 Task: Search one way flight ticket for 5 adults, 2 children, 1 infant in seat and 2 infants on lap in economy from Tinian Island: Tinian International Airport (west Tinian) to Jacksonville: Albert J. Ellis Airport on 5-3-2023. Choice of flights is American. Number of bags: 2 carry on bags. Price is upto 35000. Outbound departure time preference is 7:00.
Action: Mouse moved to (422, 355)
Screenshot: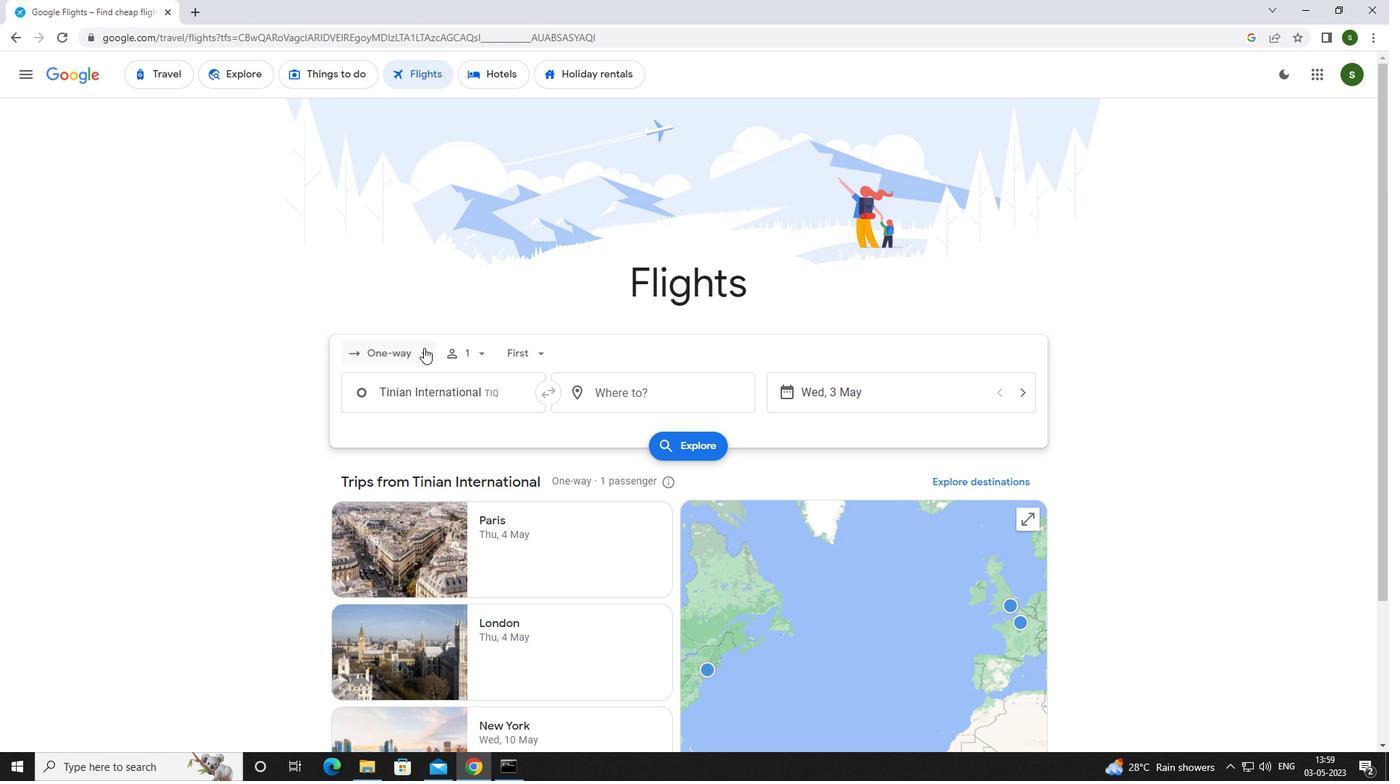 
Action: Mouse pressed left at (422, 355)
Screenshot: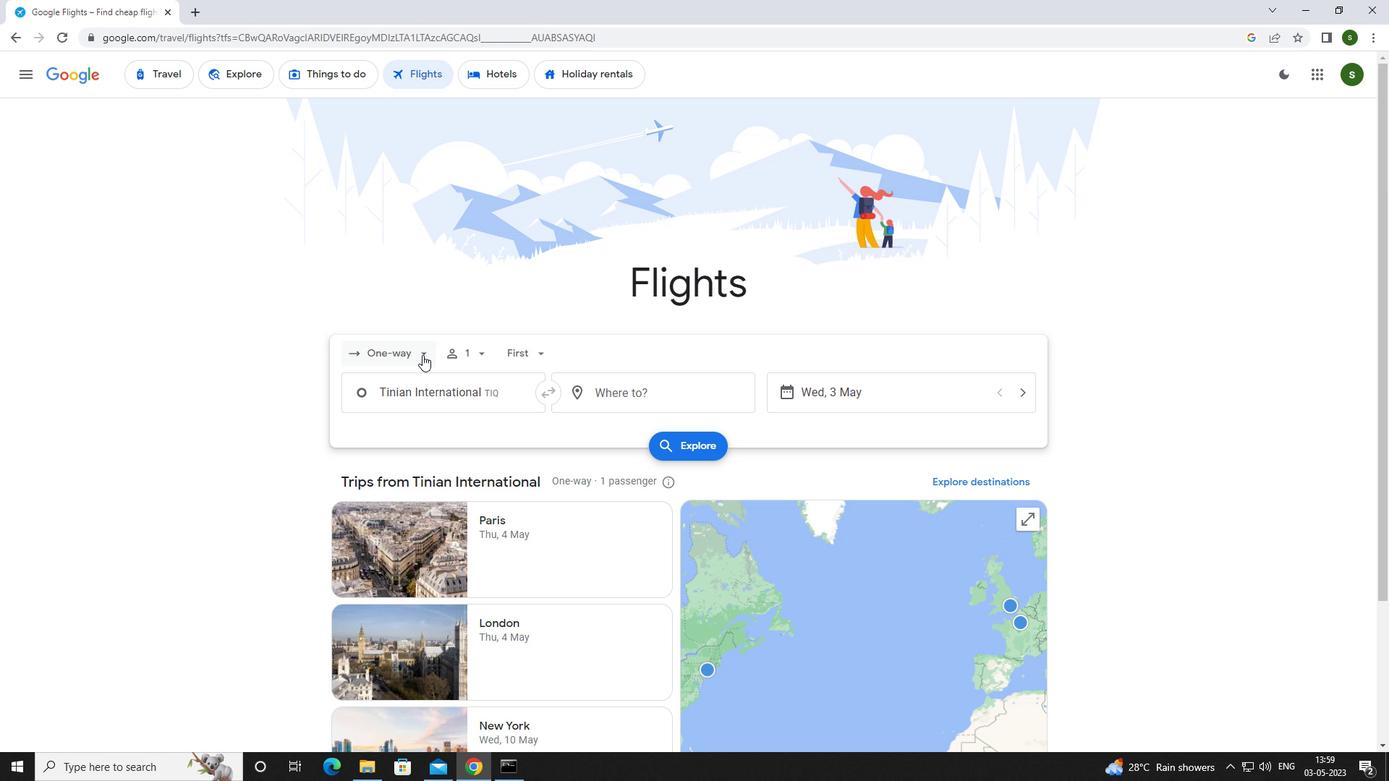 
Action: Mouse moved to (412, 421)
Screenshot: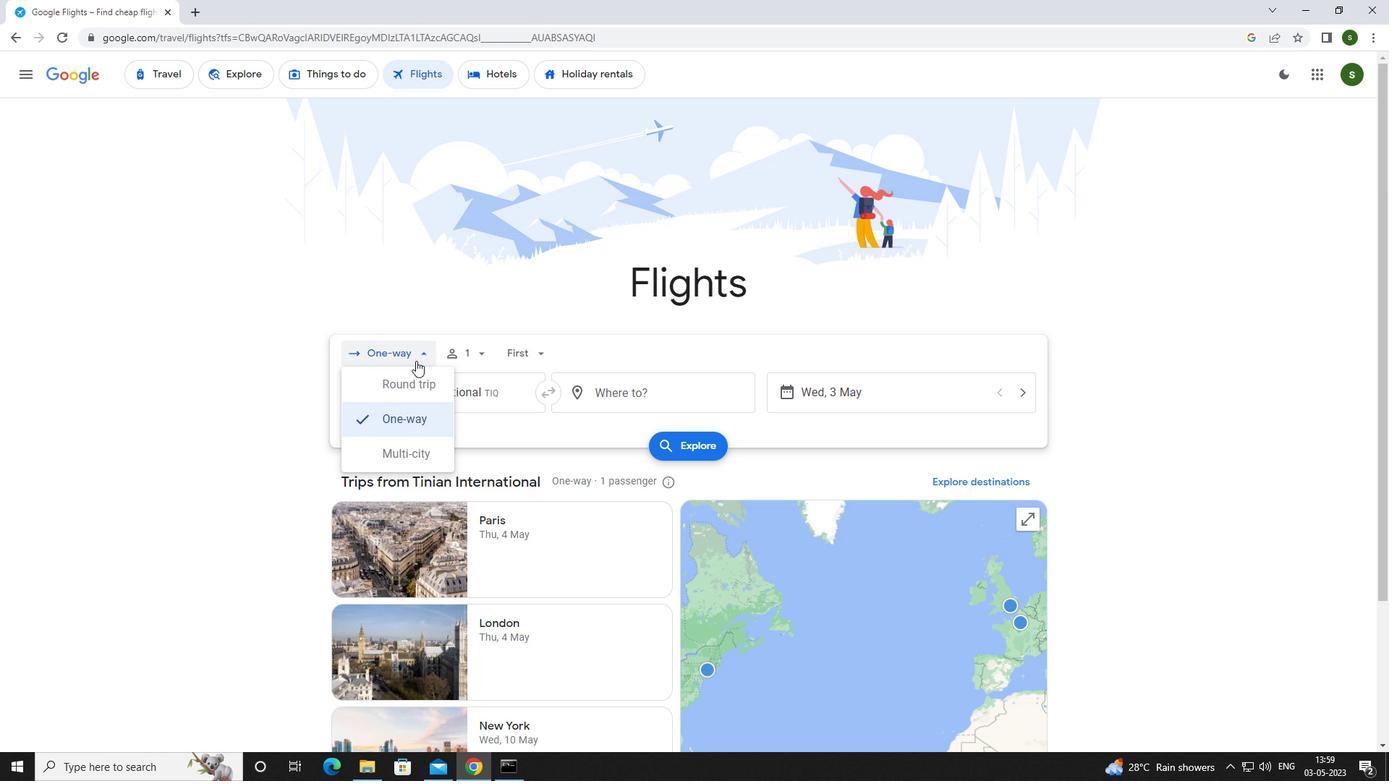 
Action: Mouse pressed left at (412, 421)
Screenshot: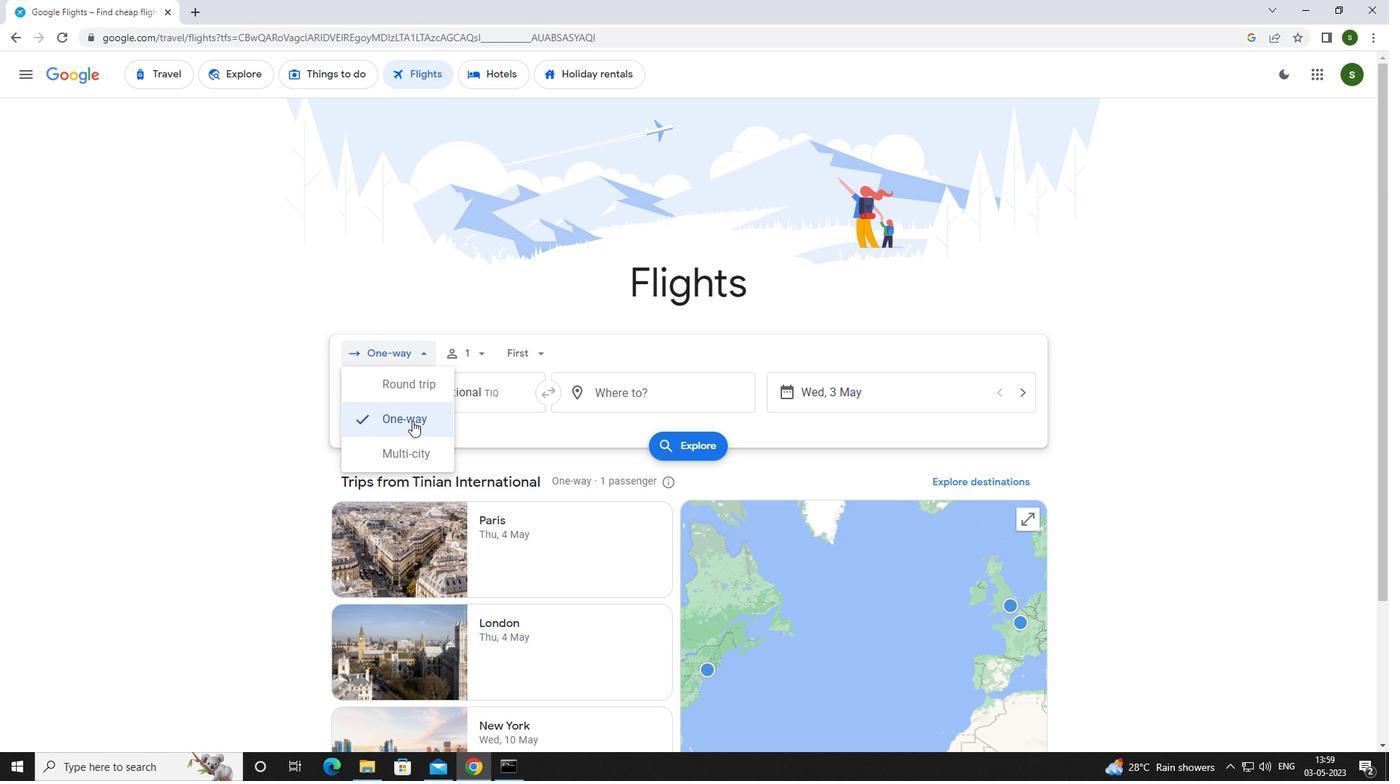 
Action: Mouse moved to (480, 355)
Screenshot: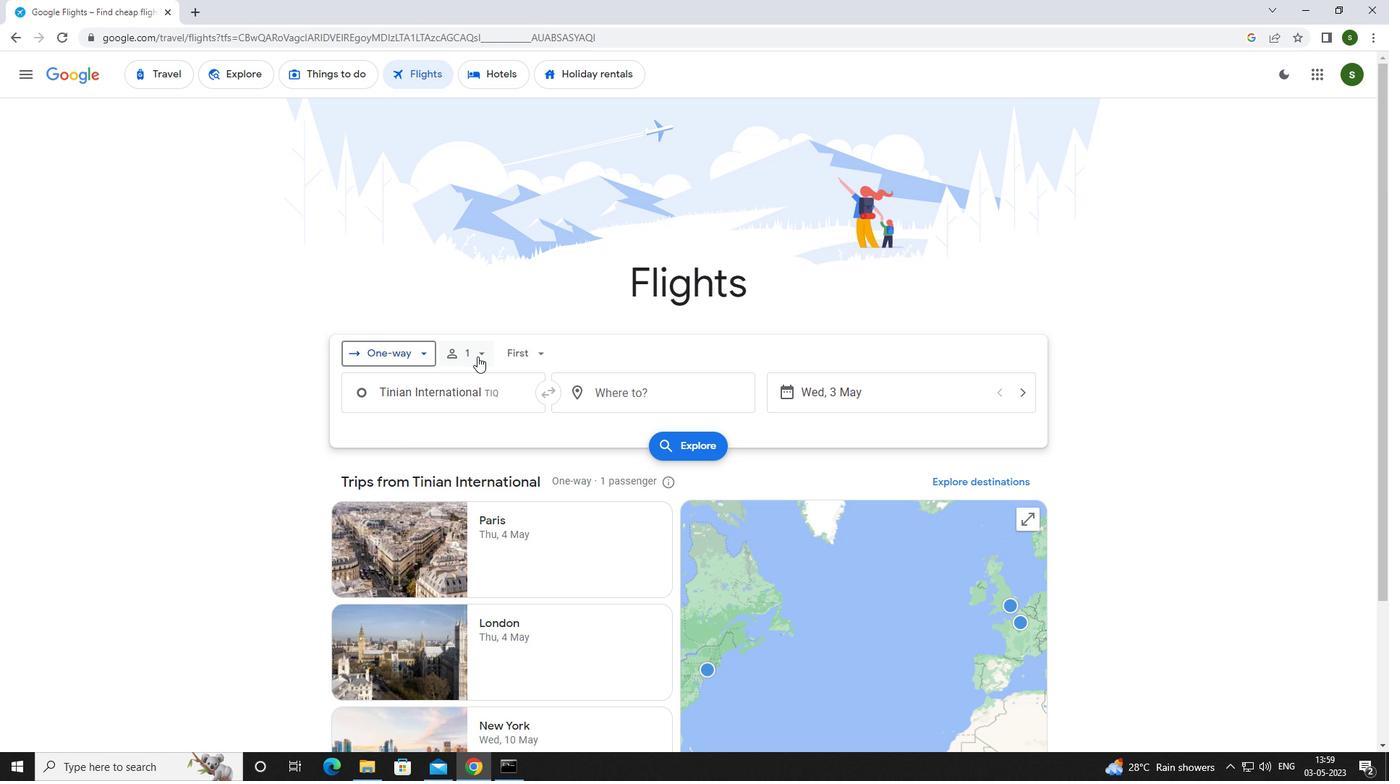 
Action: Mouse pressed left at (480, 355)
Screenshot: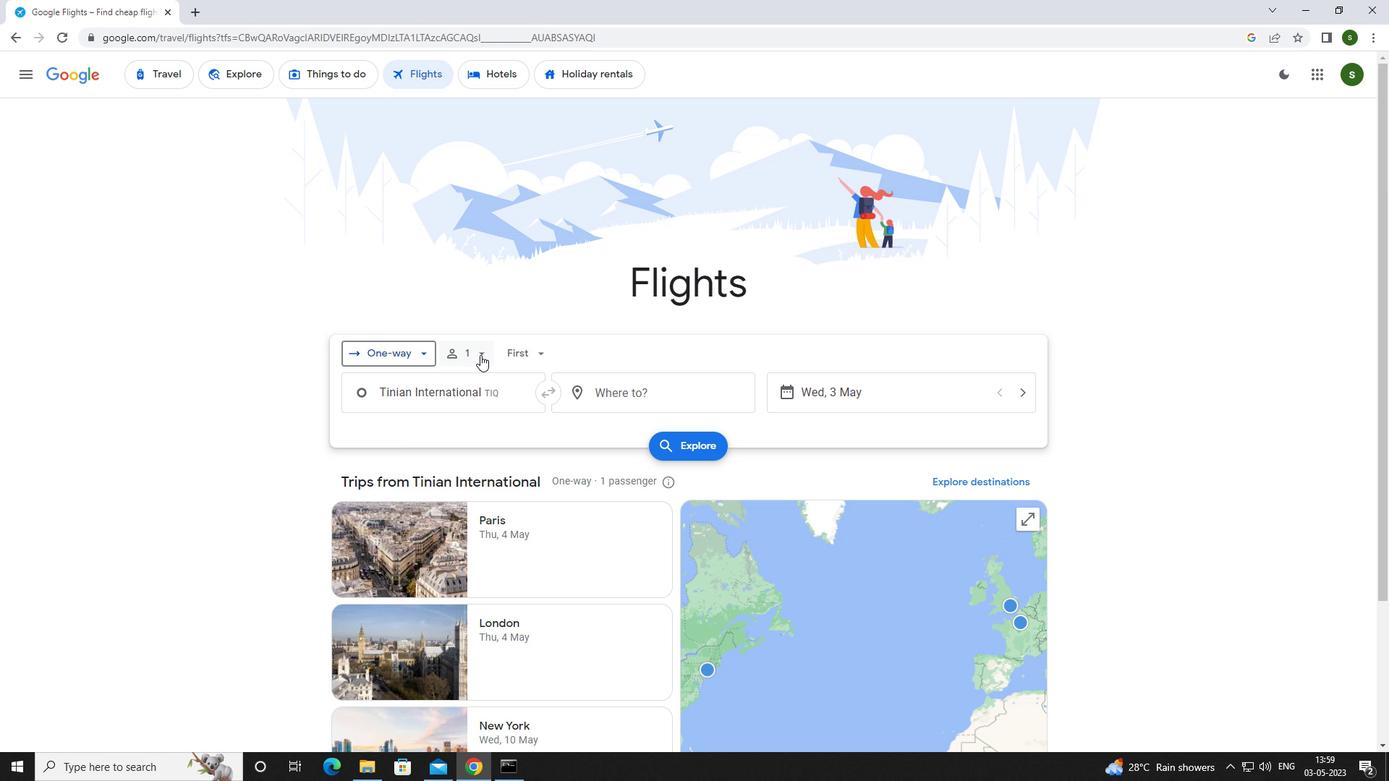 
Action: Mouse moved to (586, 391)
Screenshot: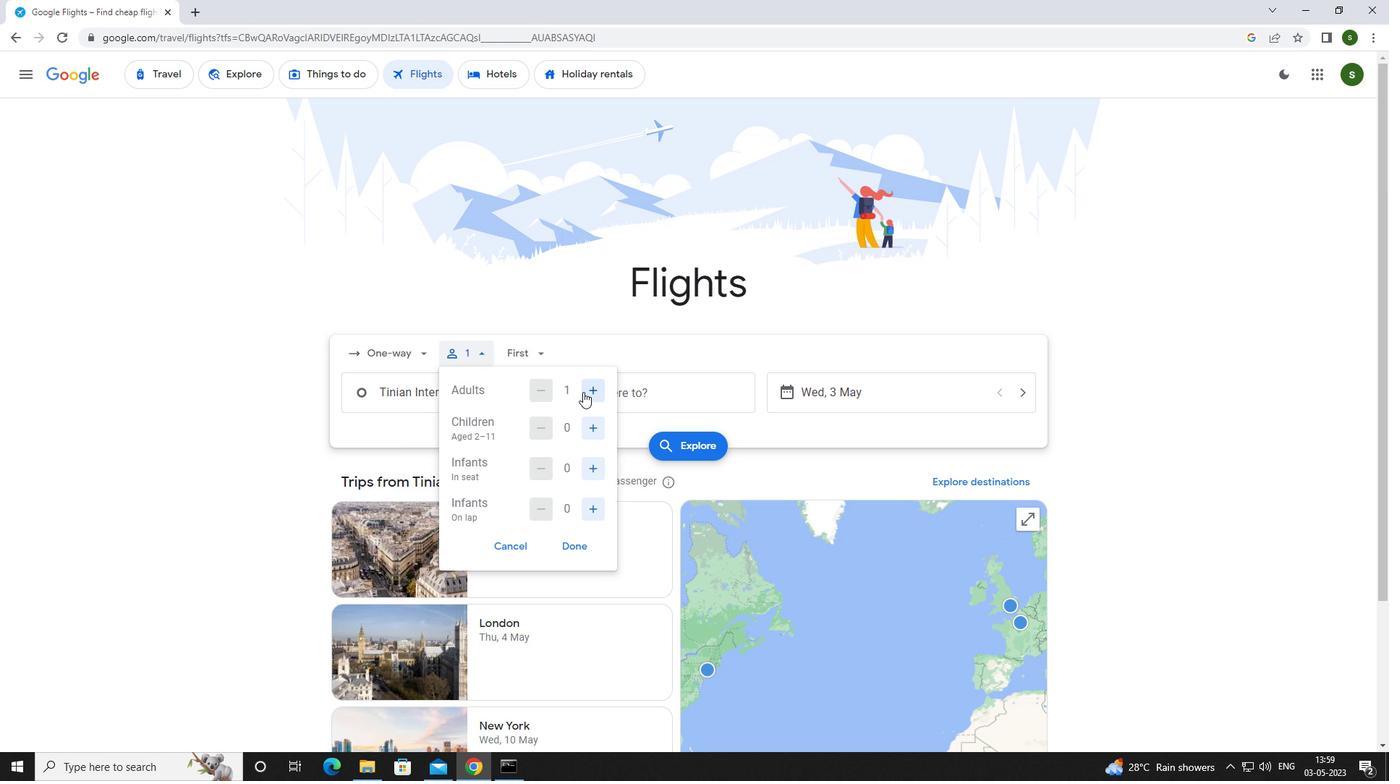 
Action: Mouse pressed left at (586, 391)
Screenshot: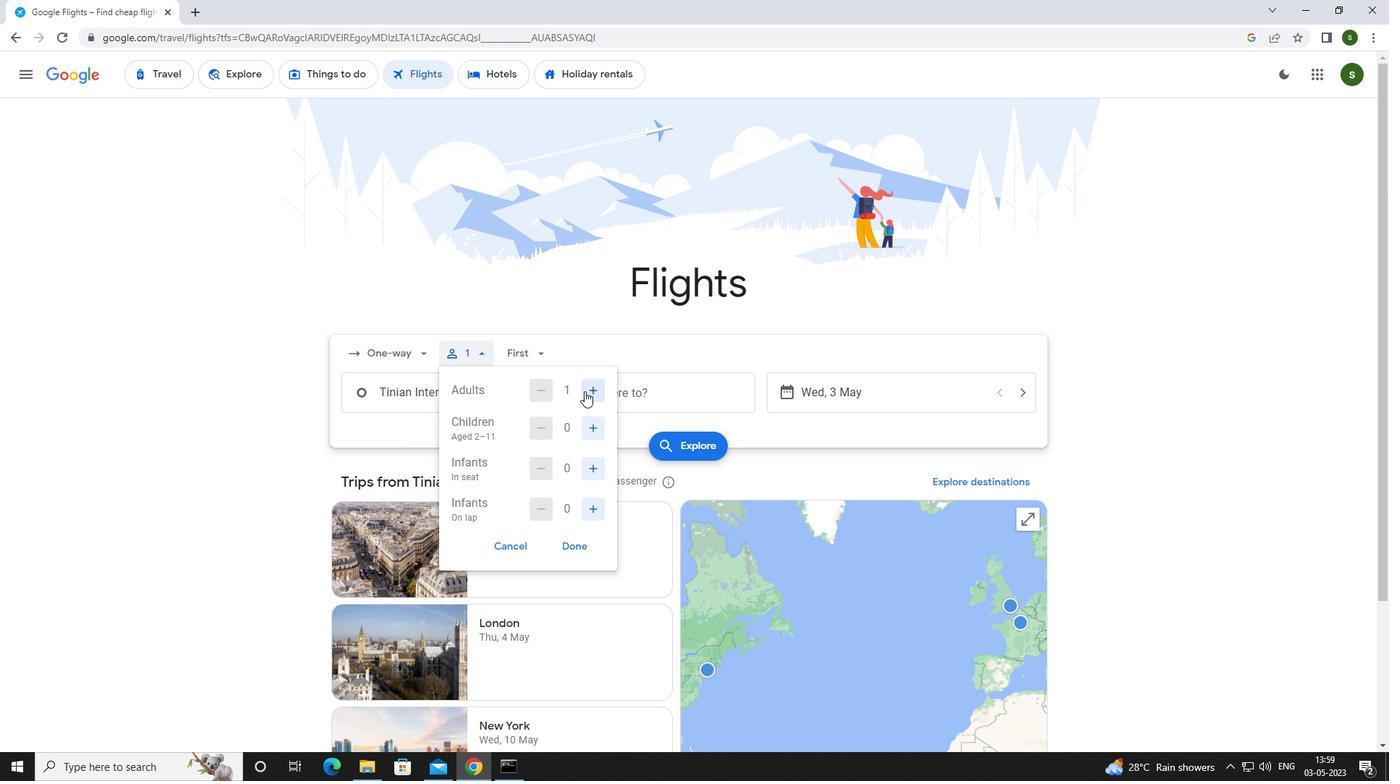 
Action: Mouse pressed left at (586, 391)
Screenshot: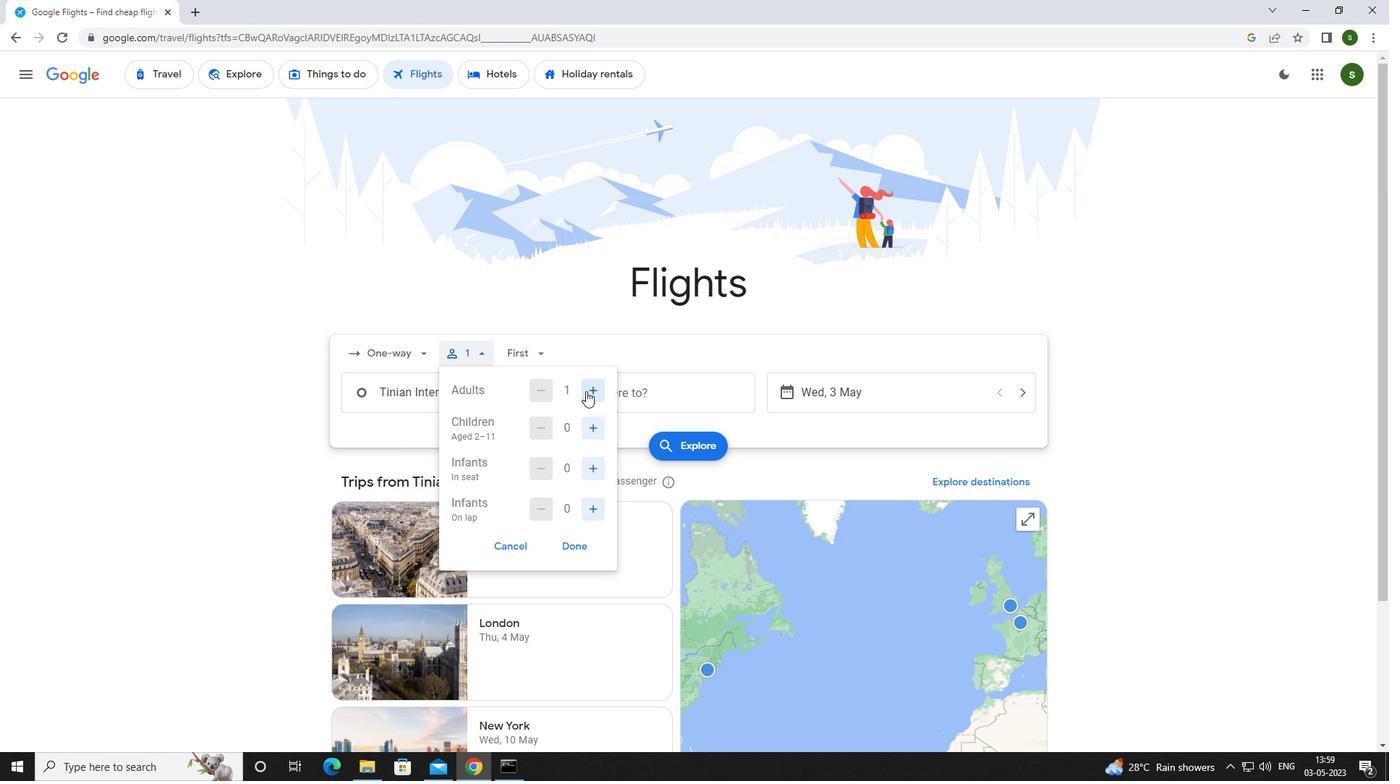 
Action: Mouse pressed left at (586, 391)
Screenshot: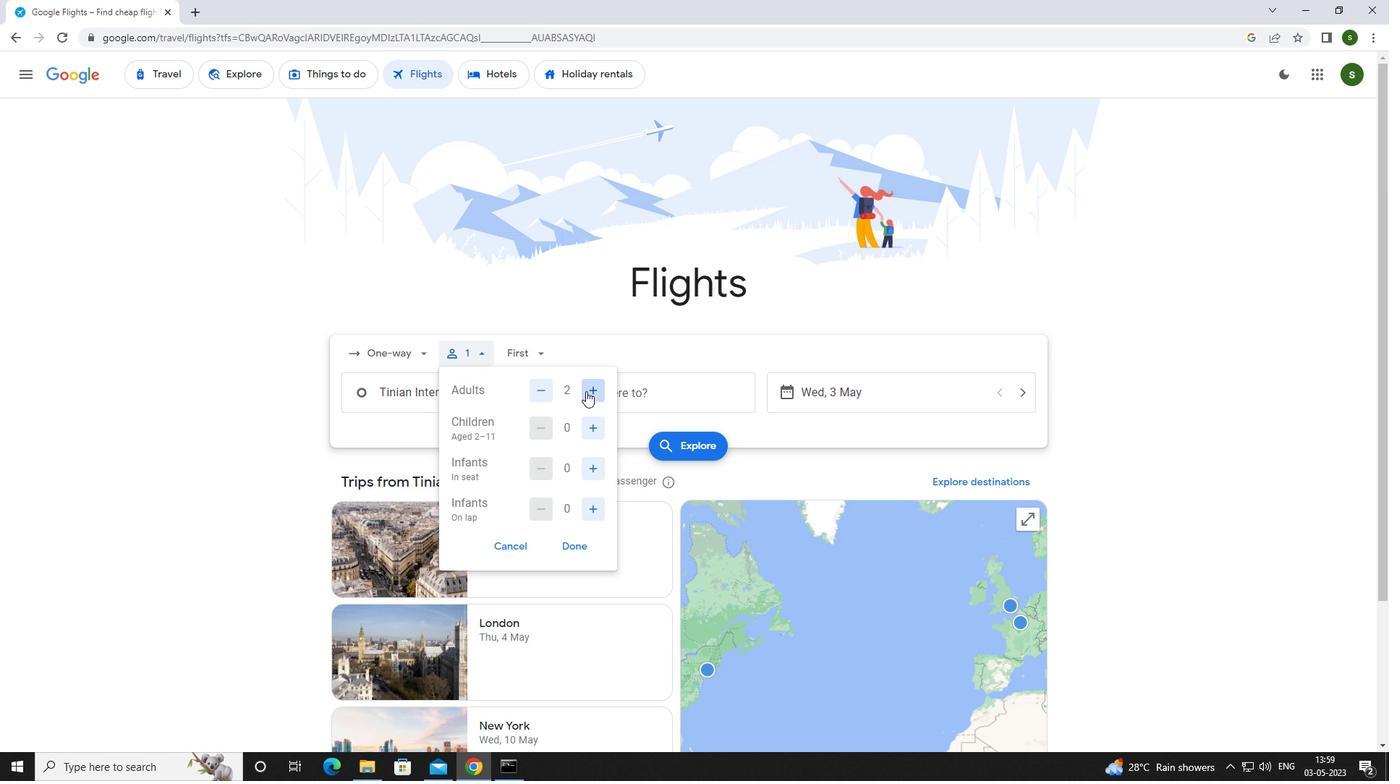 
Action: Mouse pressed left at (586, 391)
Screenshot: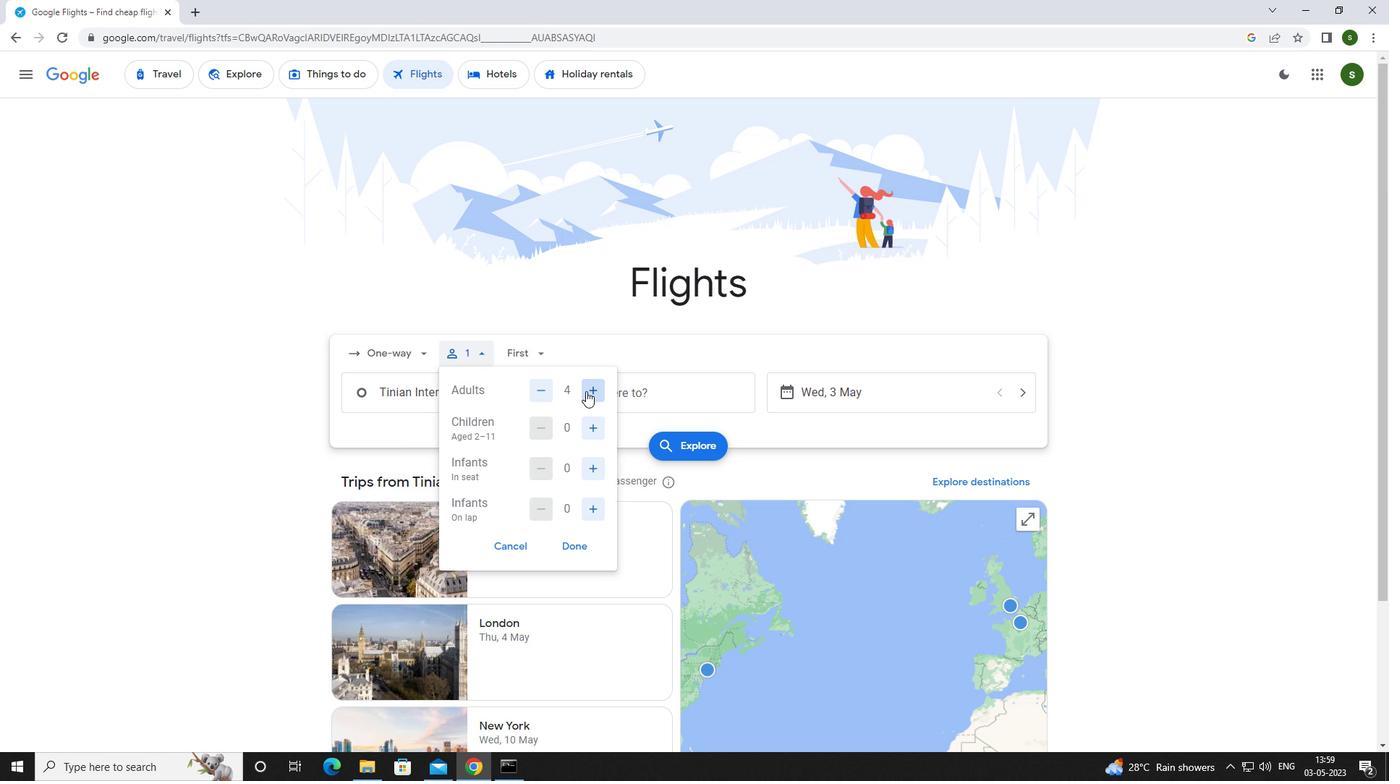 
Action: Mouse moved to (587, 426)
Screenshot: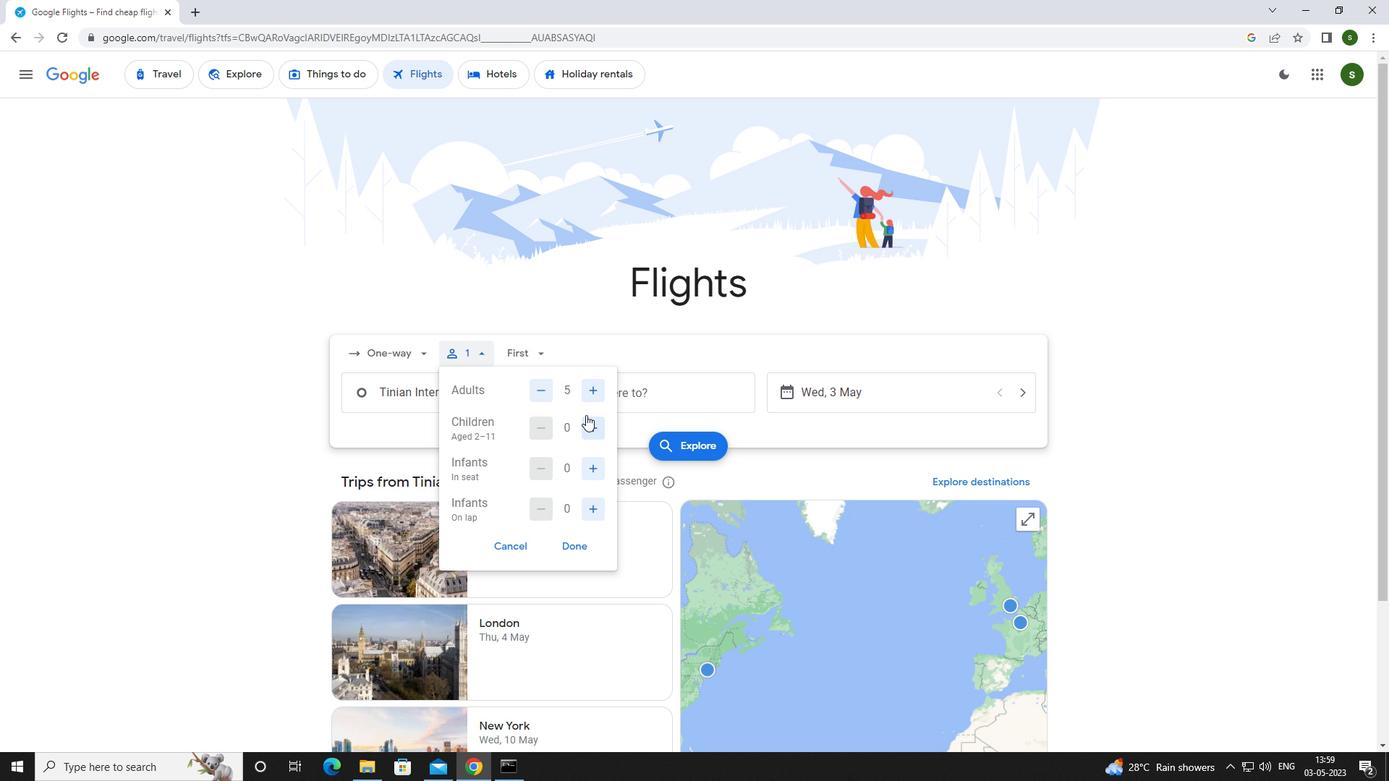 
Action: Mouse pressed left at (587, 426)
Screenshot: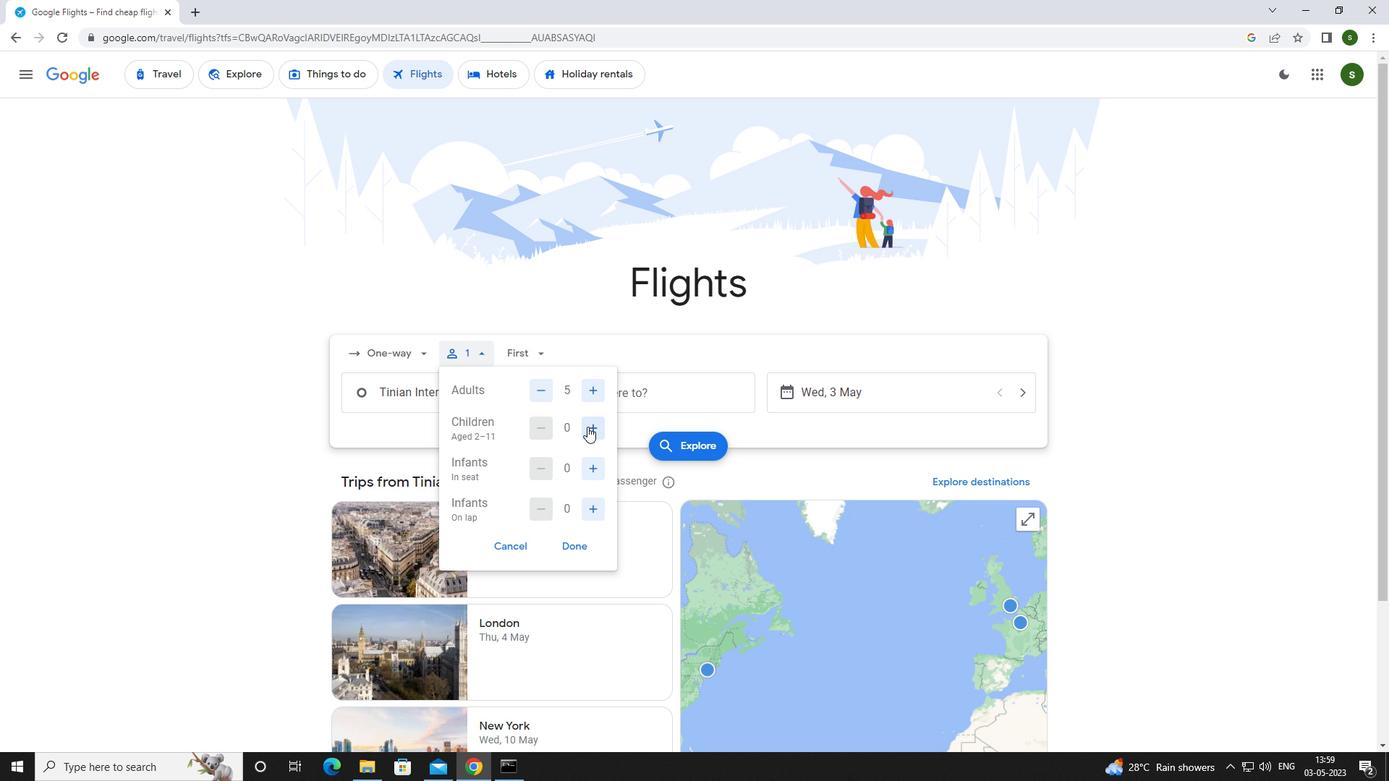 
Action: Mouse pressed left at (587, 426)
Screenshot: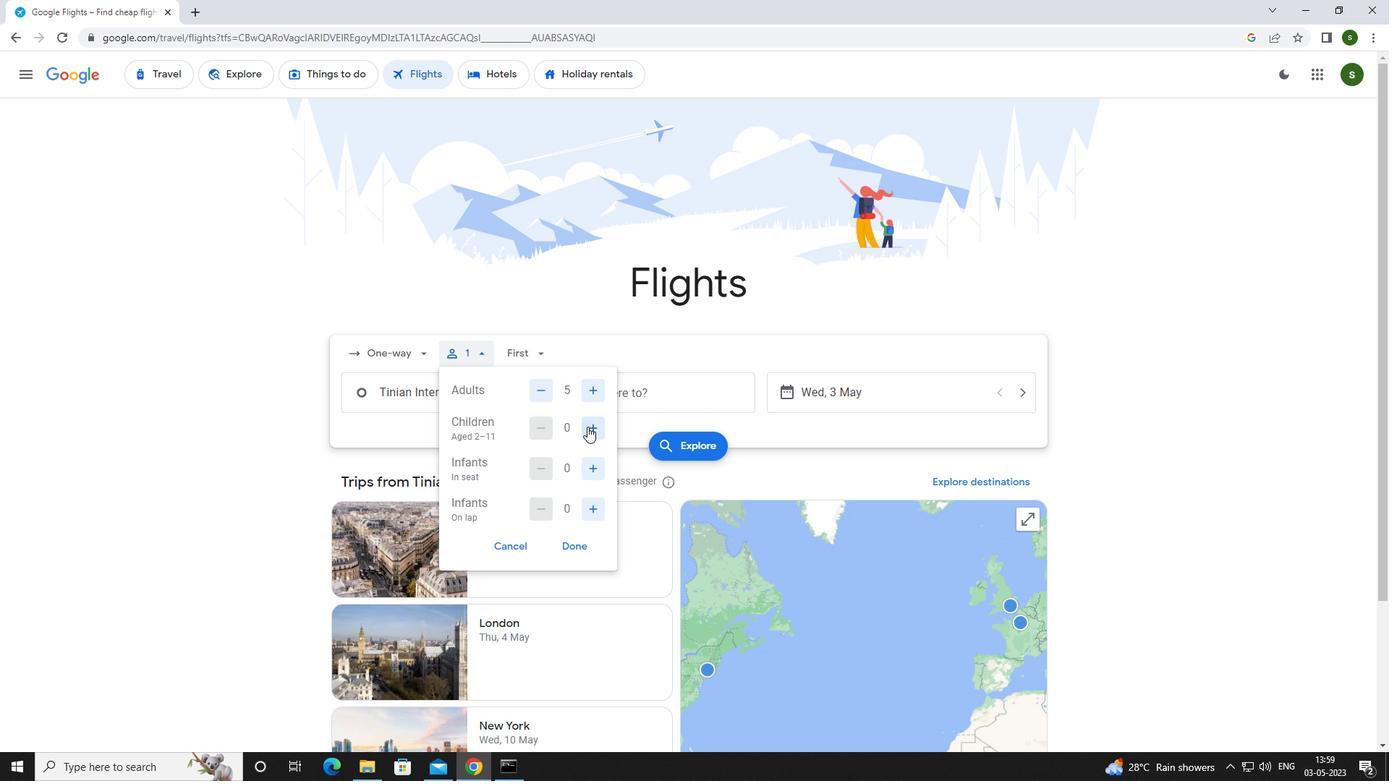 
Action: Mouse moved to (591, 466)
Screenshot: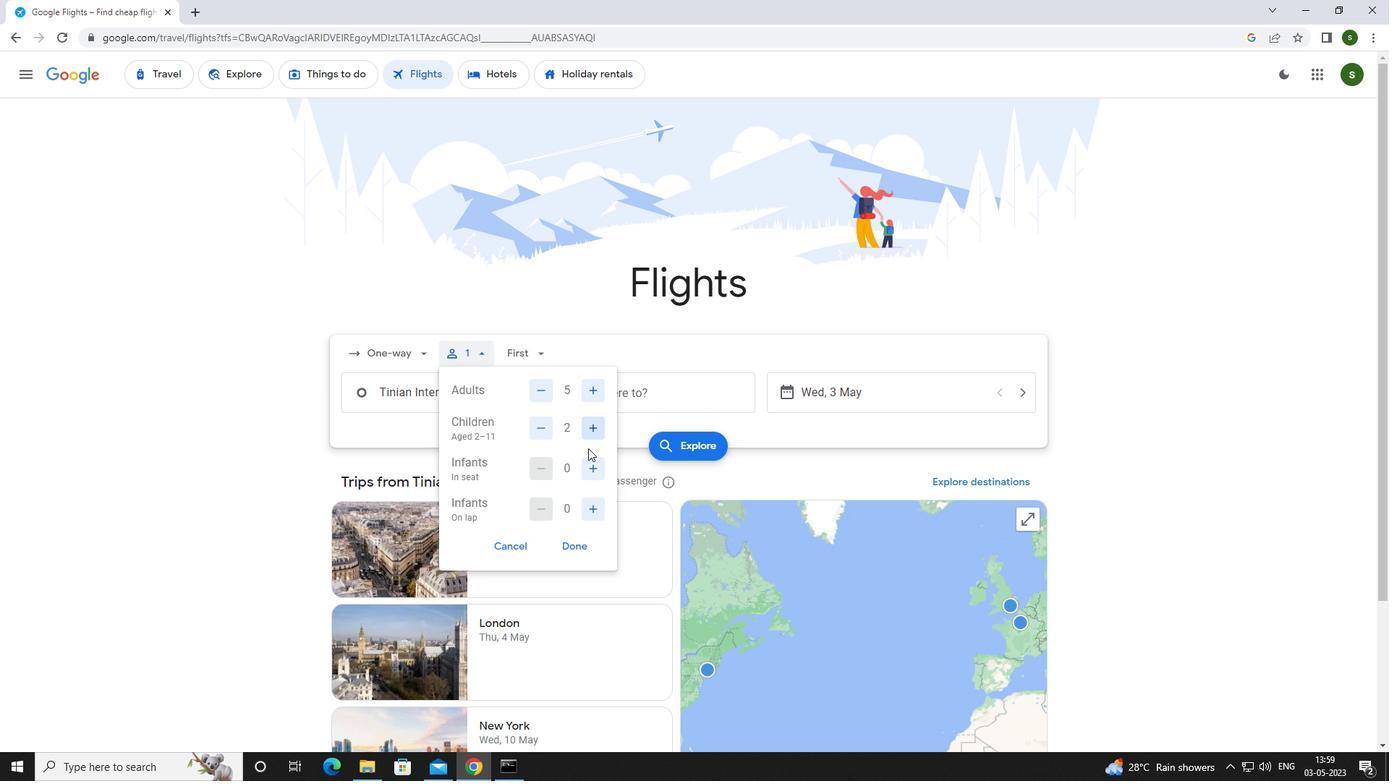 
Action: Mouse pressed left at (591, 466)
Screenshot: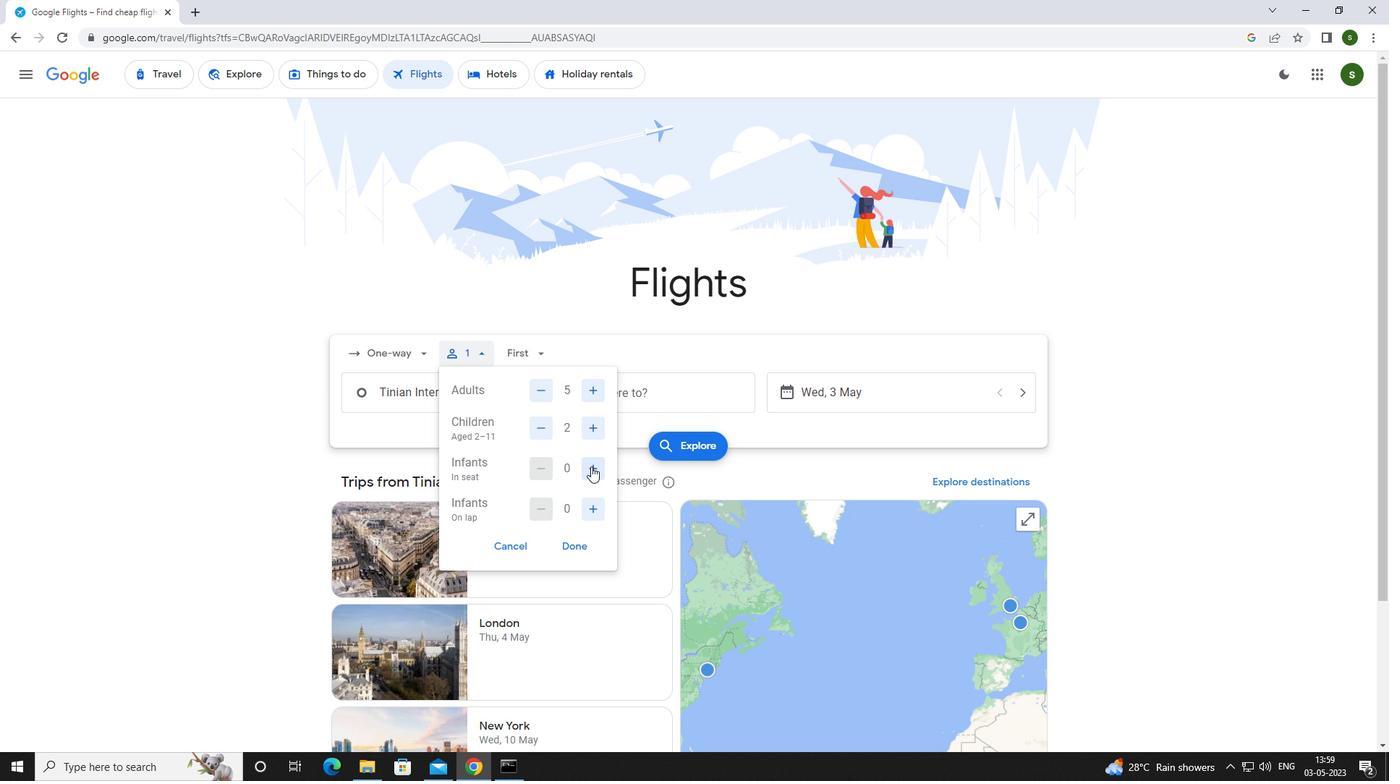 
Action: Mouse moved to (593, 505)
Screenshot: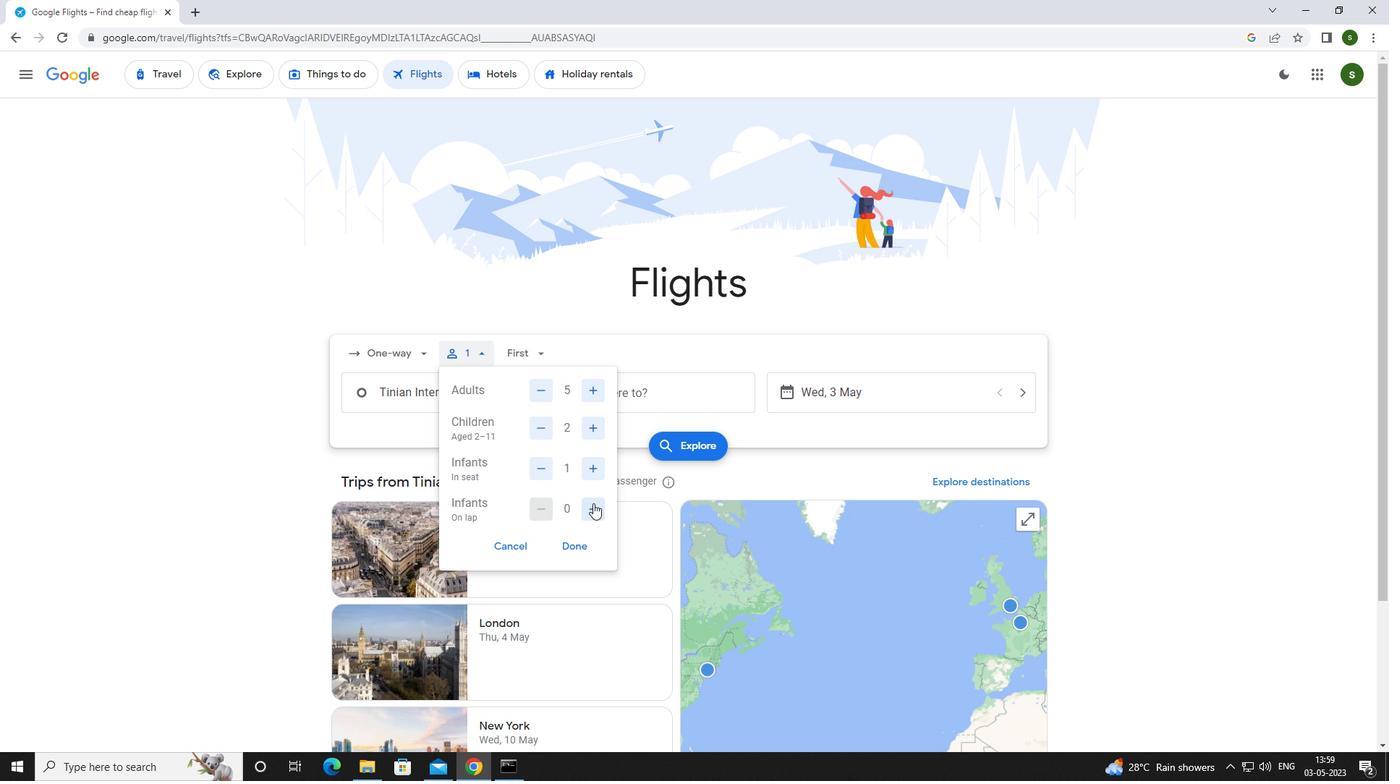 
Action: Mouse pressed left at (593, 505)
Screenshot: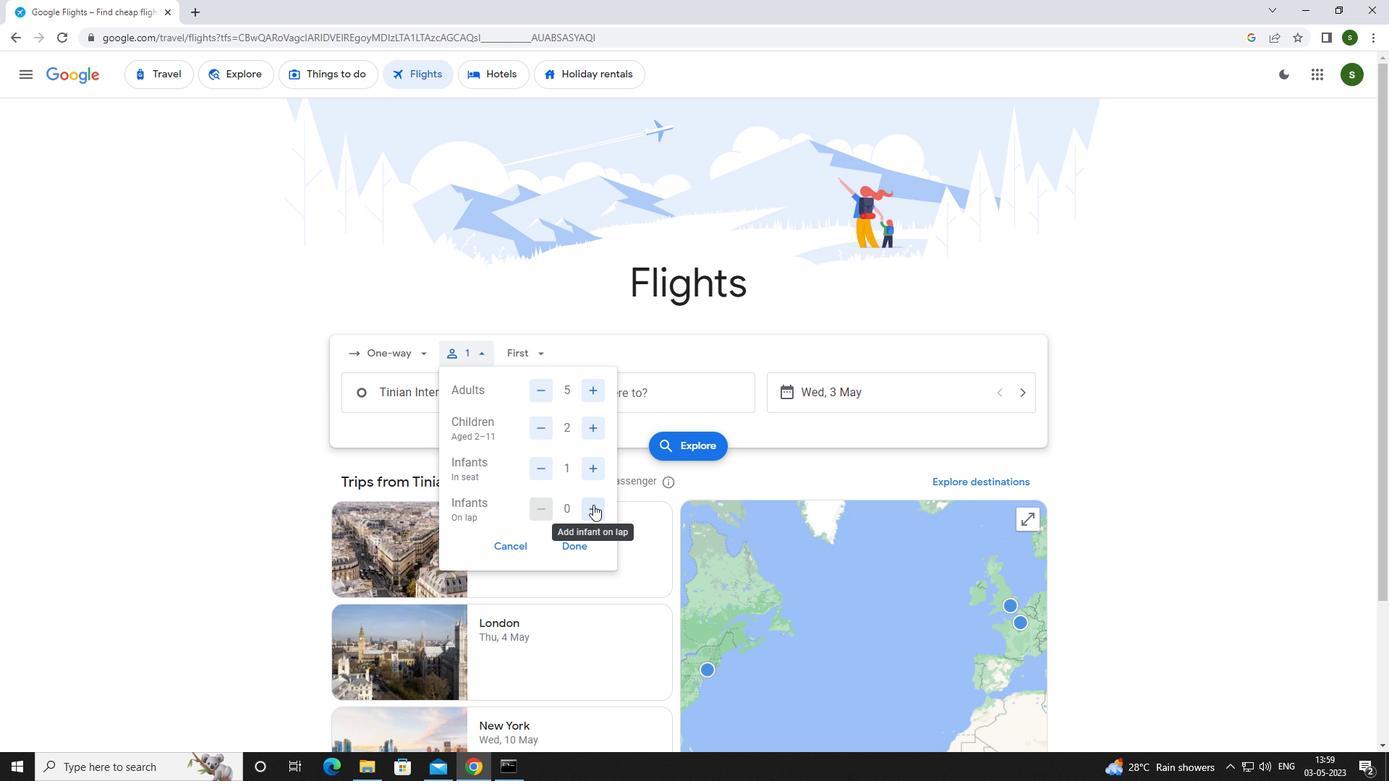 
Action: Mouse moved to (539, 350)
Screenshot: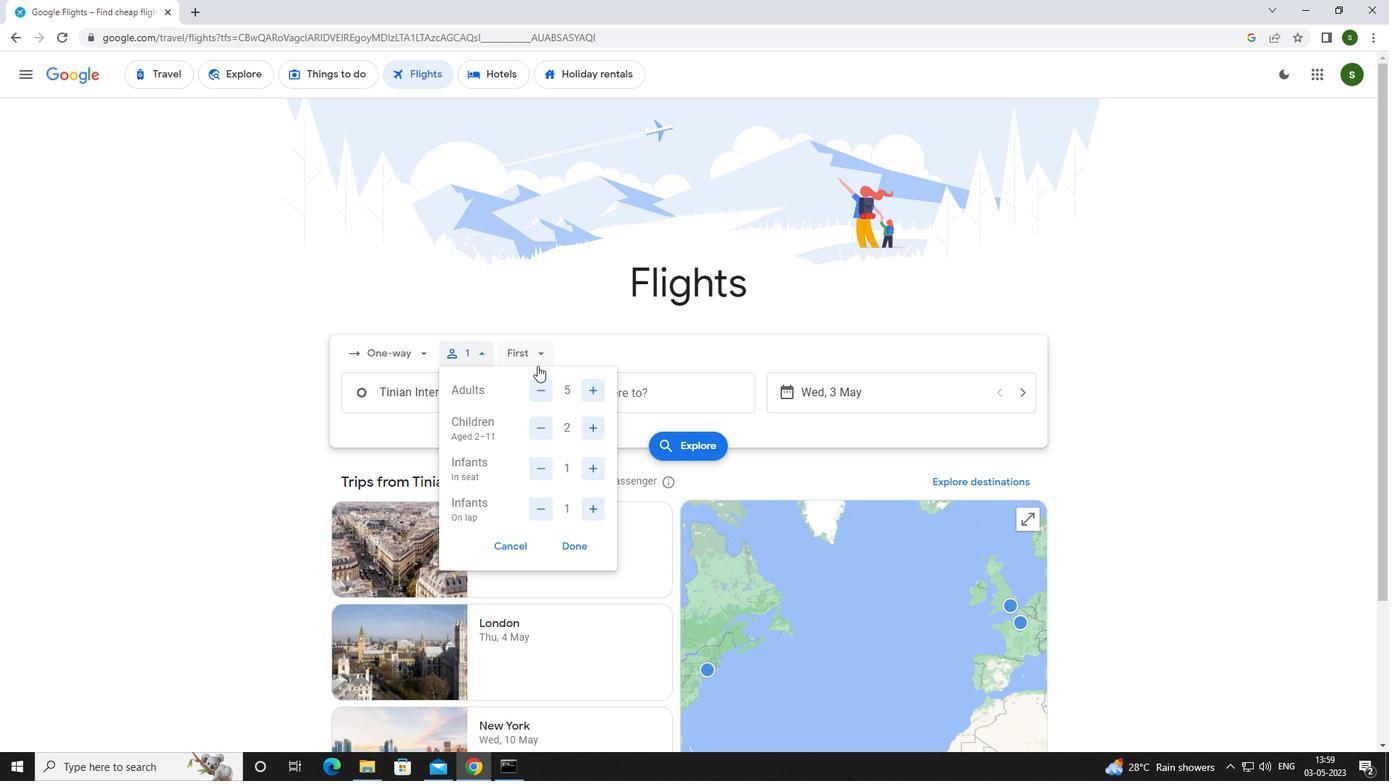 
Action: Mouse pressed left at (539, 350)
Screenshot: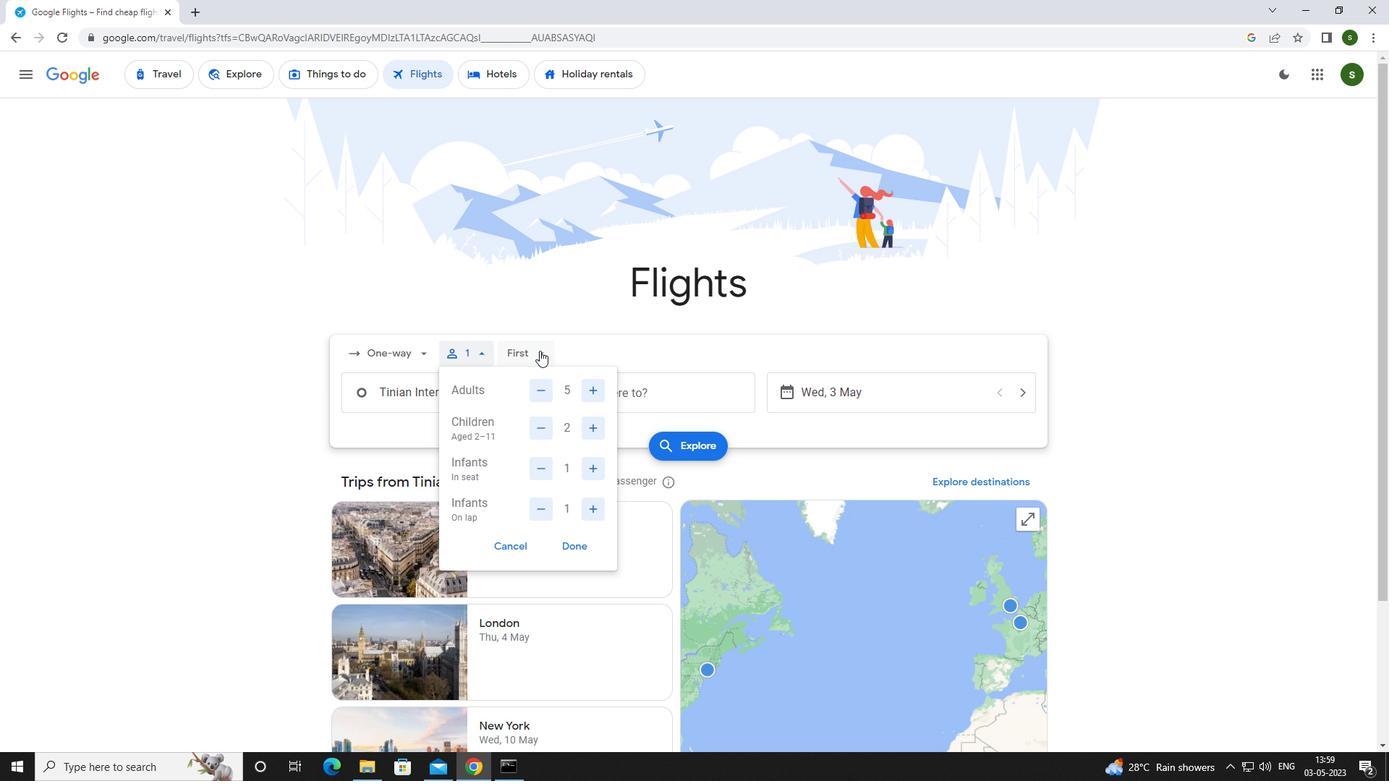 
Action: Mouse moved to (568, 383)
Screenshot: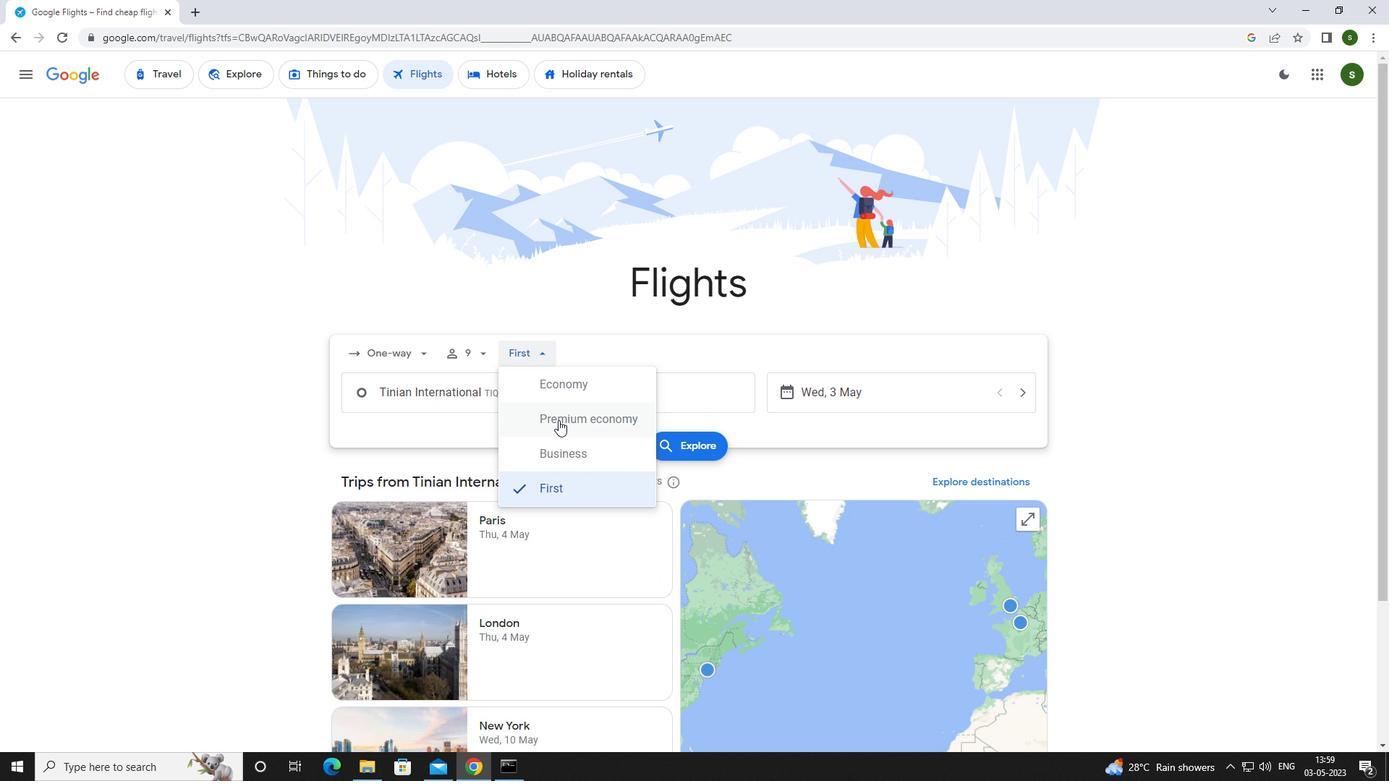 
Action: Mouse pressed left at (568, 383)
Screenshot: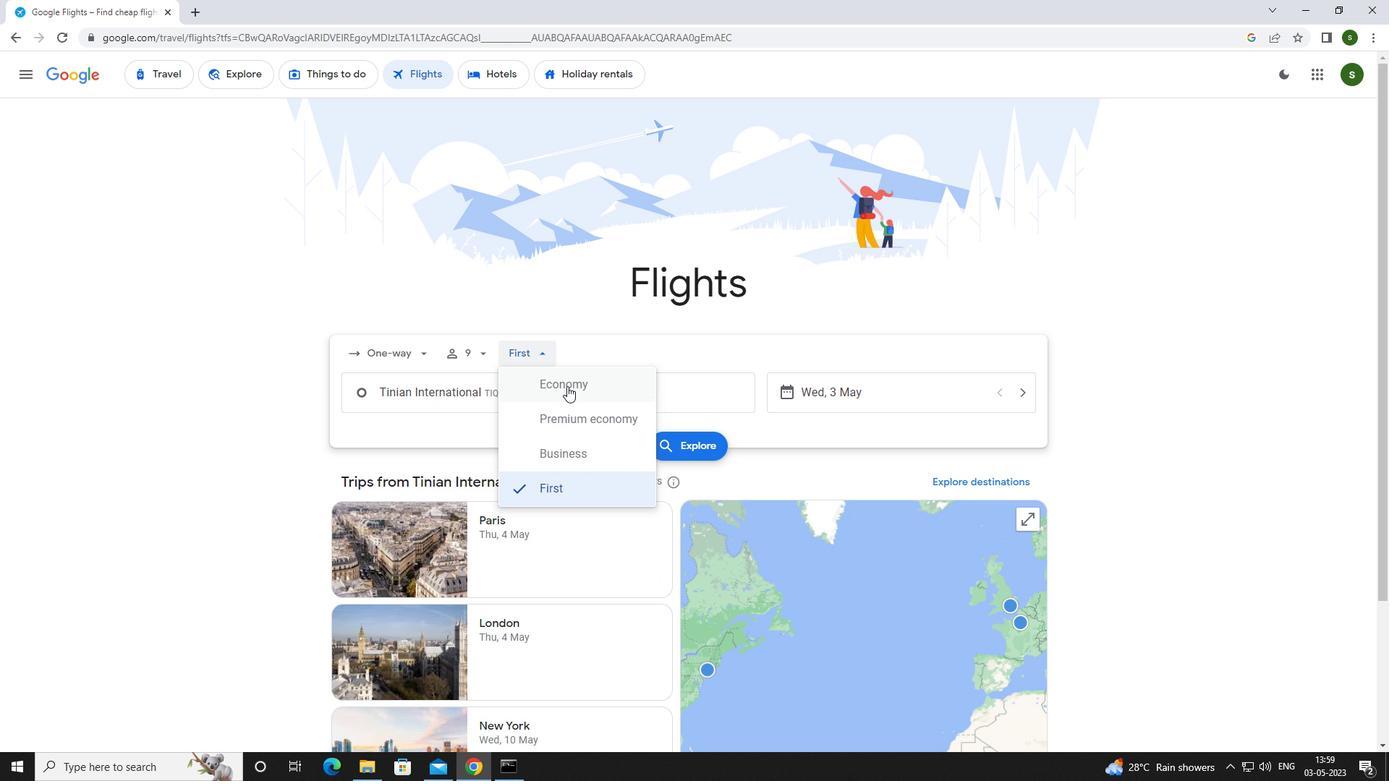 
Action: Mouse moved to (517, 396)
Screenshot: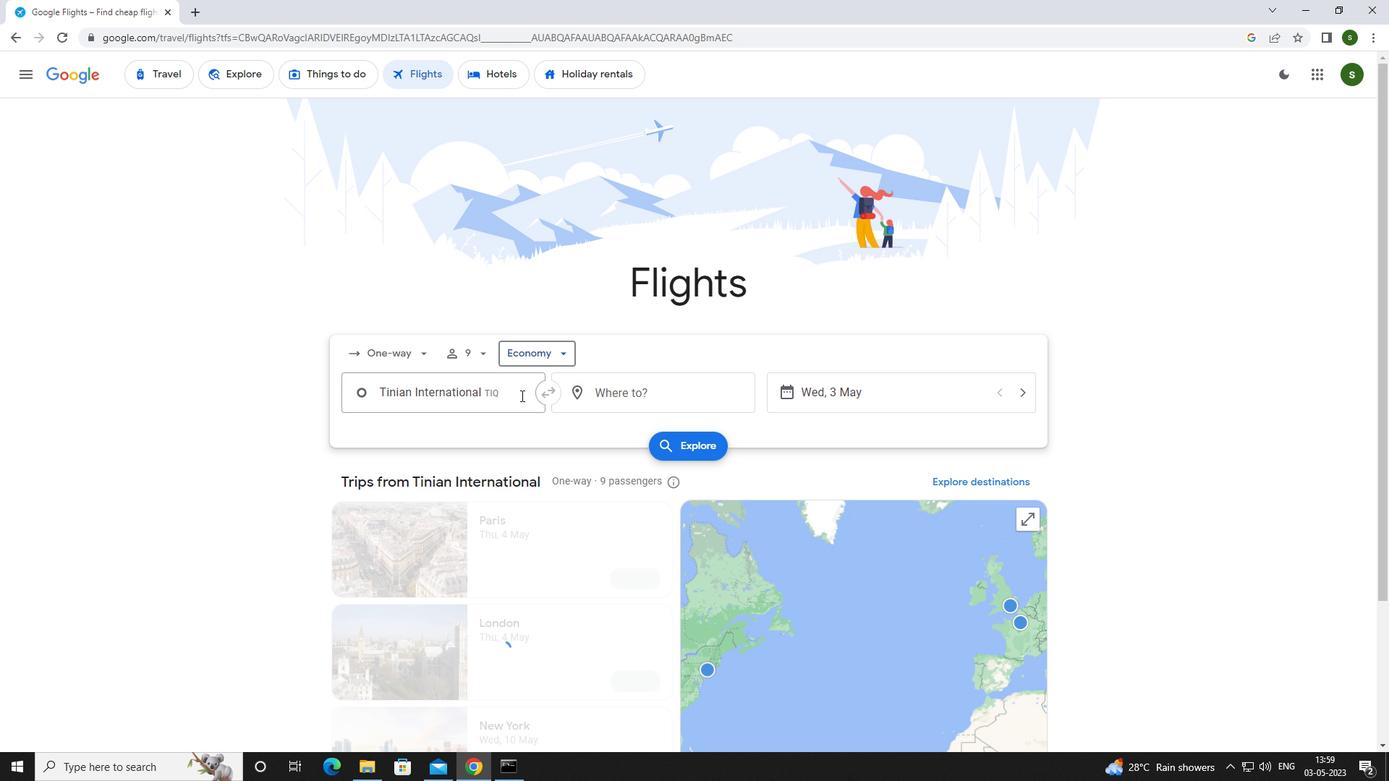 
Action: Mouse pressed left at (517, 396)
Screenshot: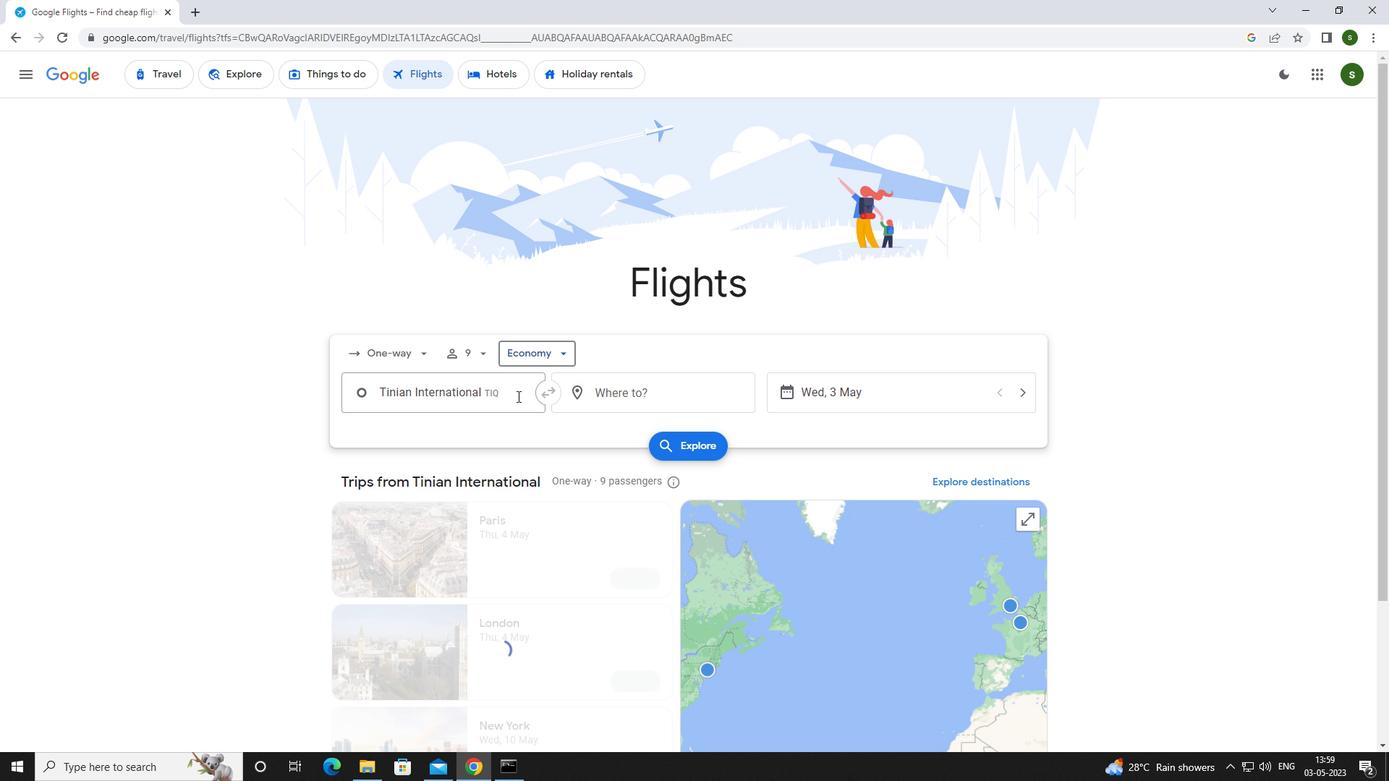
Action: Key pressed <Key.caps_lock>t<Key.caps_lock>inian
Screenshot: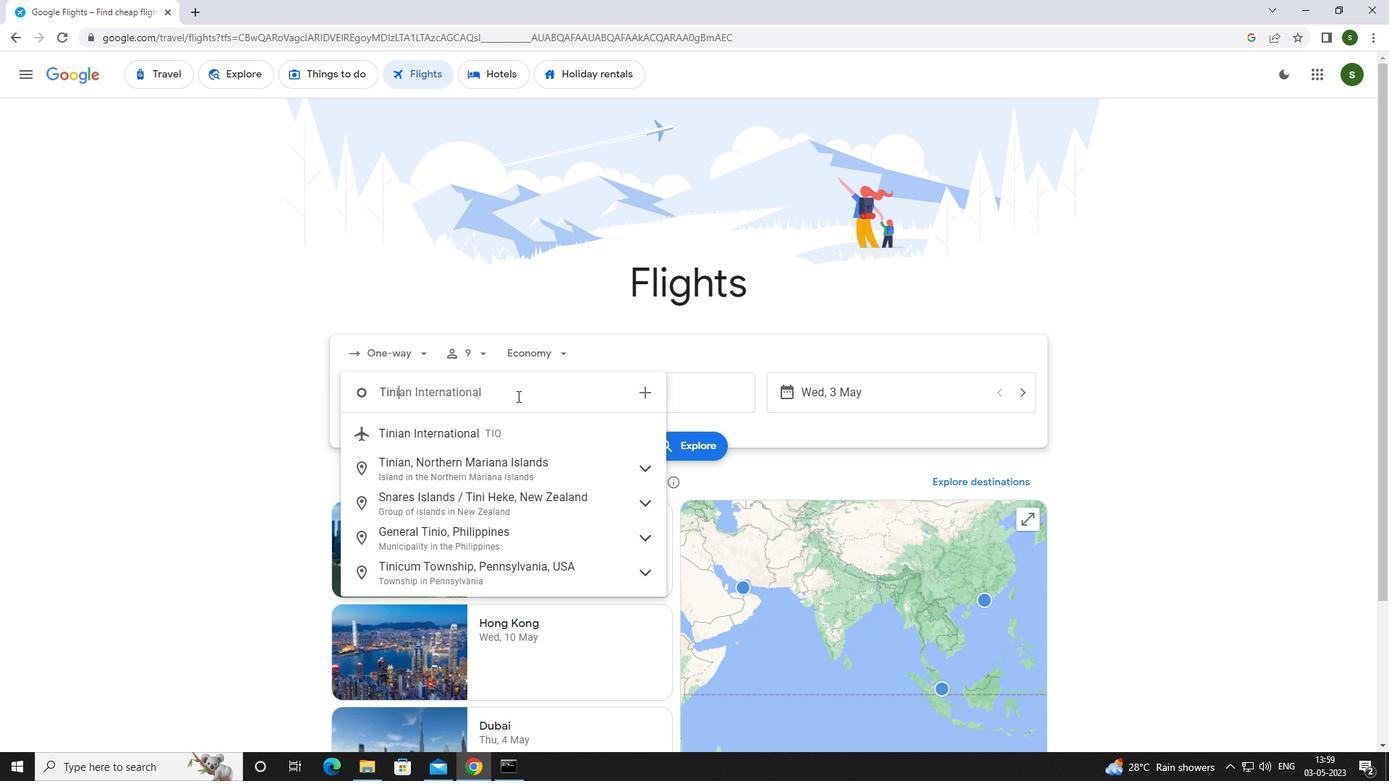 
Action: Mouse moved to (509, 431)
Screenshot: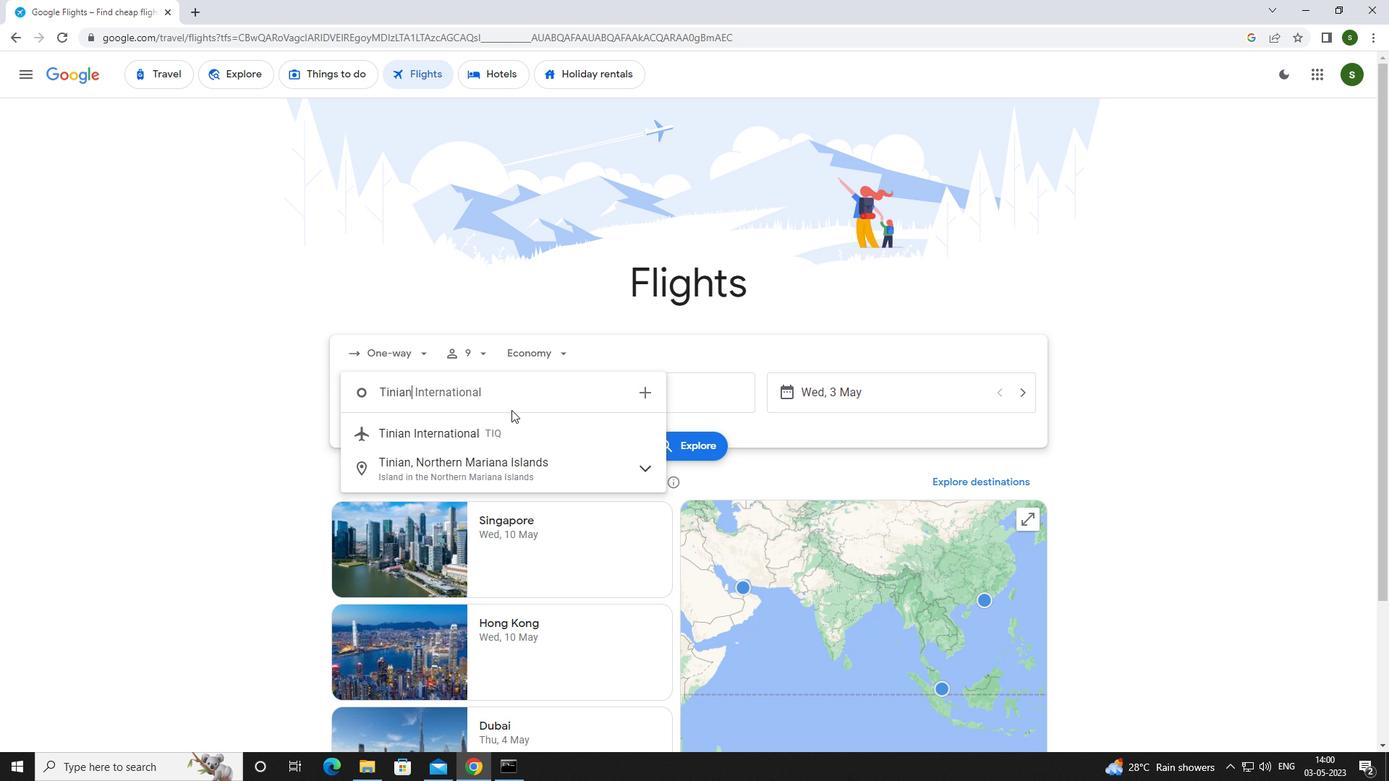 
Action: Mouse pressed left at (509, 431)
Screenshot: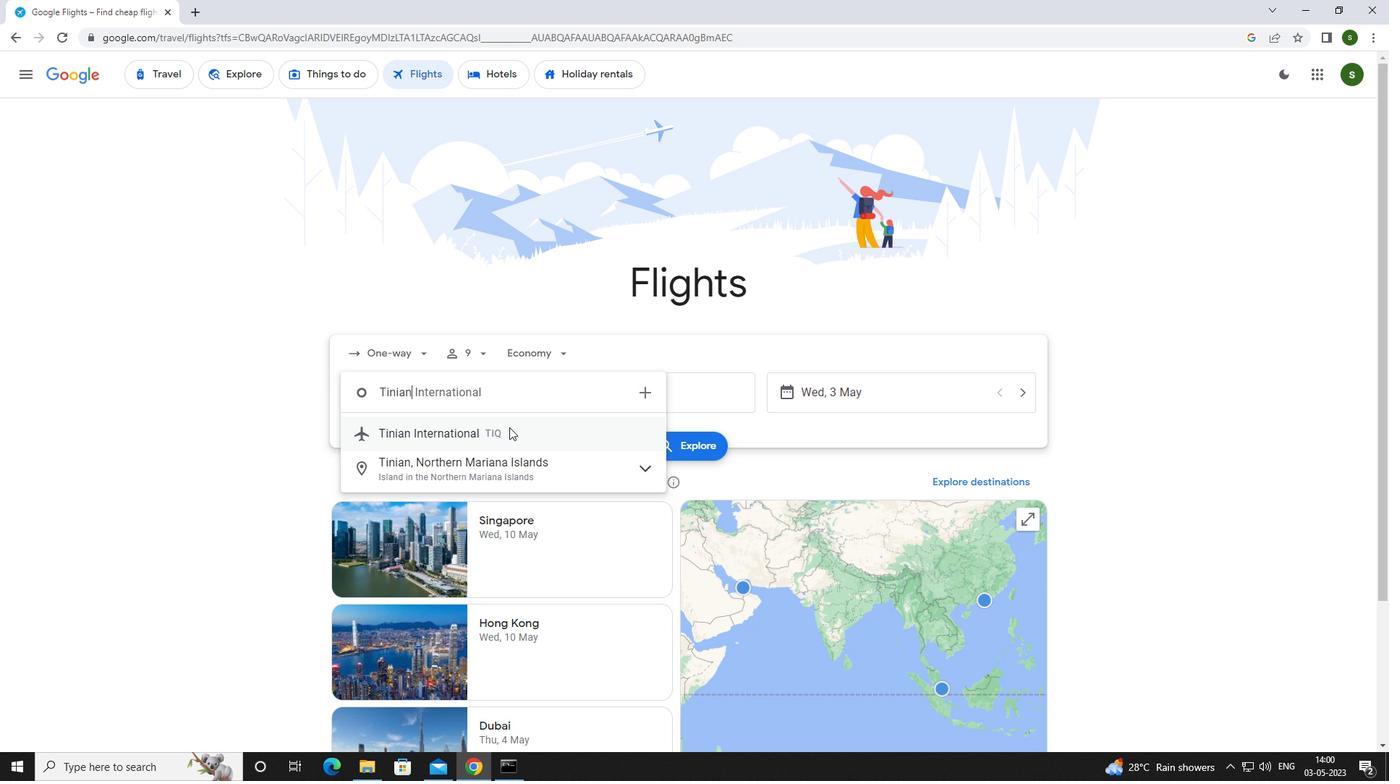 
Action: Mouse moved to (636, 398)
Screenshot: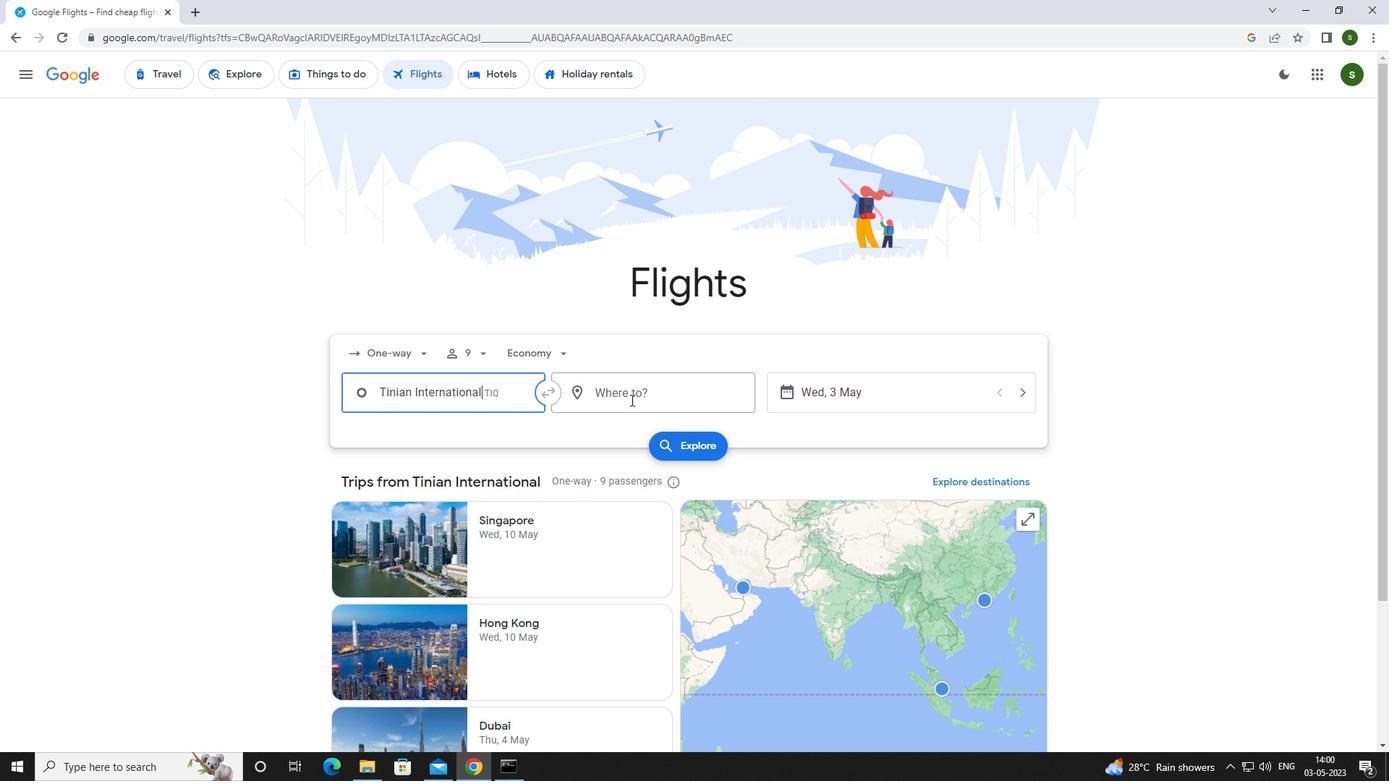 
Action: Mouse pressed left at (636, 398)
Screenshot: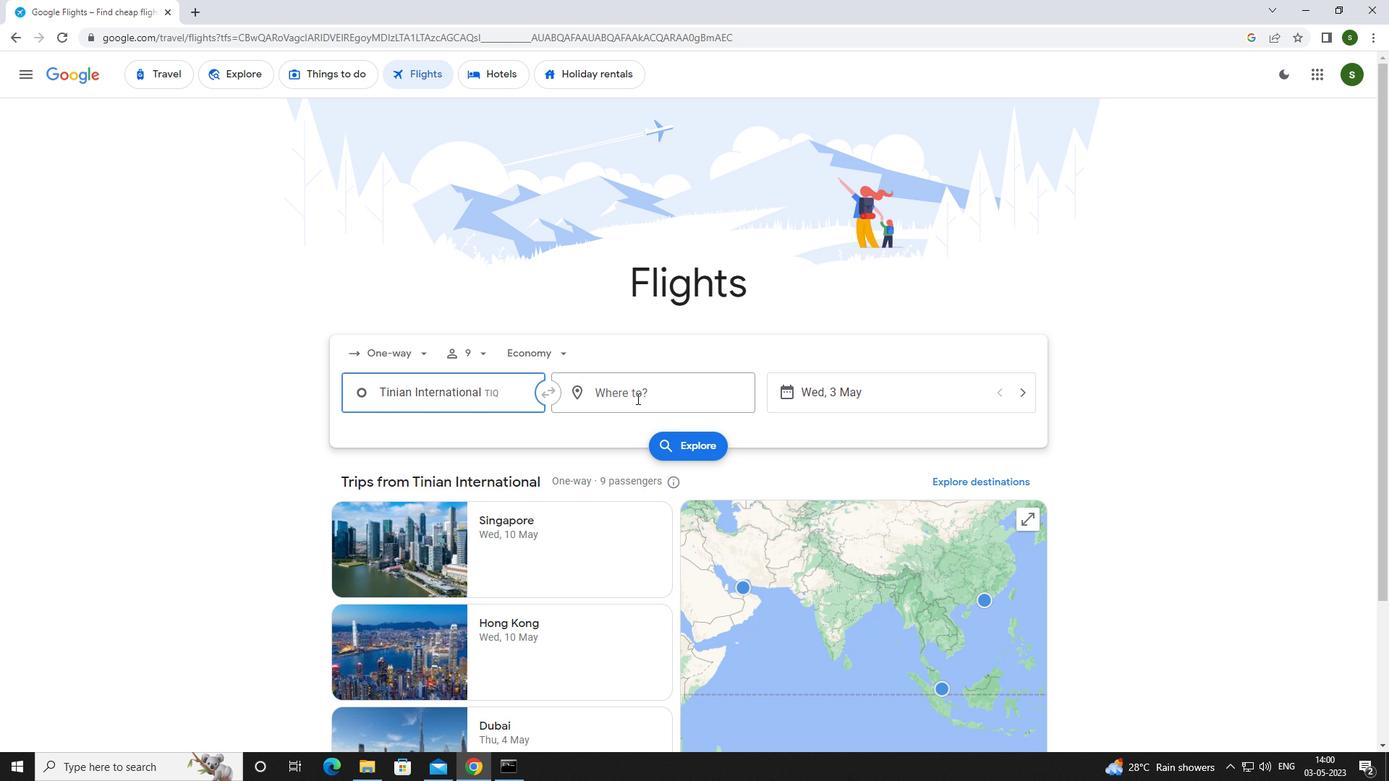 
Action: Key pressed <Key.caps_lock>a<Key.caps_lock>lbert<Key.space>
Screenshot: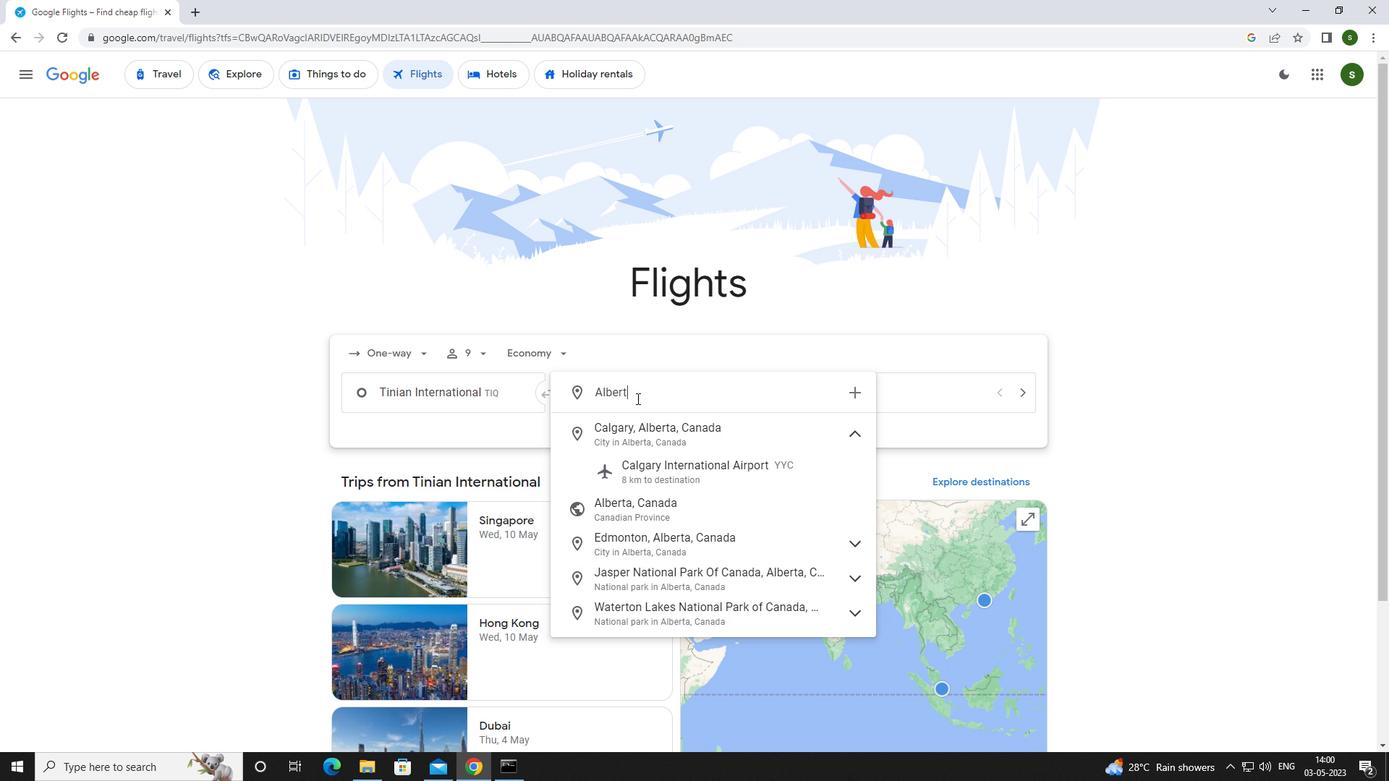 
Action: Mouse moved to (653, 428)
Screenshot: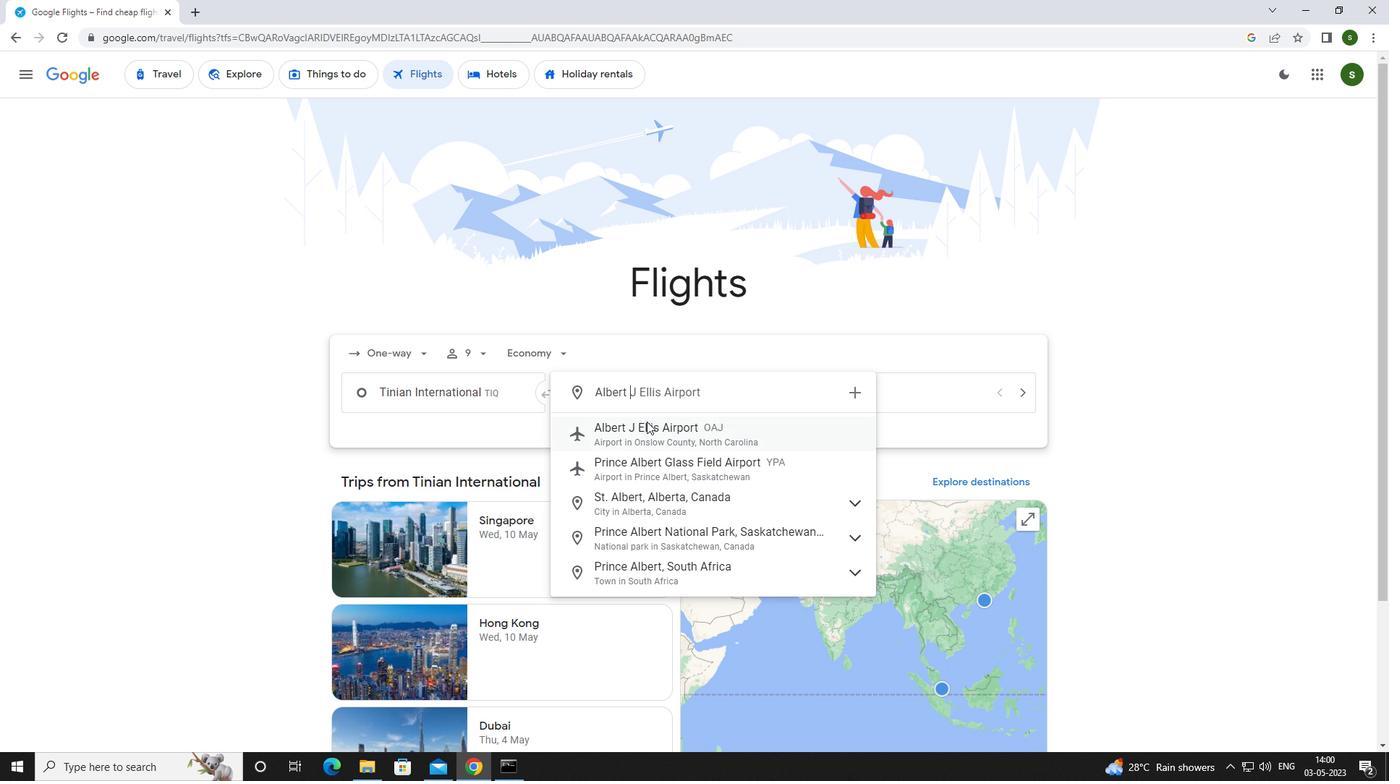 
Action: Mouse pressed left at (653, 428)
Screenshot: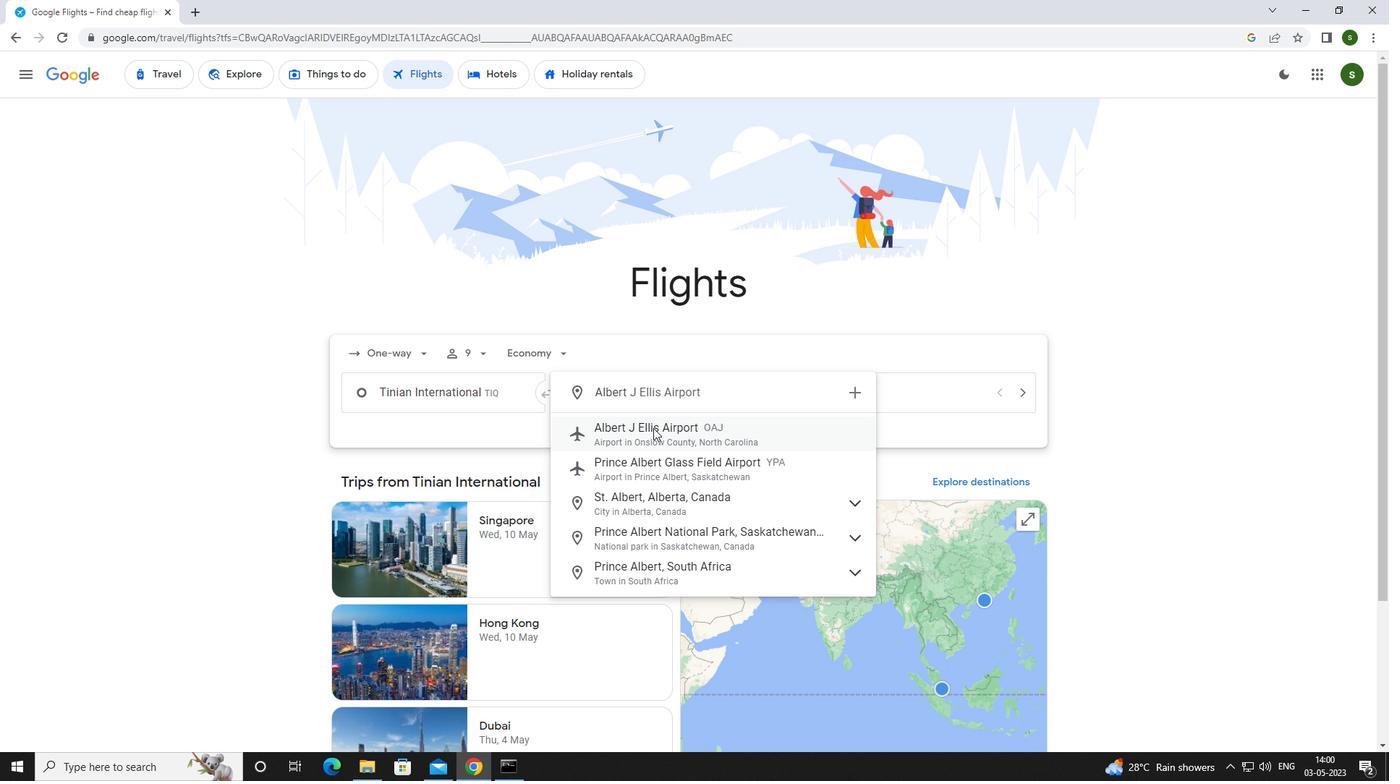 
Action: Mouse moved to (863, 398)
Screenshot: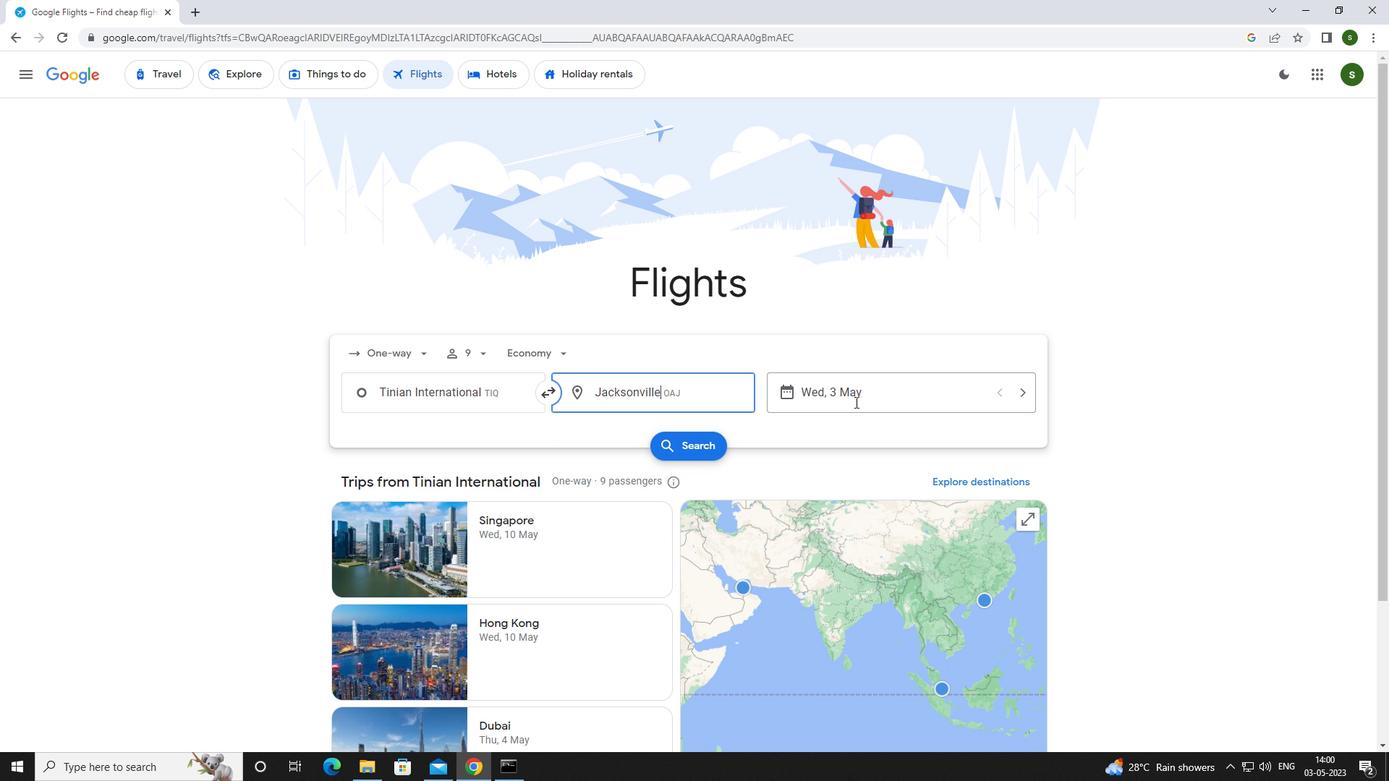 
Action: Mouse pressed left at (863, 398)
Screenshot: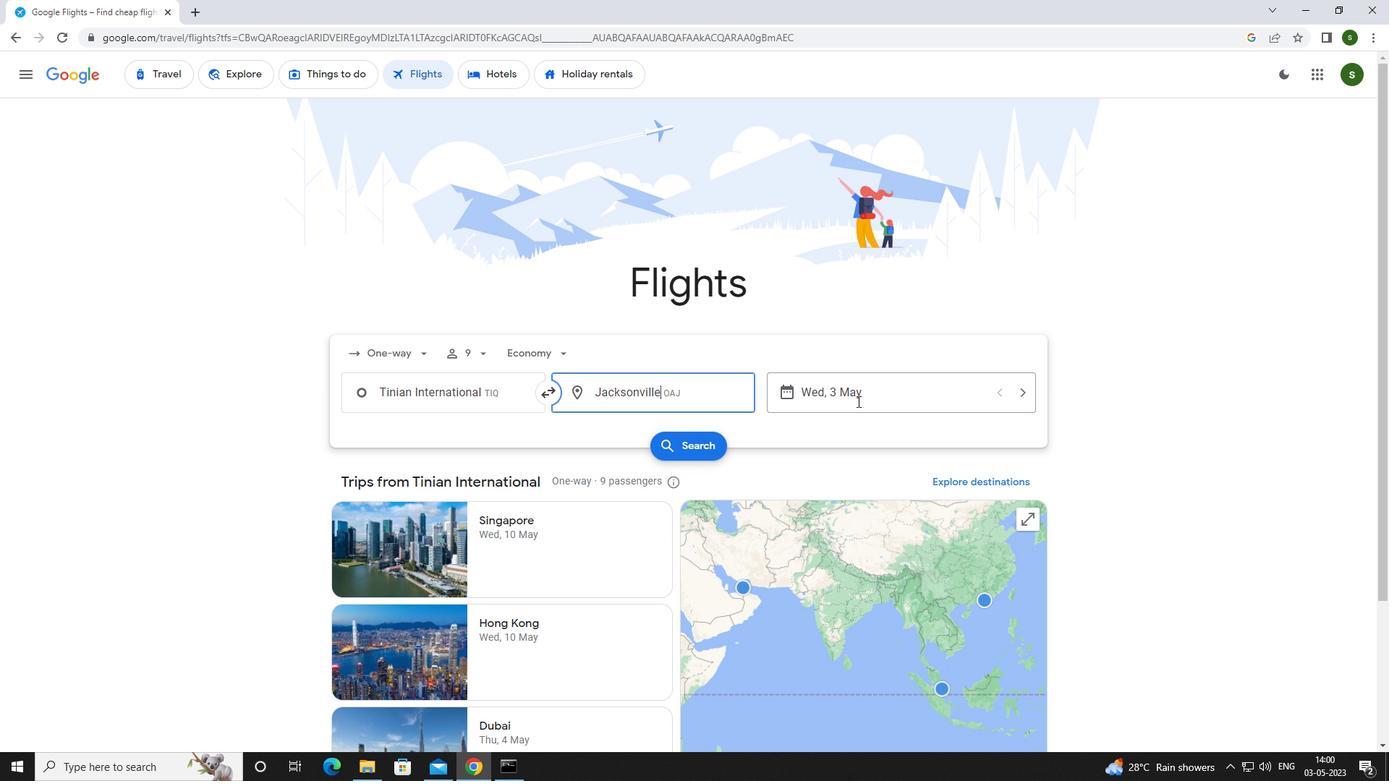 
Action: Mouse moved to (633, 496)
Screenshot: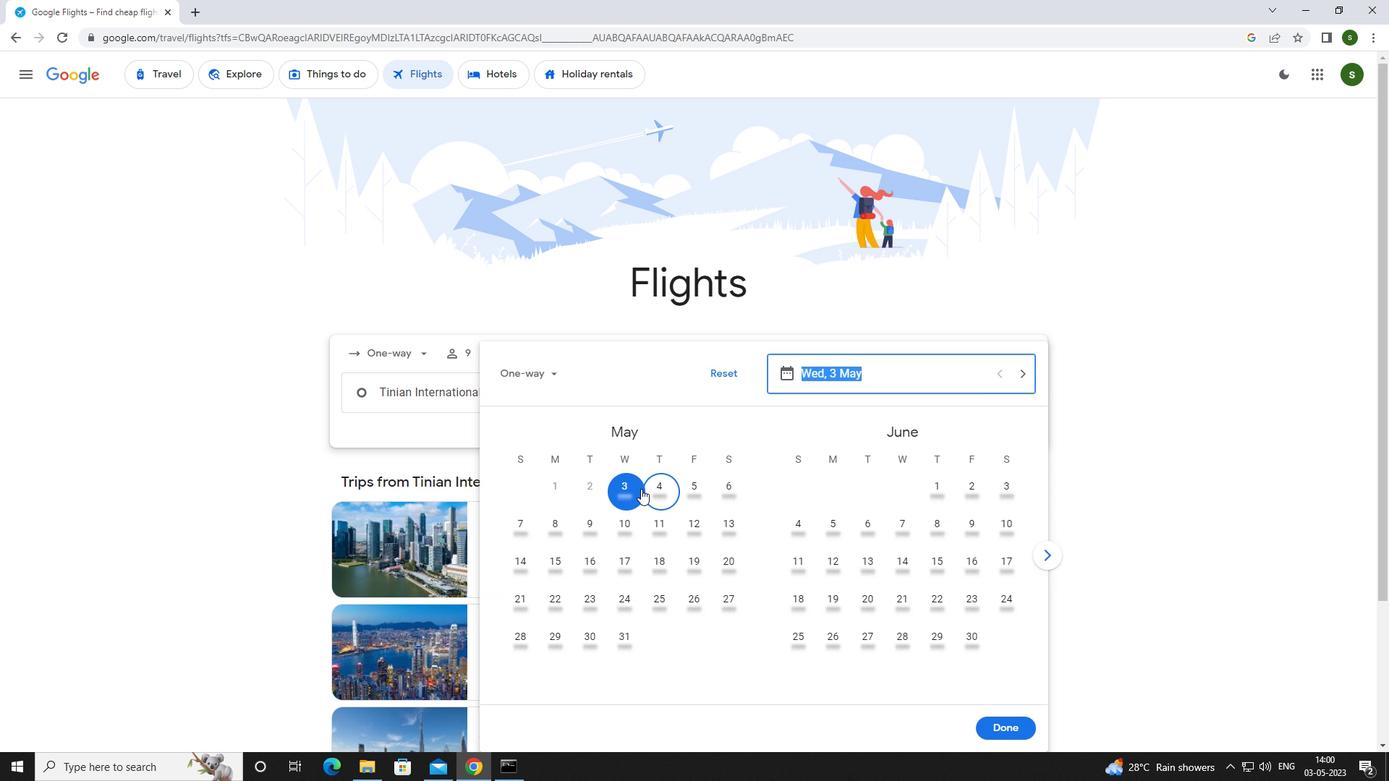 
Action: Mouse pressed left at (633, 496)
Screenshot: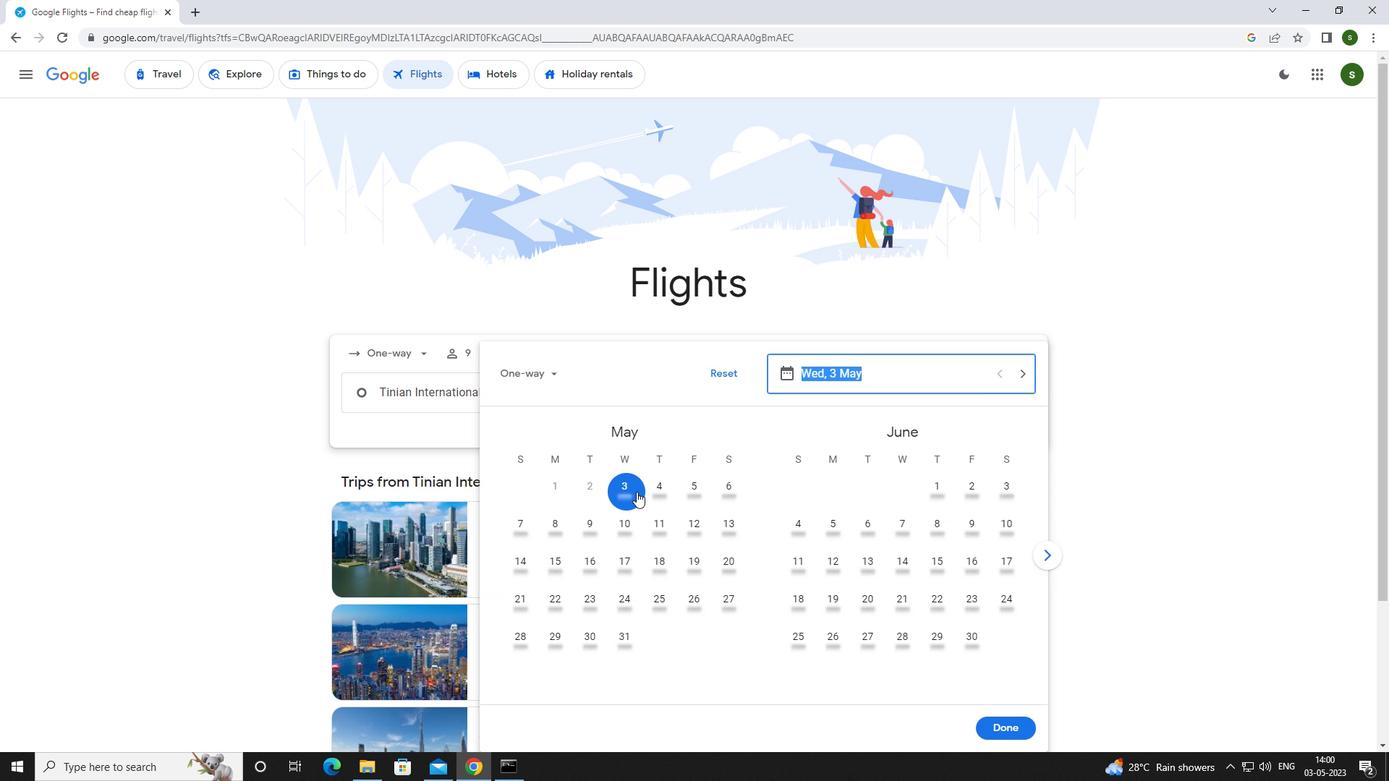 
Action: Mouse moved to (993, 733)
Screenshot: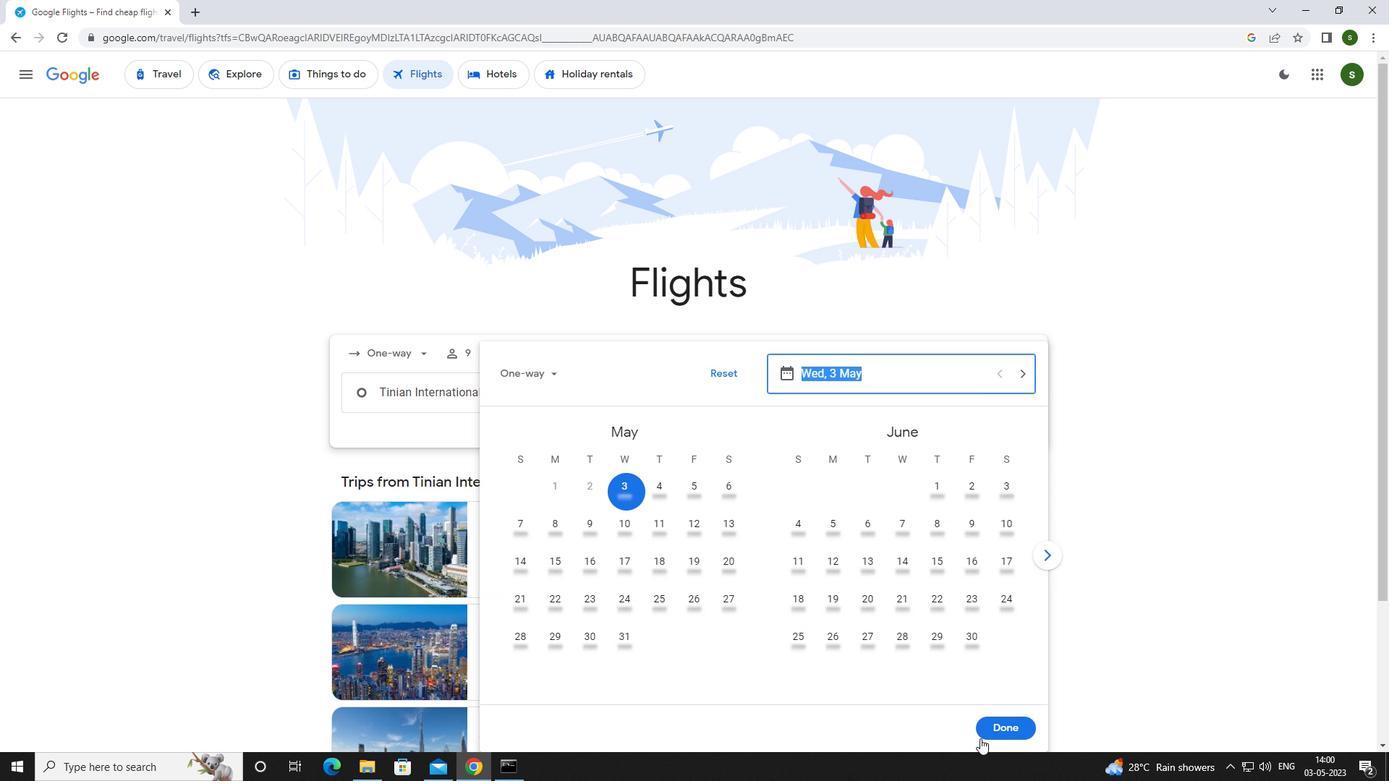 
Action: Mouse pressed left at (993, 733)
Screenshot: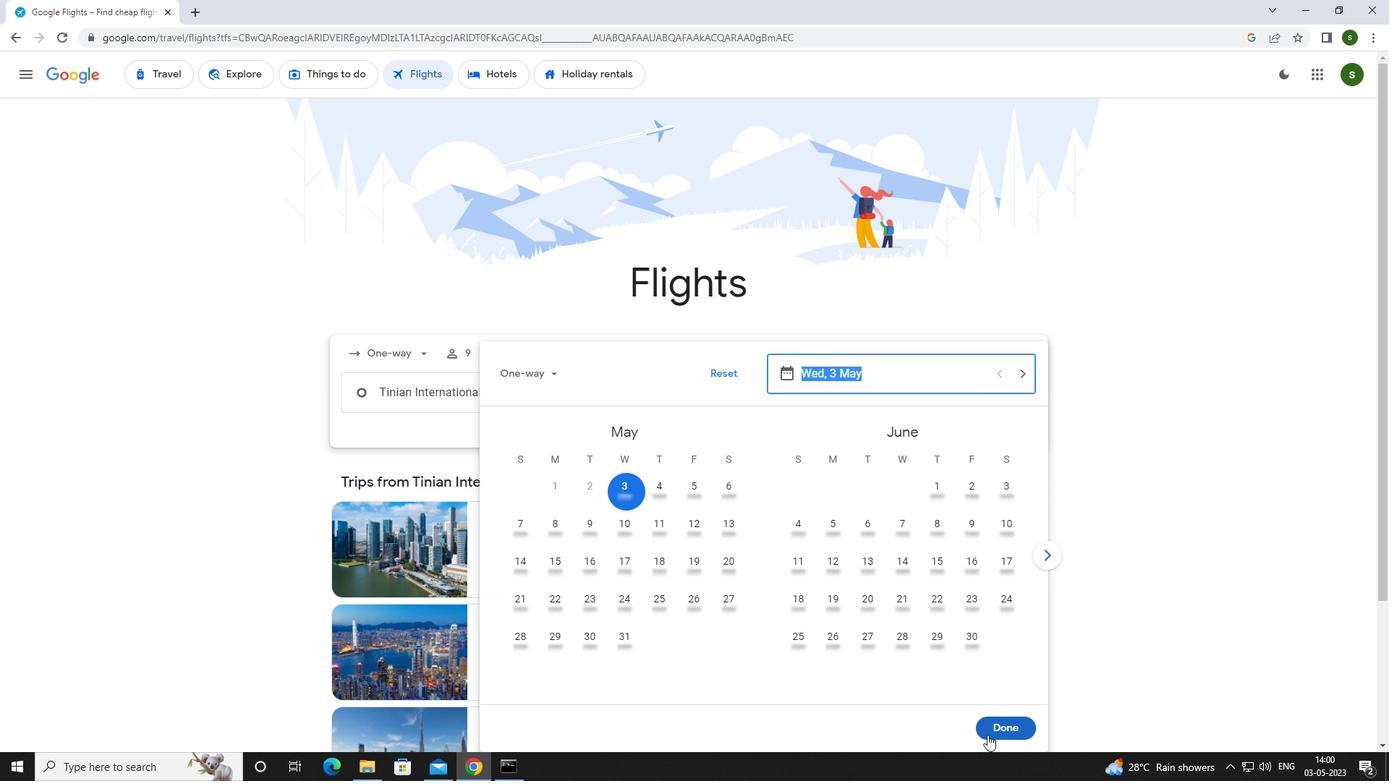 
Action: Mouse moved to (688, 444)
Screenshot: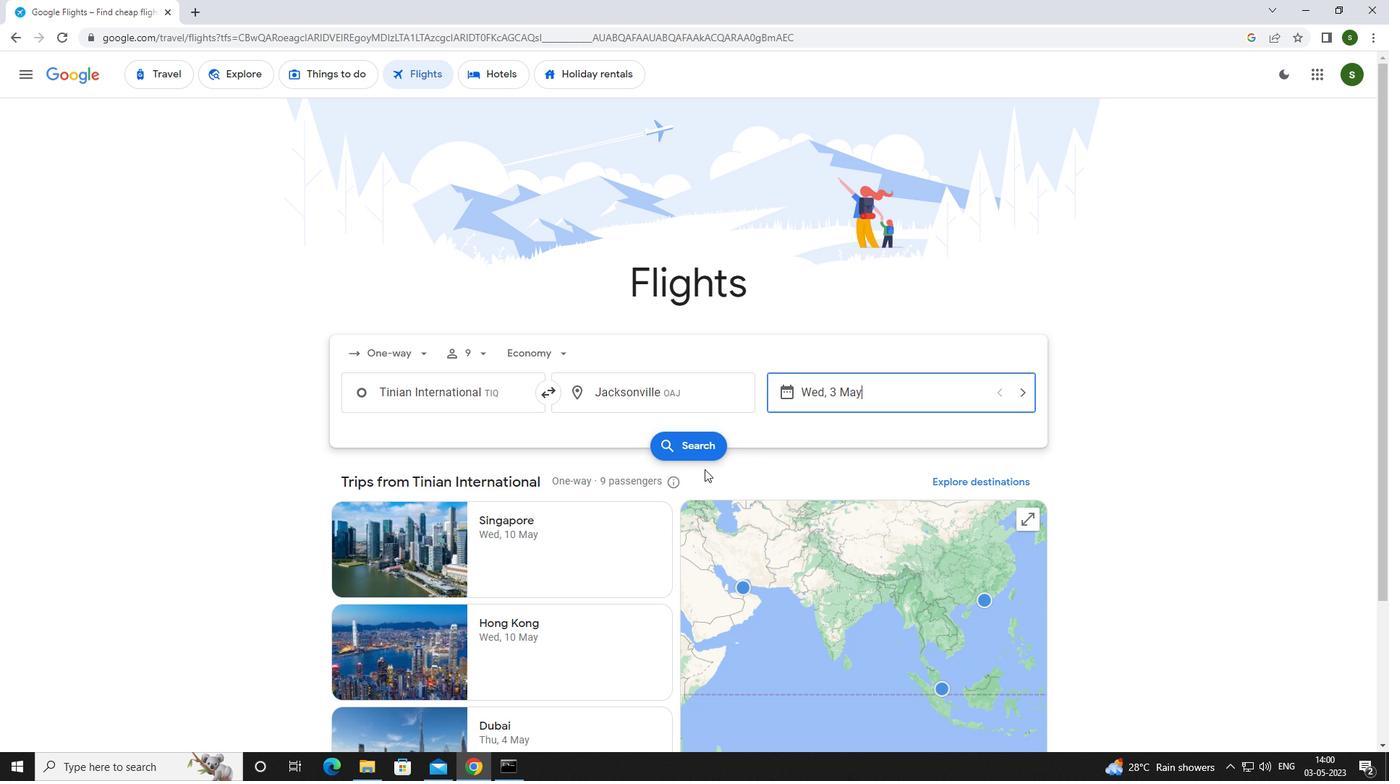 
Action: Mouse pressed left at (688, 444)
Screenshot: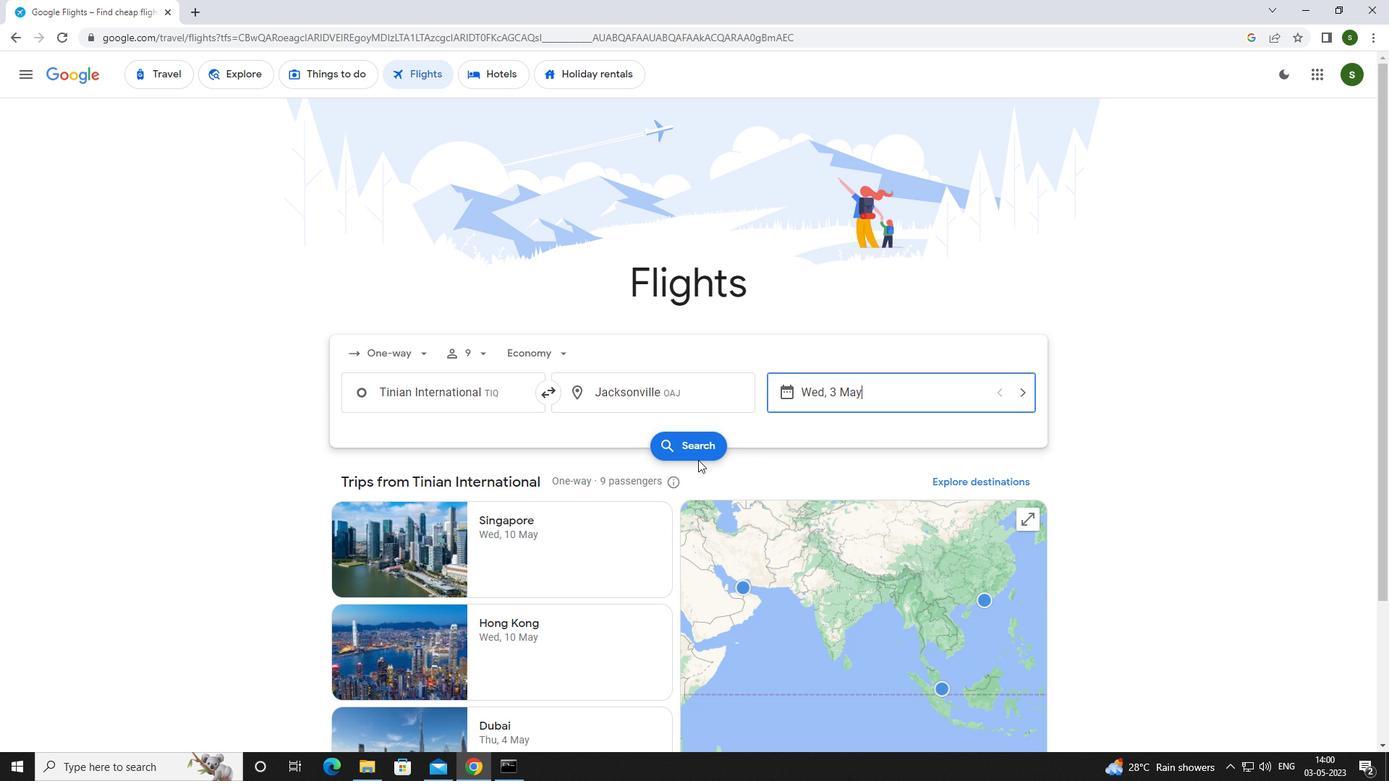 
Action: Mouse moved to (356, 201)
Screenshot: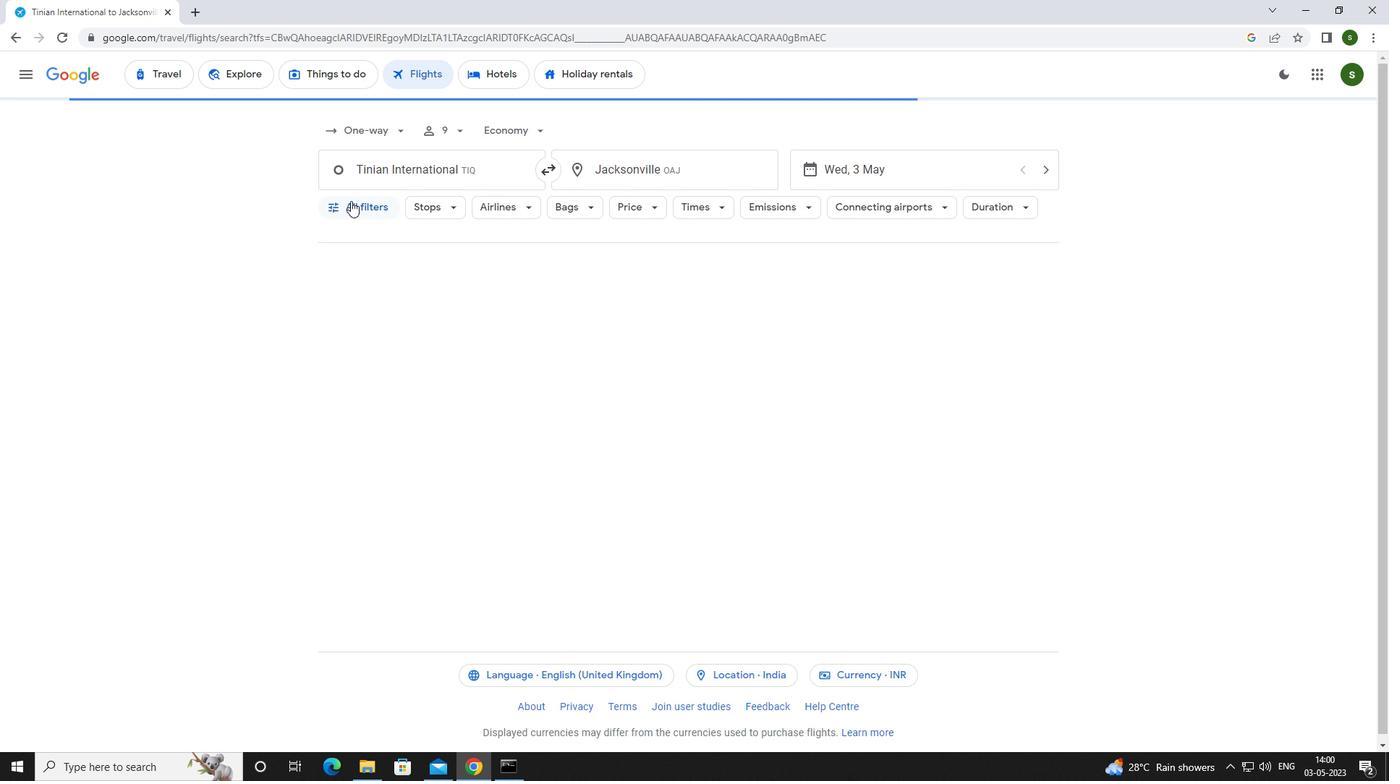 
Action: Mouse pressed left at (356, 201)
Screenshot: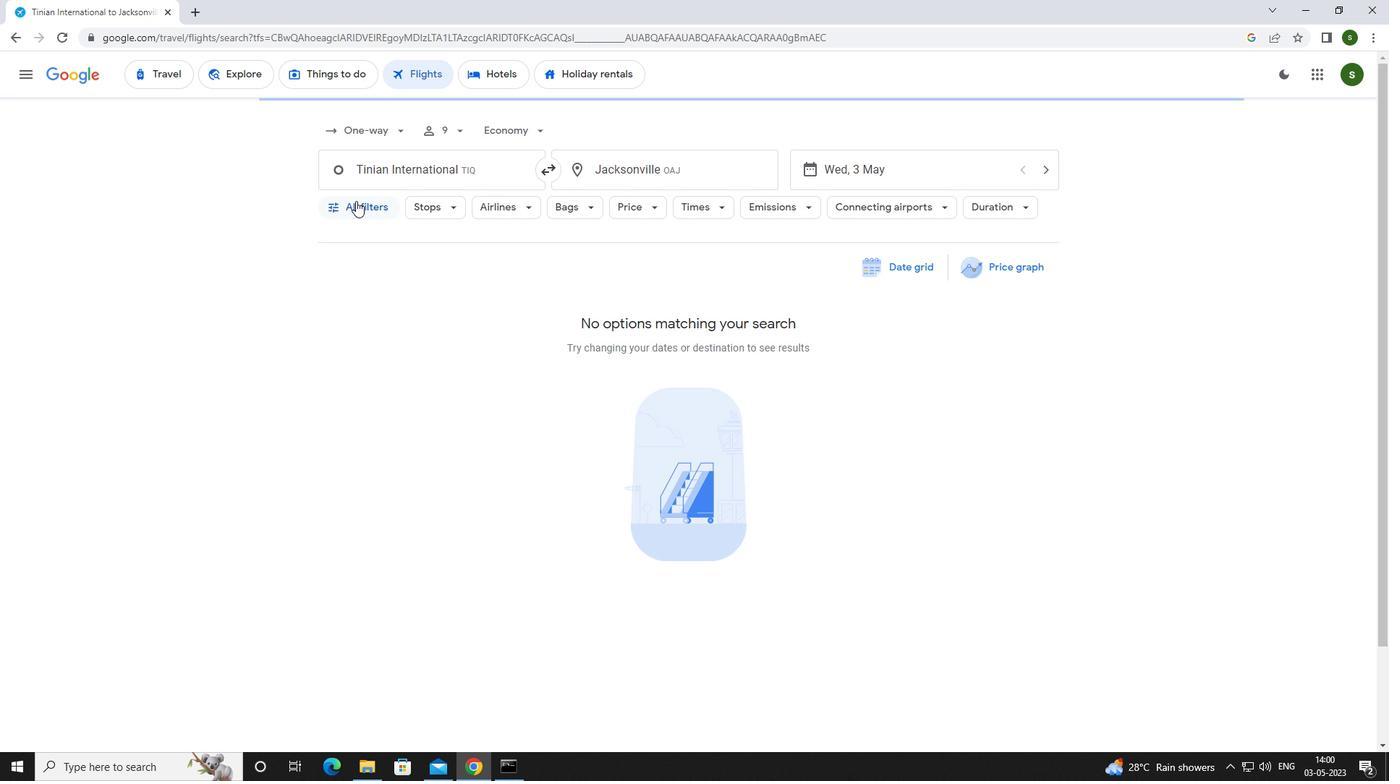 
Action: Mouse moved to (542, 520)
Screenshot: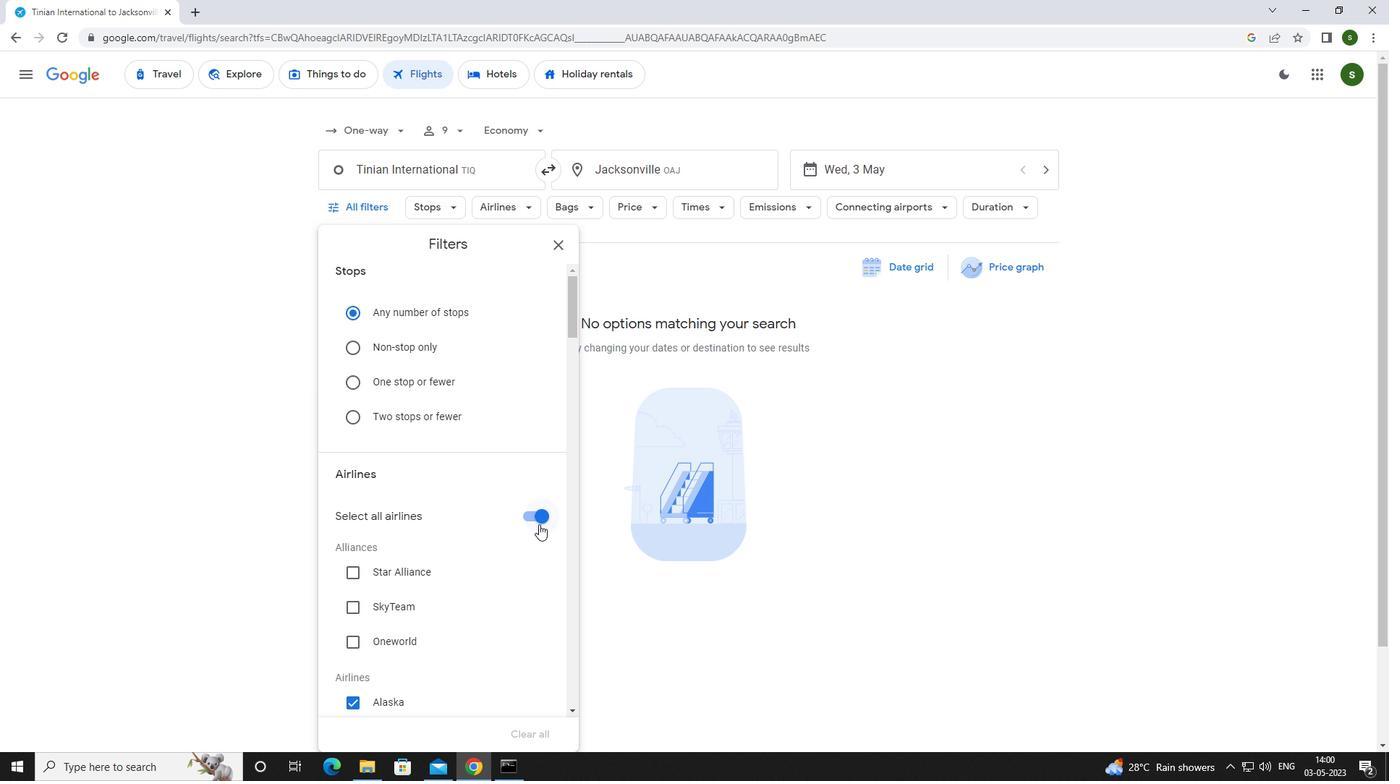 
Action: Mouse pressed left at (542, 520)
Screenshot: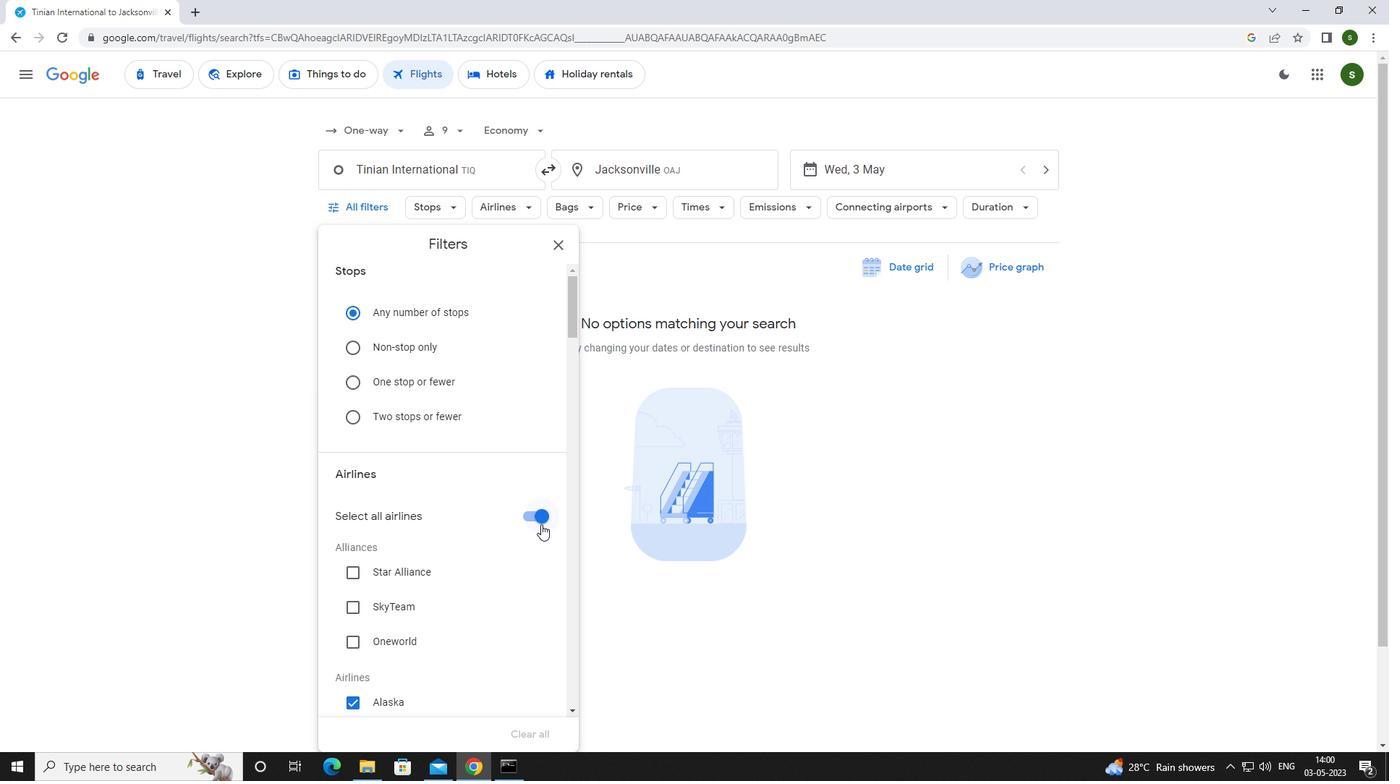 
Action: Mouse moved to (499, 471)
Screenshot: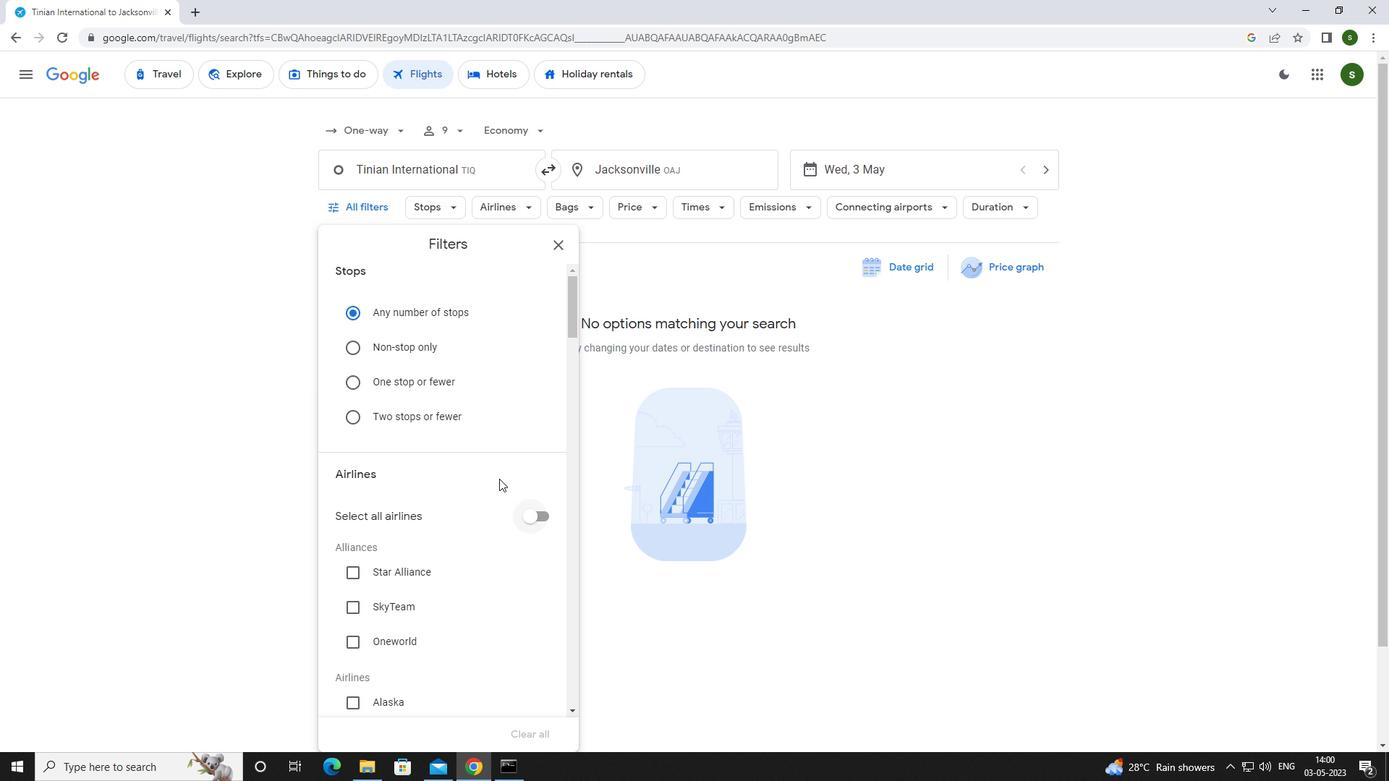 
Action: Mouse scrolled (499, 471) with delta (0, 0)
Screenshot: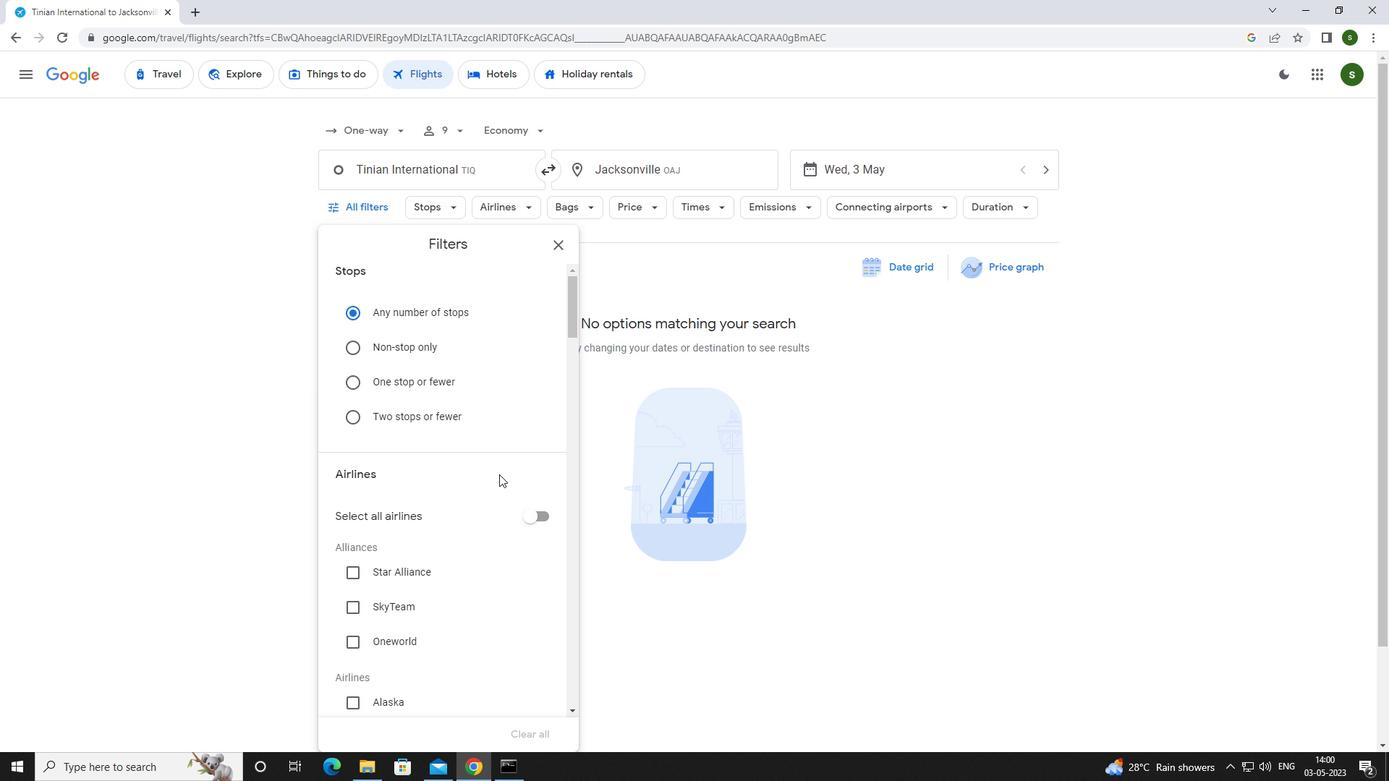
Action: Mouse scrolled (499, 471) with delta (0, 0)
Screenshot: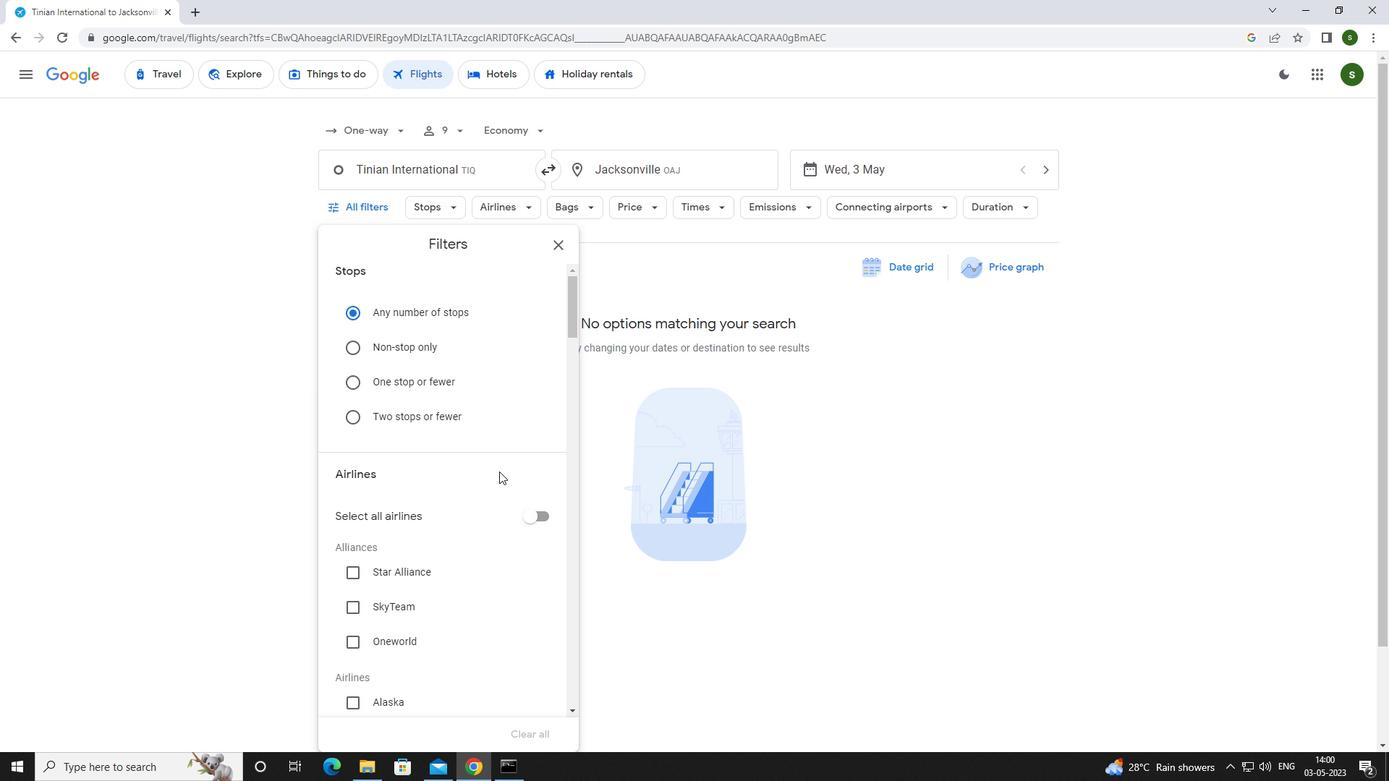 
Action: Mouse scrolled (499, 471) with delta (0, 0)
Screenshot: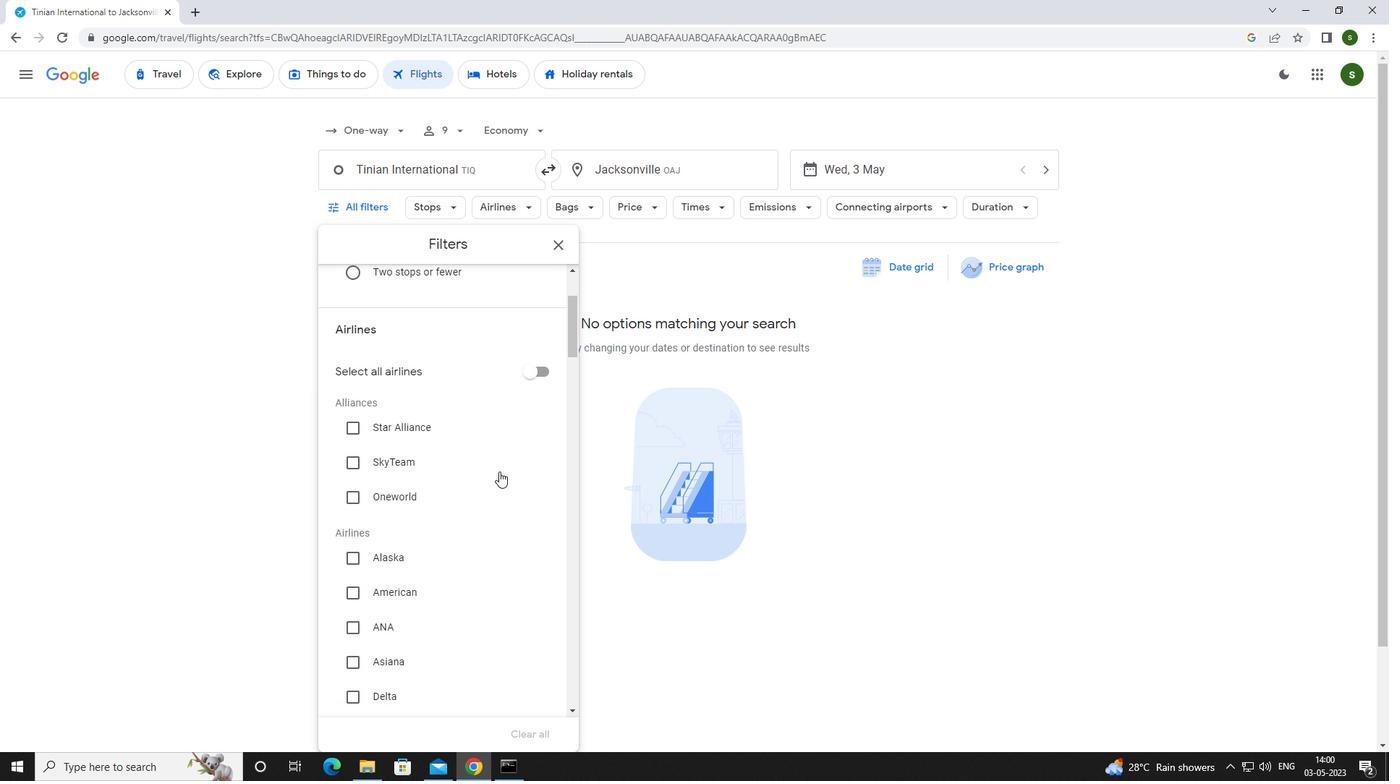 
Action: Mouse scrolled (499, 471) with delta (0, 0)
Screenshot: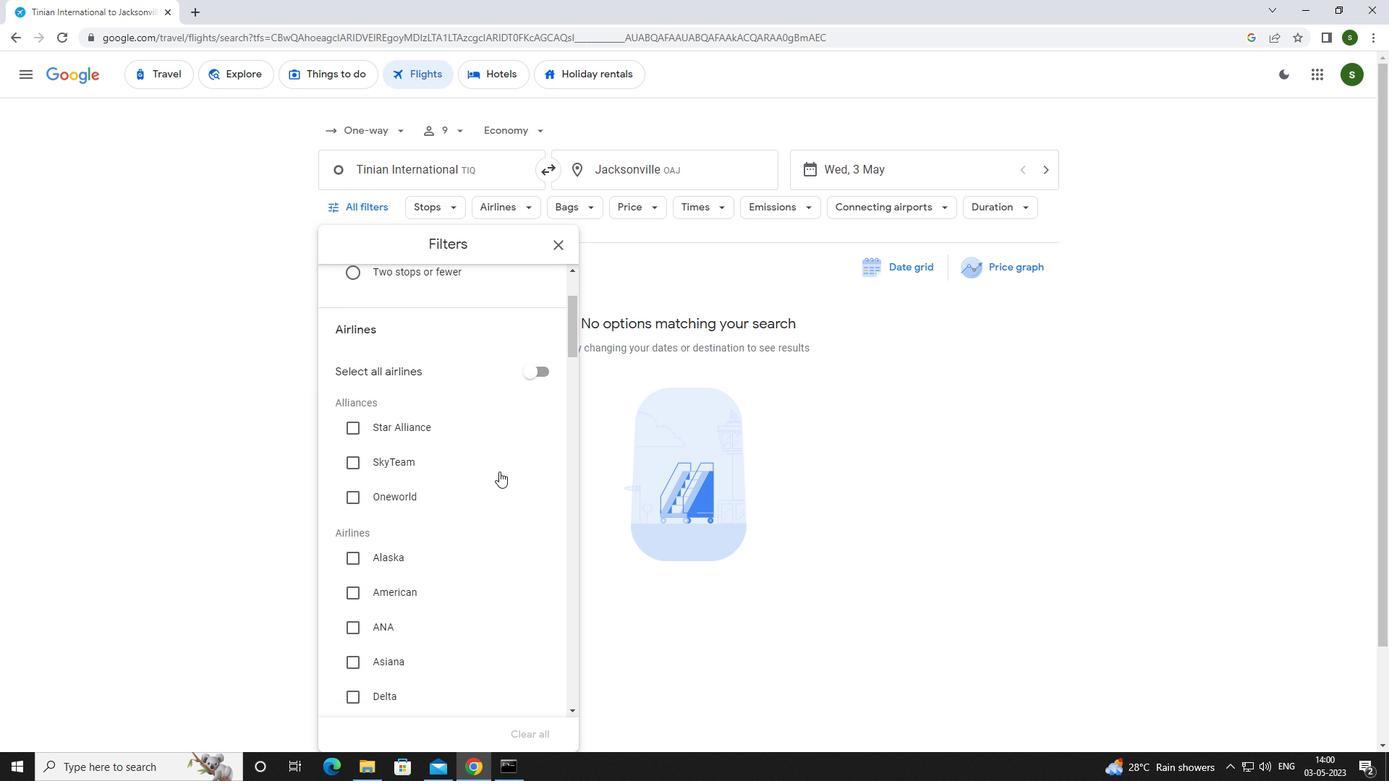 
Action: Mouse moved to (396, 448)
Screenshot: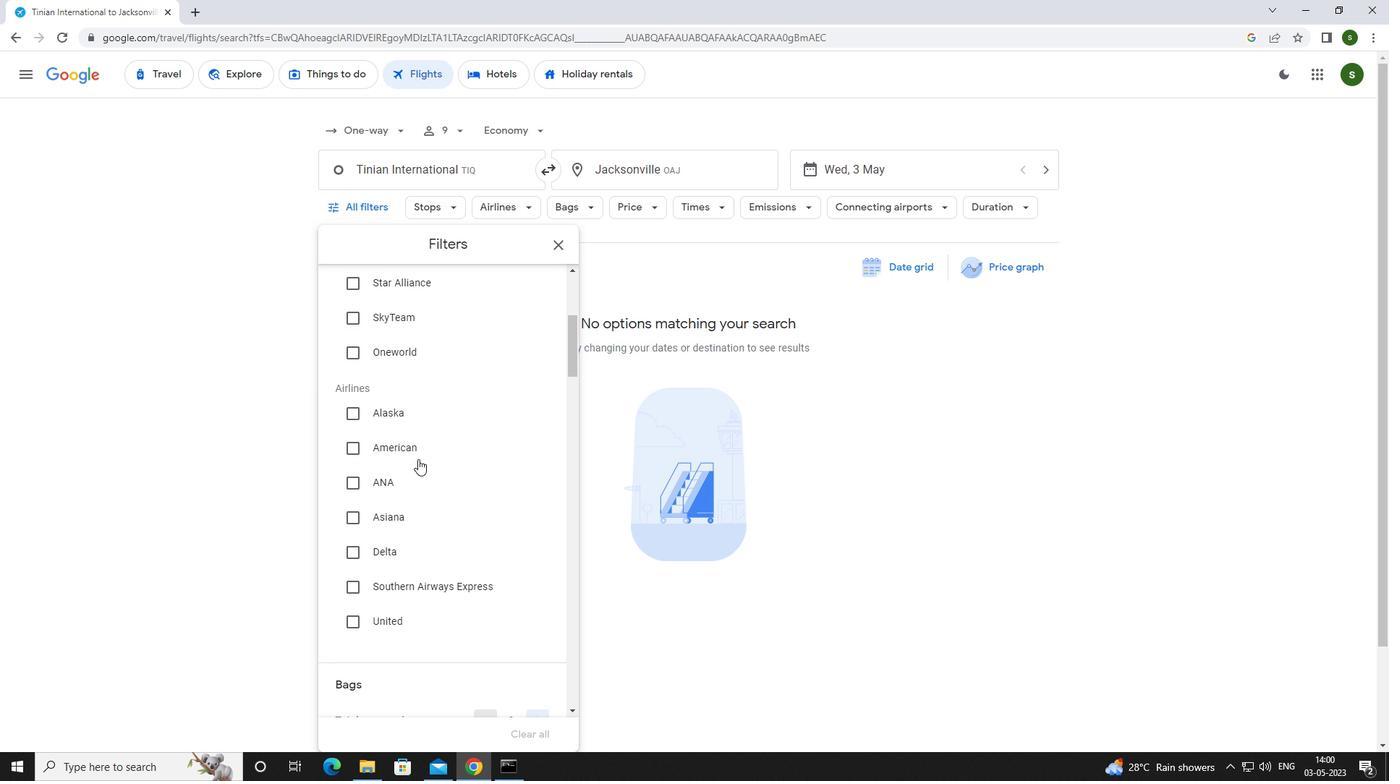
Action: Mouse pressed left at (396, 448)
Screenshot: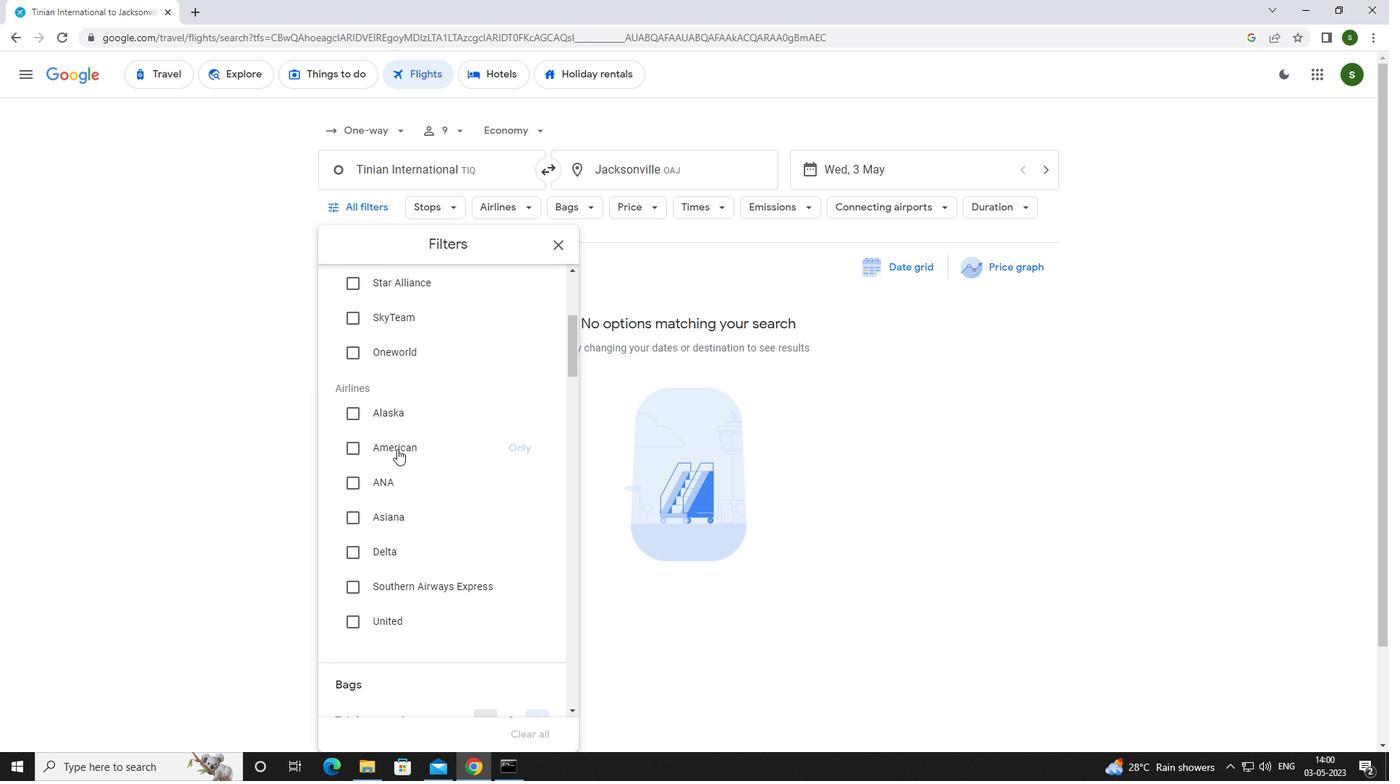 
Action: Mouse scrolled (396, 447) with delta (0, 0)
Screenshot: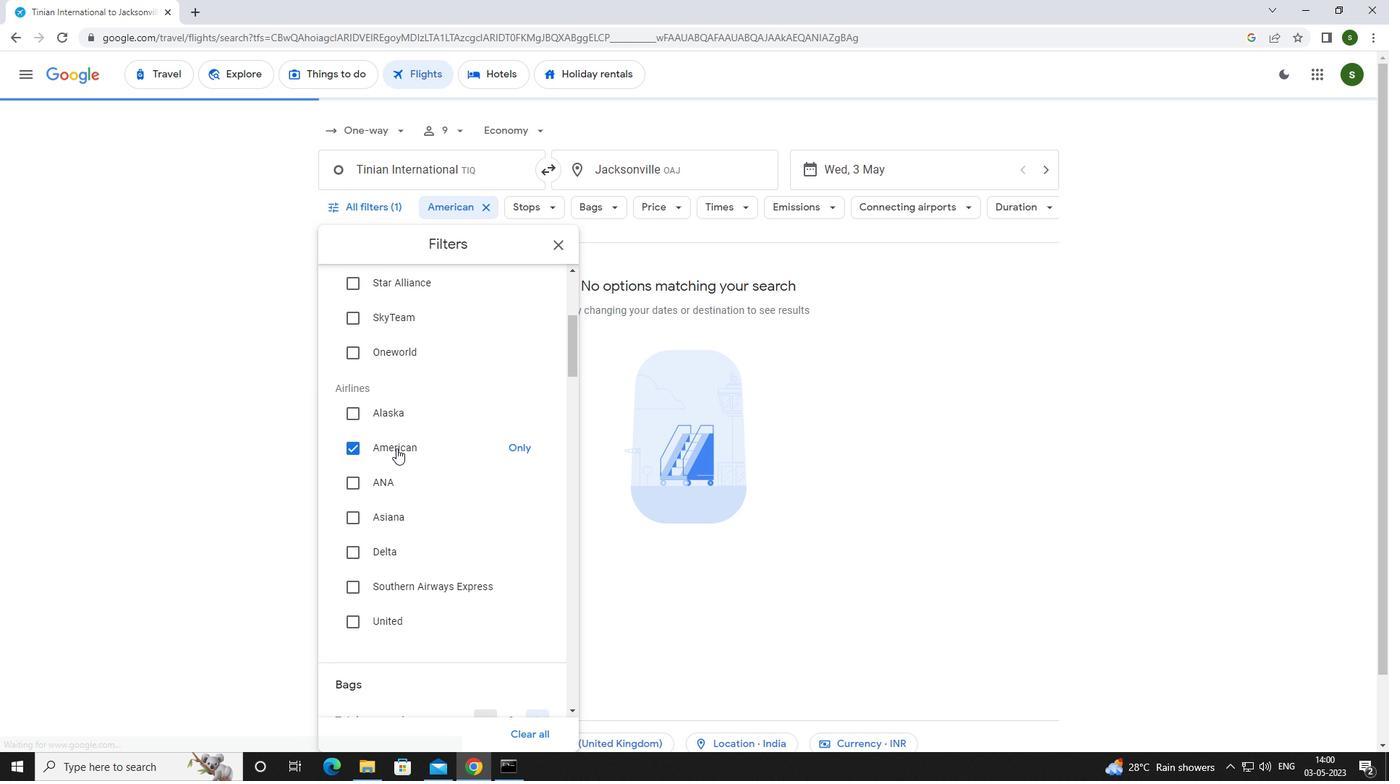 
Action: Mouse scrolled (396, 447) with delta (0, 0)
Screenshot: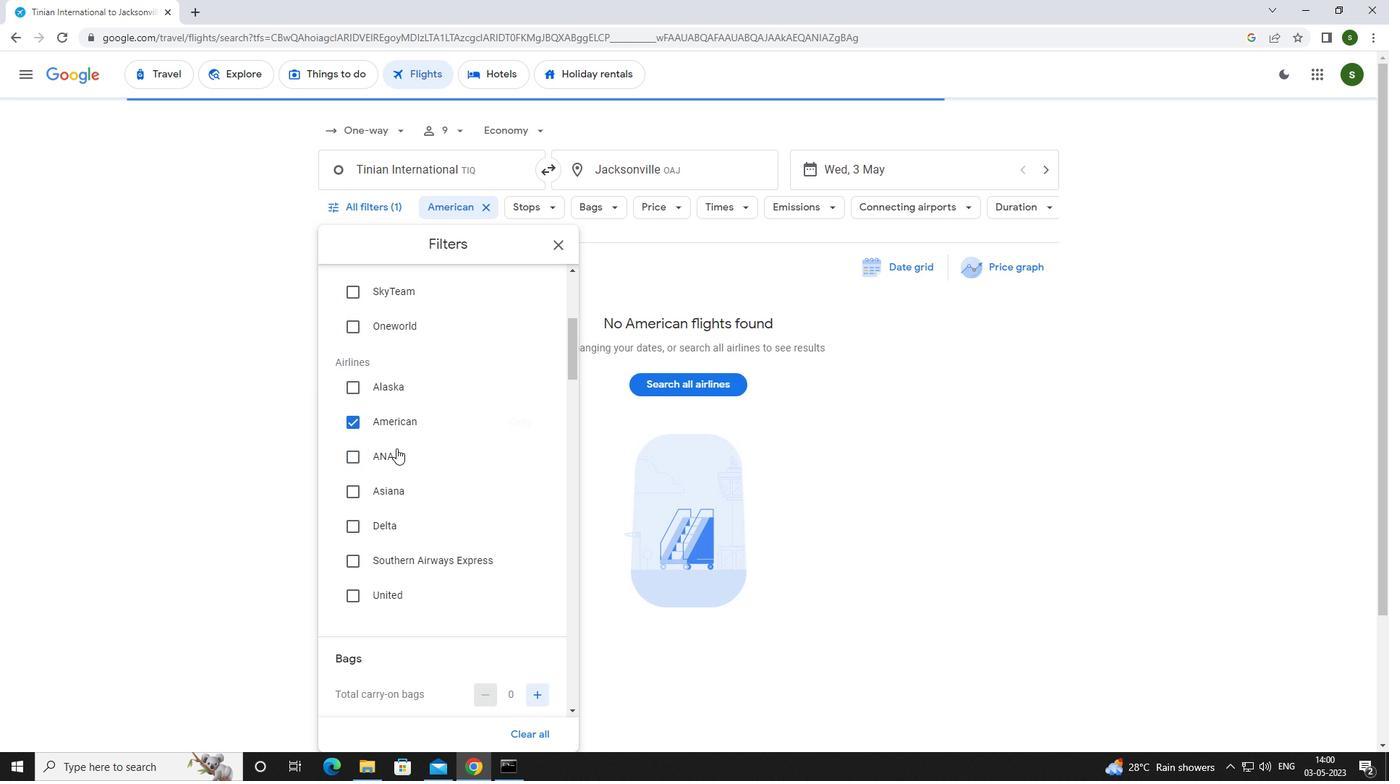
Action: Mouse scrolled (396, 447) with delta (0, 0)
Screenshot: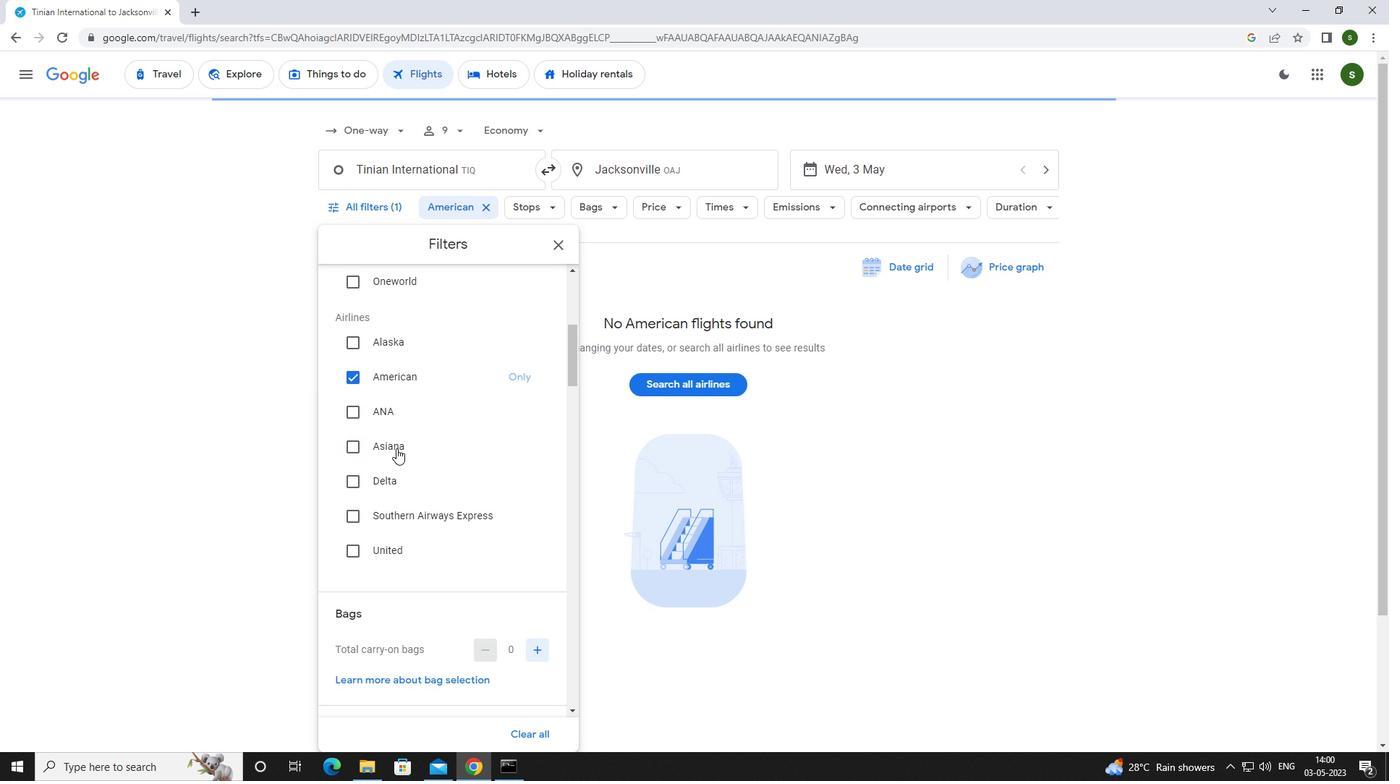 
Action: Mouse scrolled (396, 447) with delta (0, 0)
Screenshot: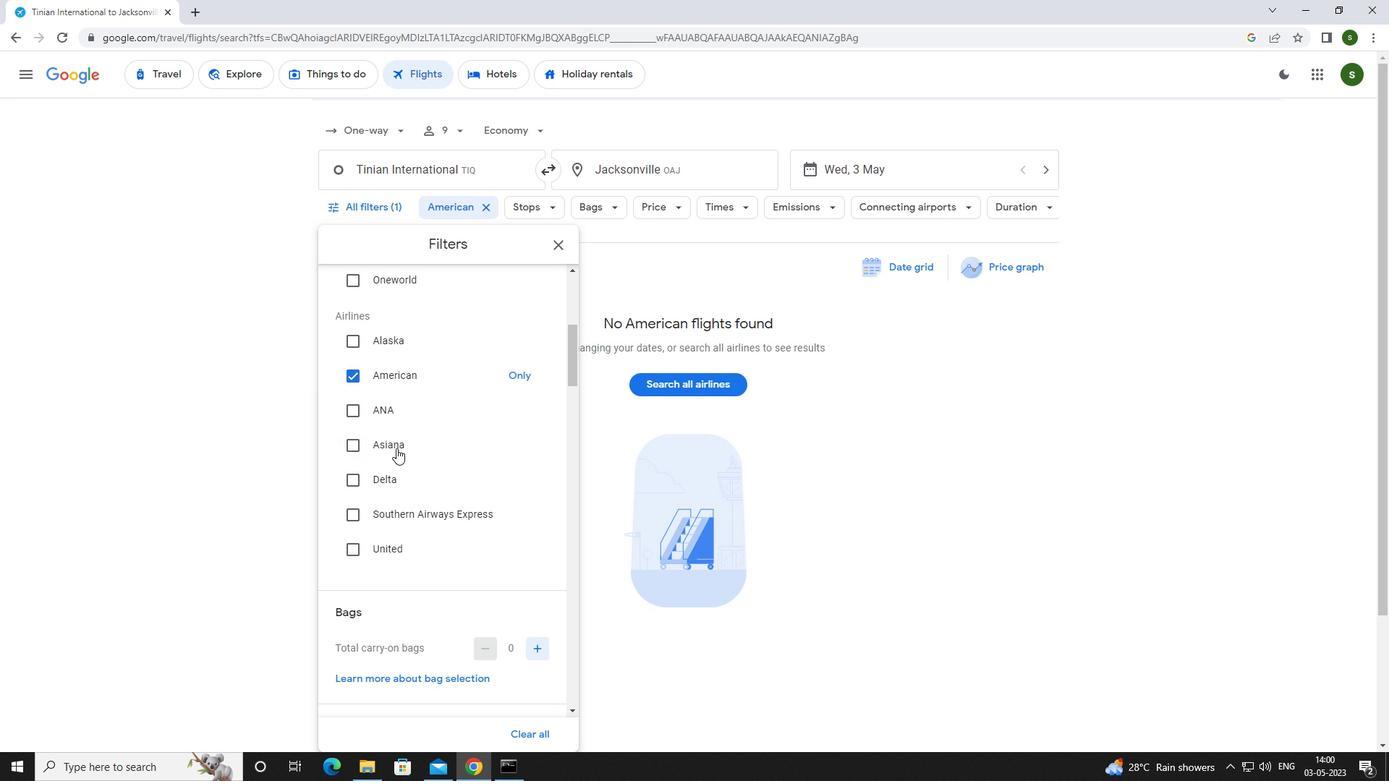 
Action: Mouse moved to (532, 434)
Screenshot: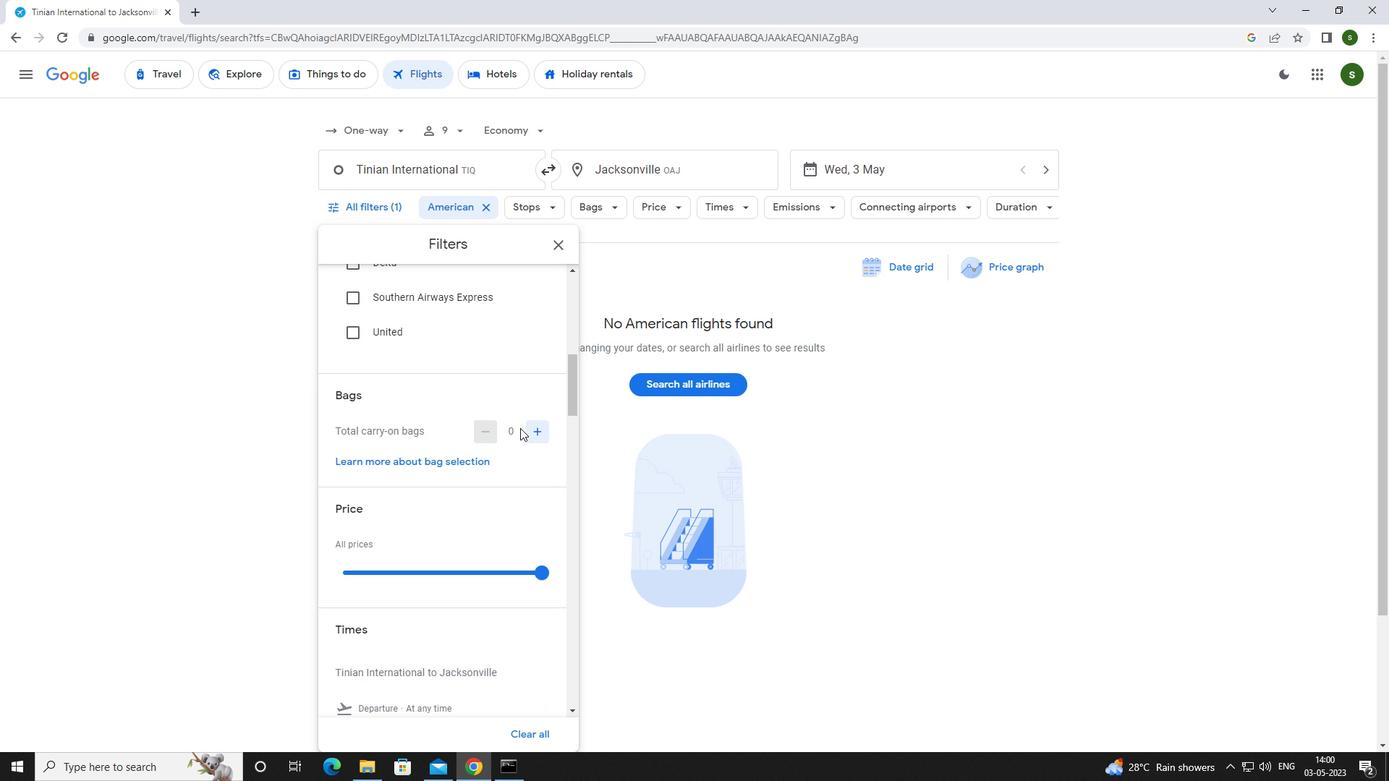 
Action: Mouse pressed left at (532, 434)
Screenshot: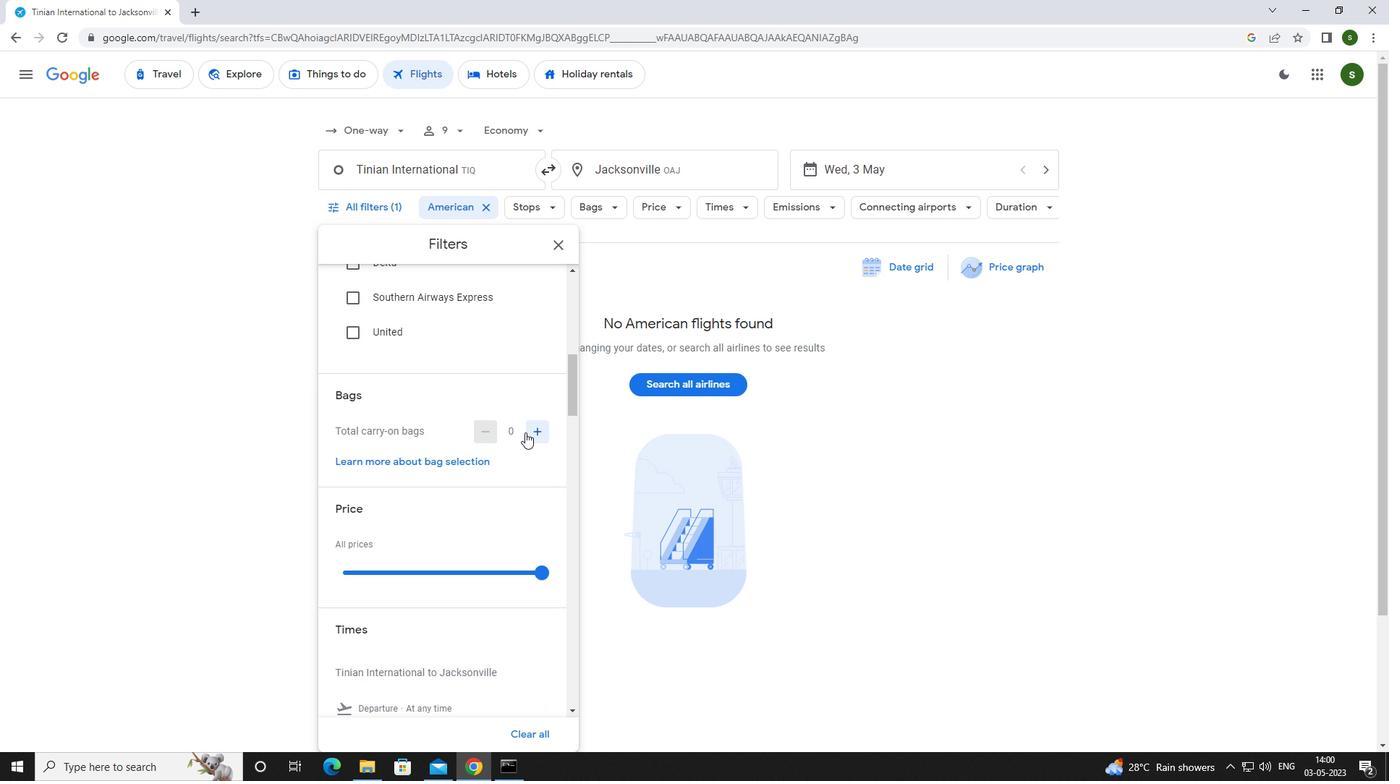 
Action: Mouse pressed left at (532, 434)
Screenshot: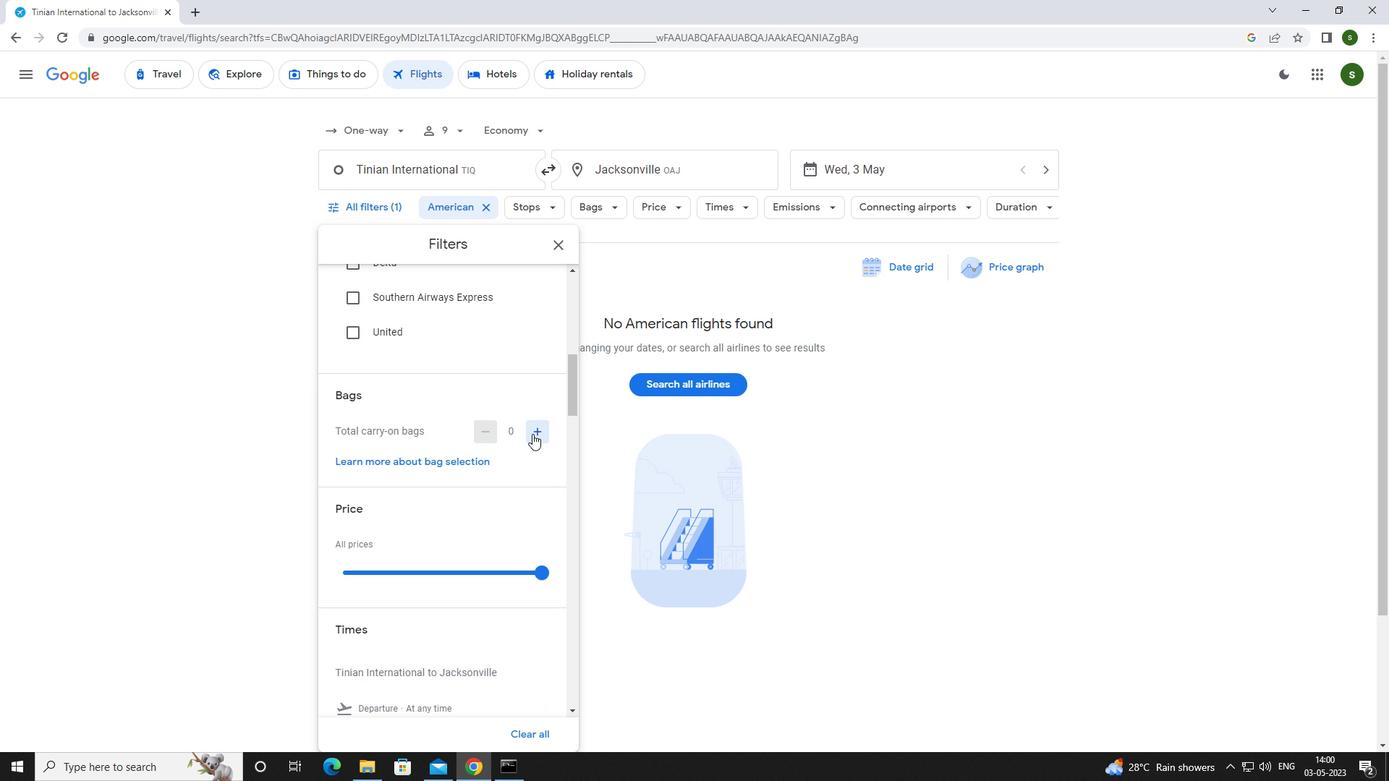 
Action: Mouse scrolled (532, 433) with delta (0, 0)
Screenshot: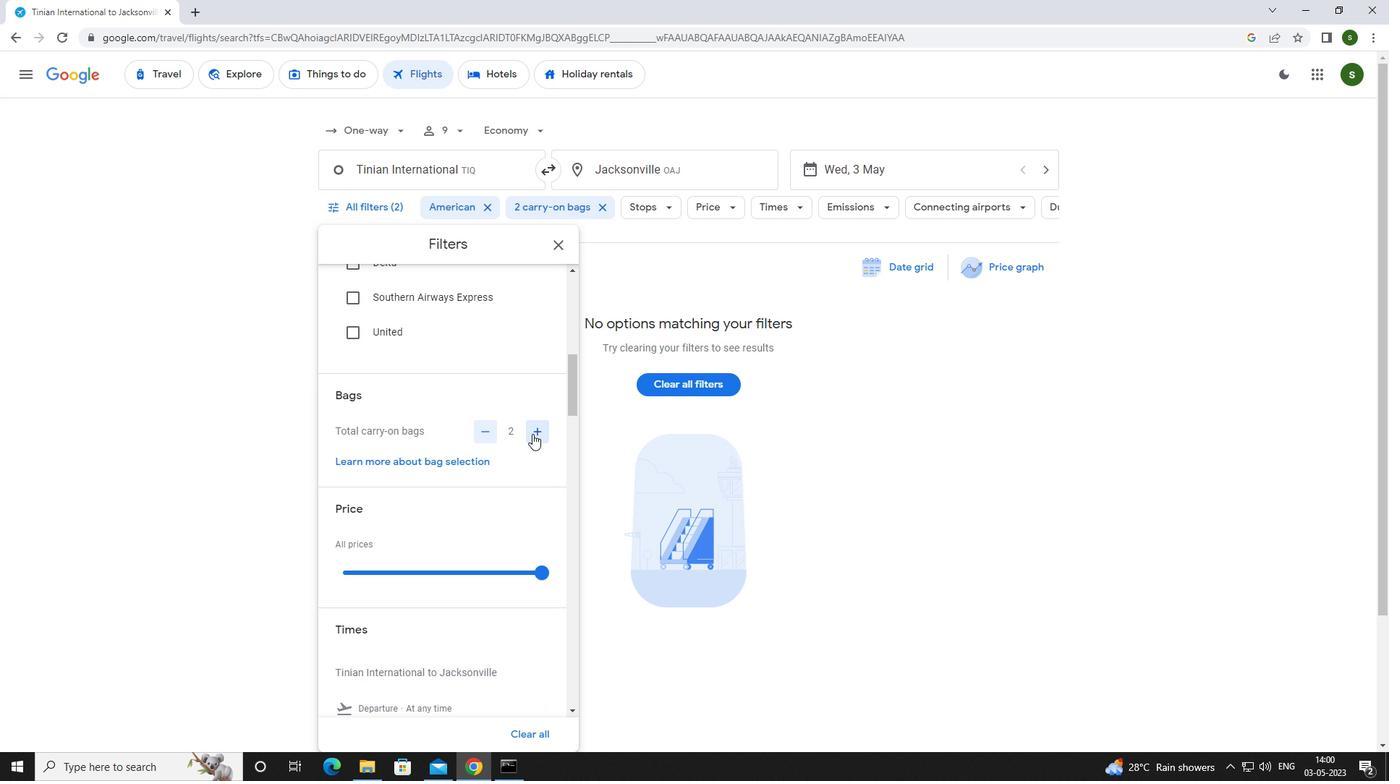 
Action: Mouse scrolled (532, 433) with delta (0, 0)
Screenshot: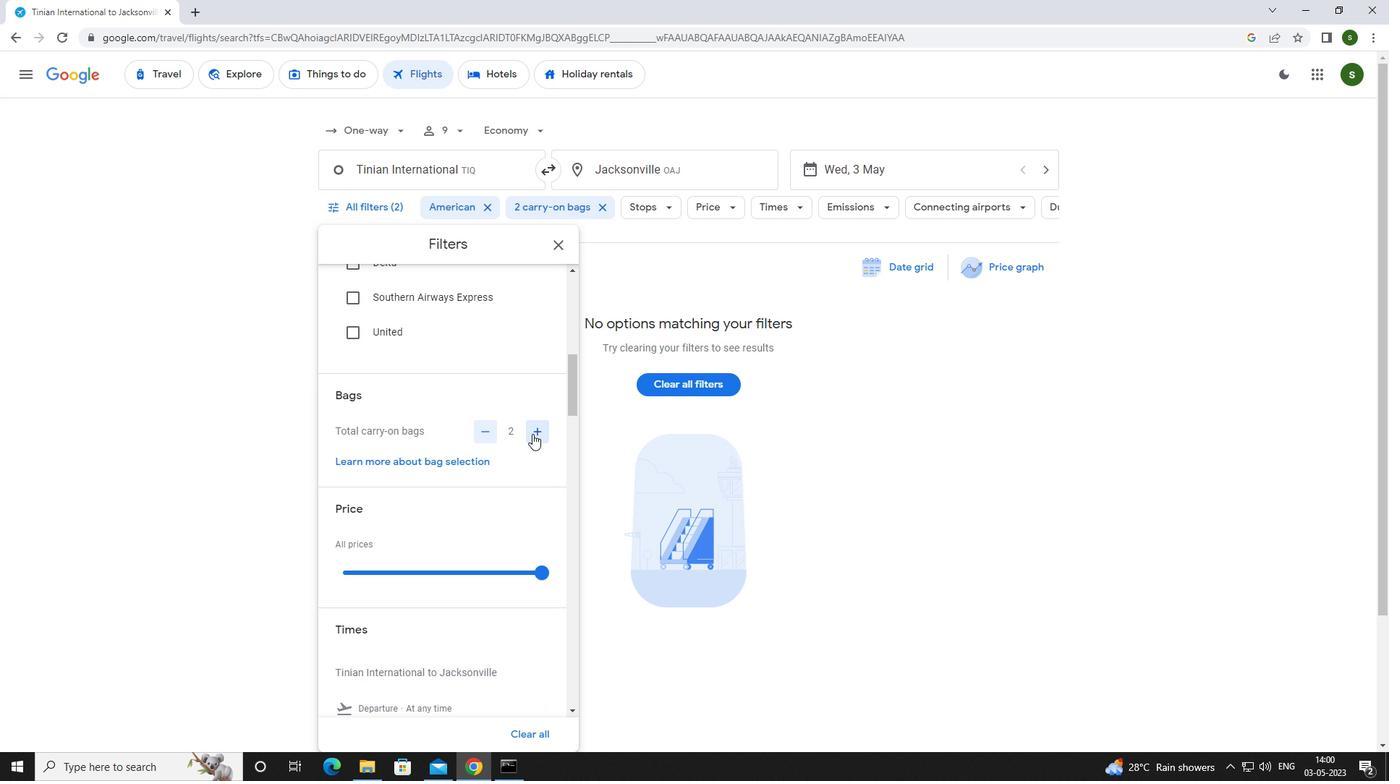 
Action: Mouse moved to (542, 426)
Screenshot: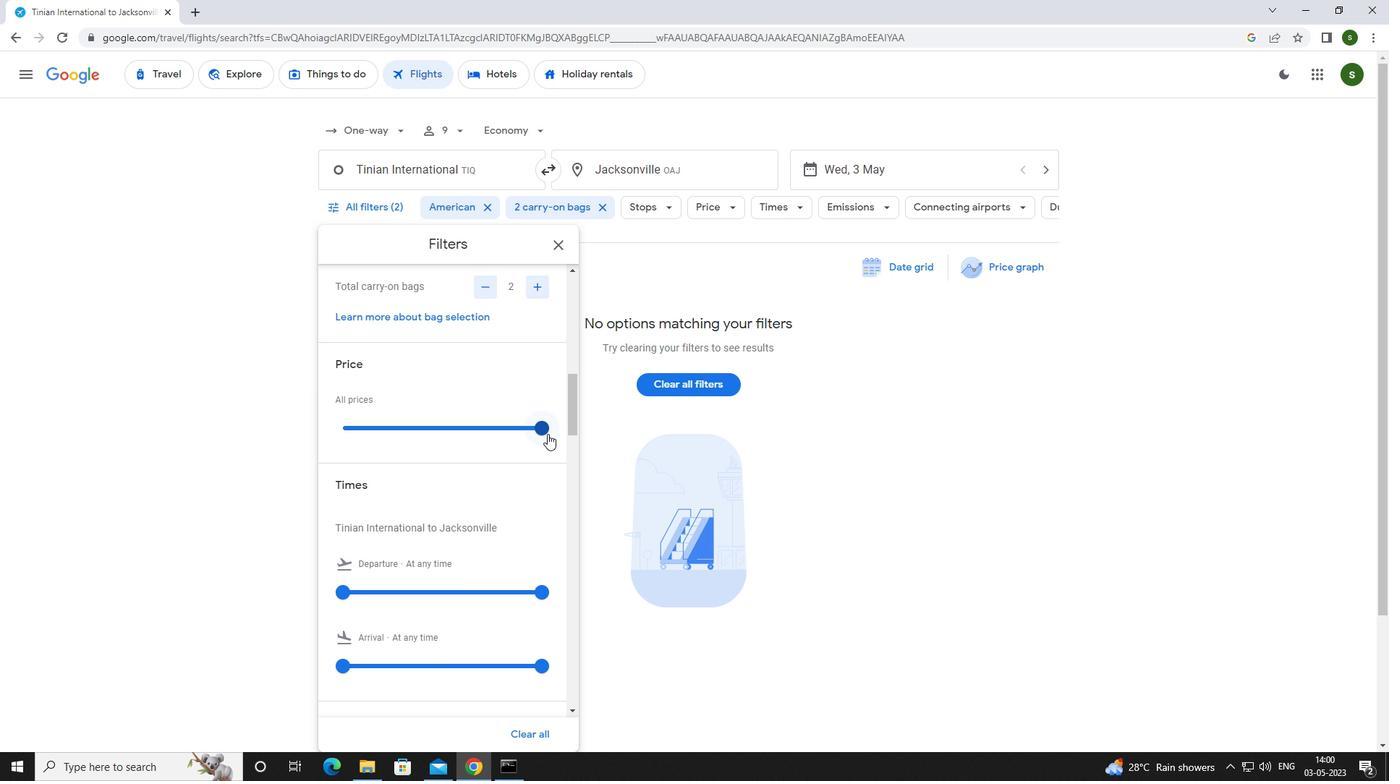 
Action: Mouse pressed left at (542, 426)
Screenshot: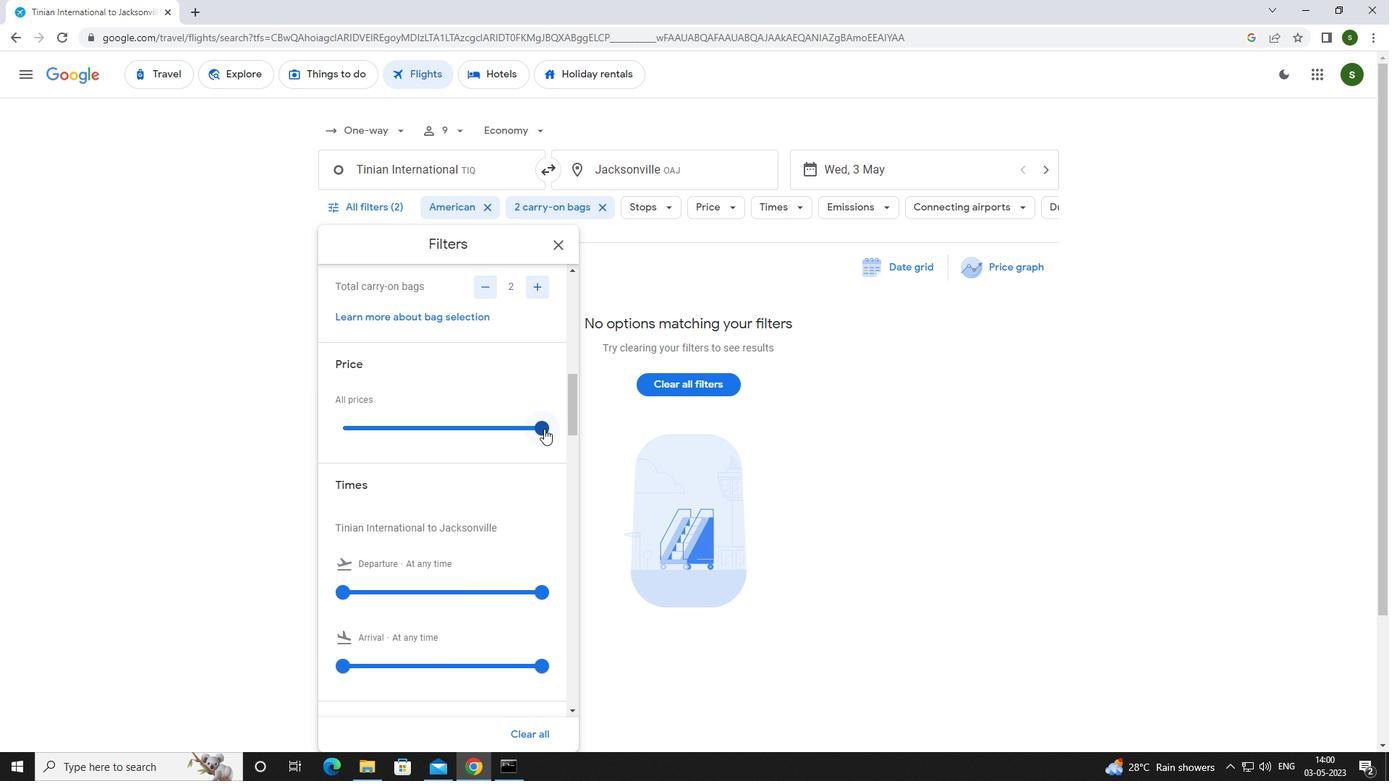
Action: Mouse moved to (345, 593)
Screenshot: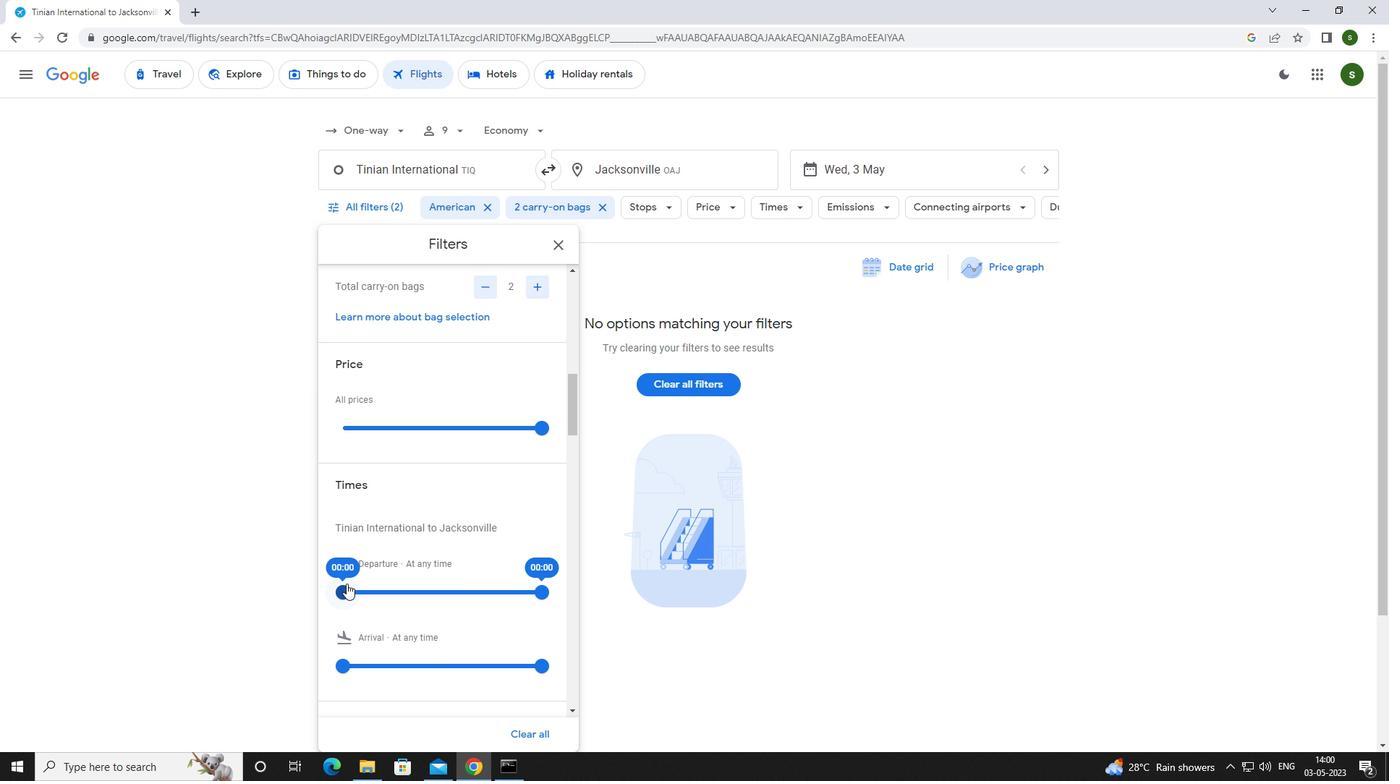 
Action: Mouse pressed left at (345, 593)
Screenshot: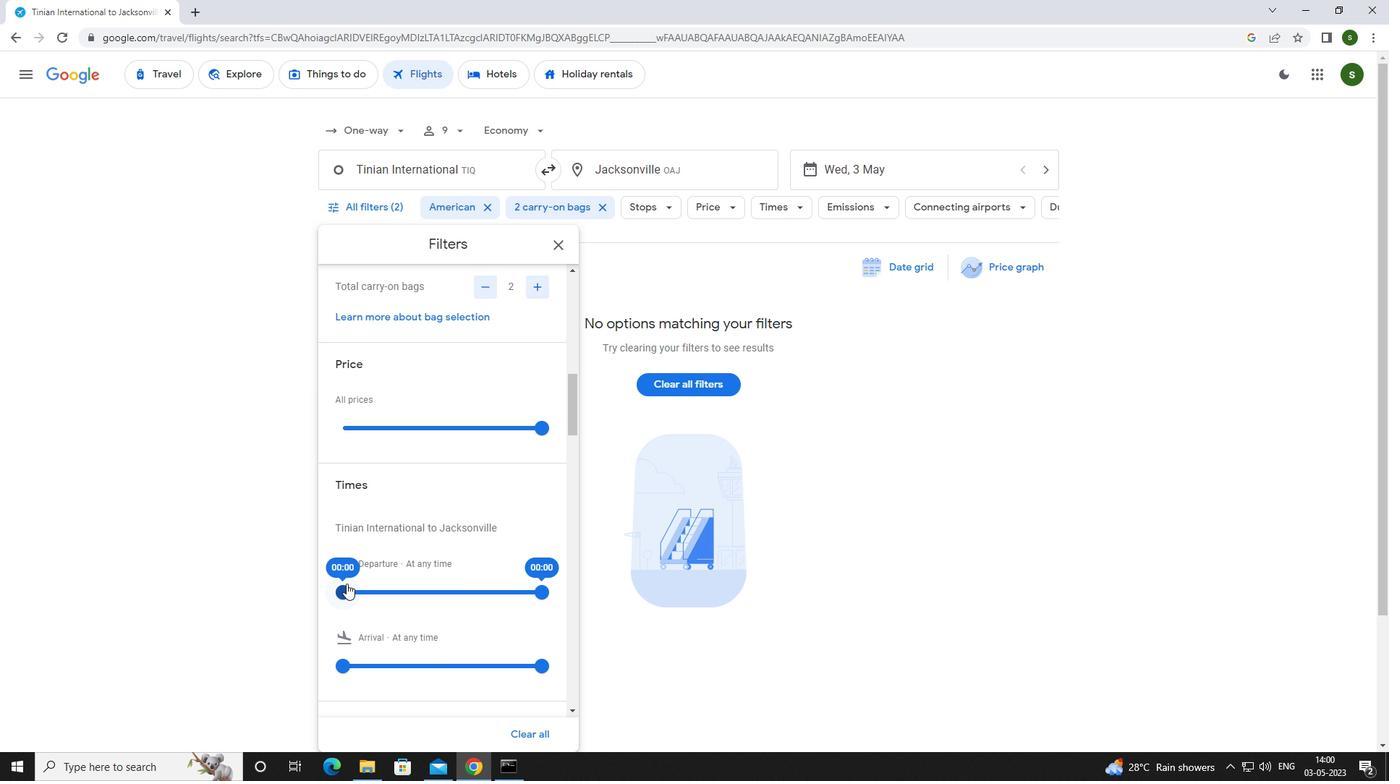 
Action: Mouse moved to (837, 583)
Screenshot: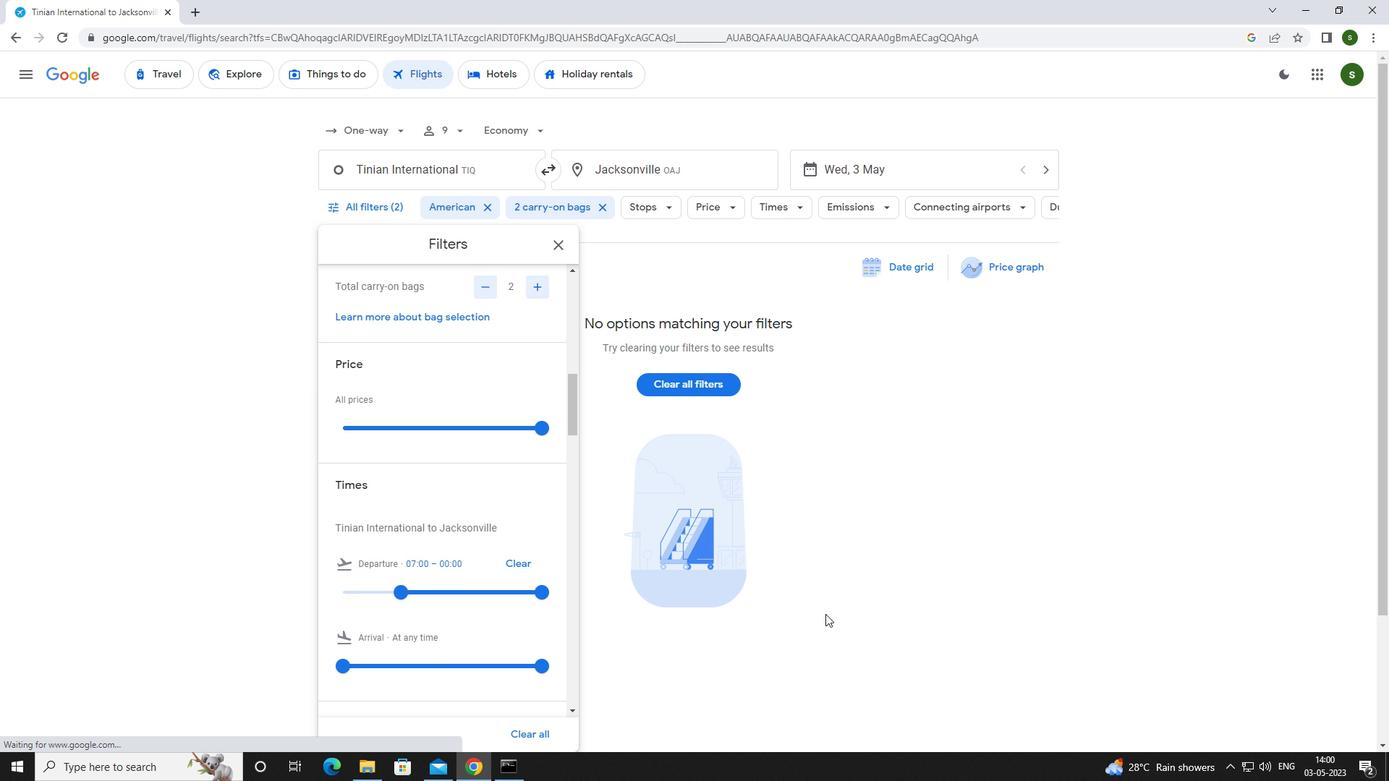 
Action: Mouse pressed left at (837, 583)
Screenshot: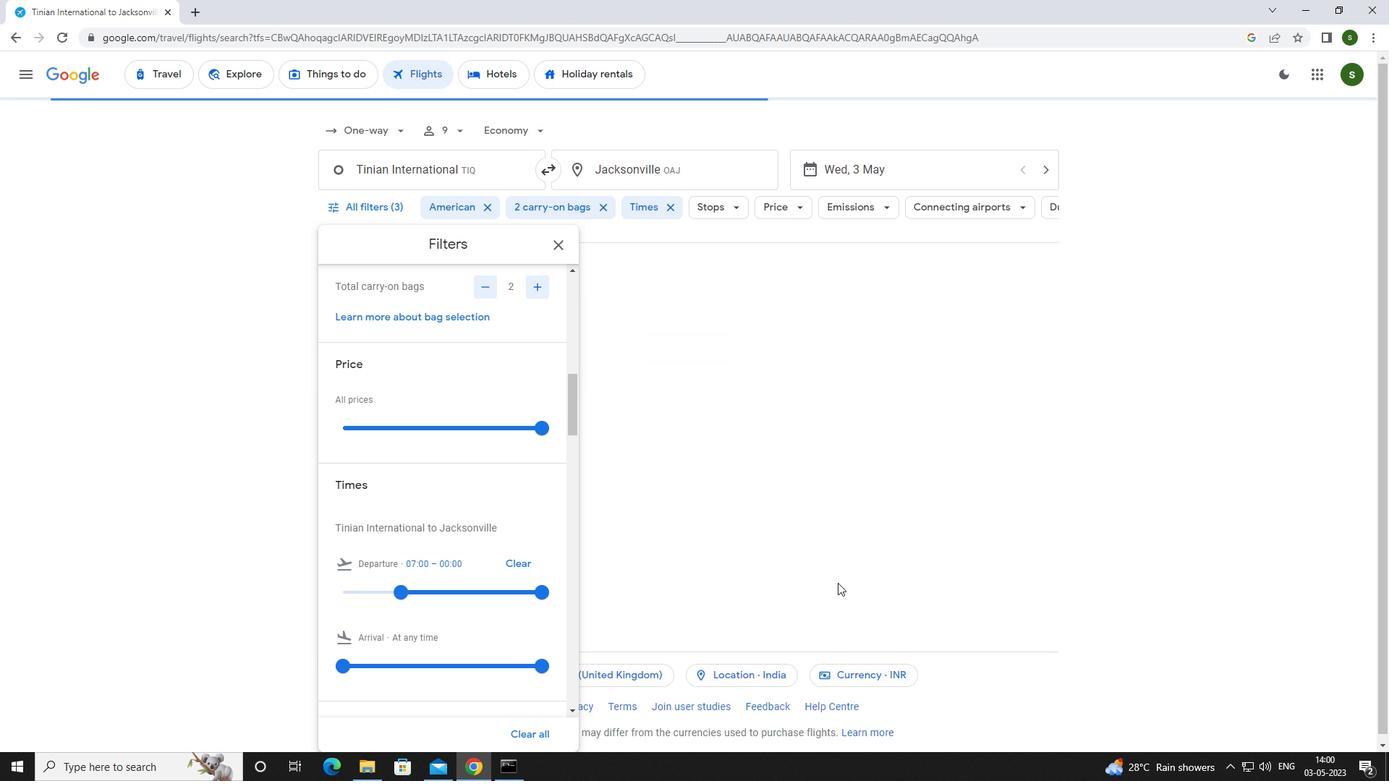 
